 Task: Compose an email with the signature Dale Allen with the subject Invitation to a trade show and the message Can you provide me with the contact information for our IT support team? from softage.4@softage.net to softage.10@softage.net, select first word, change the font of the message to Serif and change the font typography to bold and italics Send the email. Finally, move the email from Sent Items to the label Software
Action: Mouse moved to (944, 77)
Screenshot: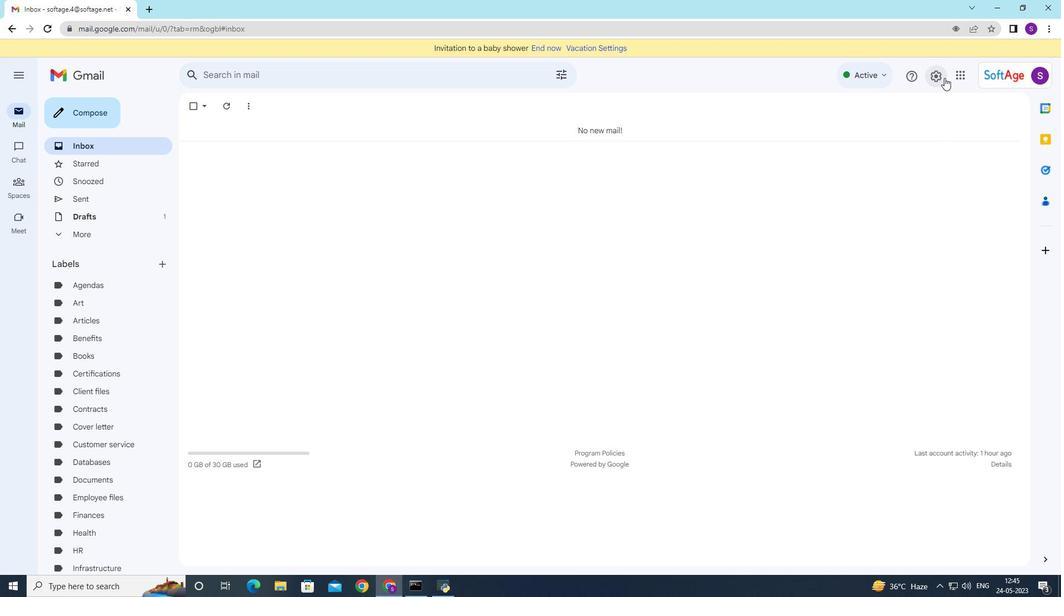 
Action: Mouse pressed left at (944, 77)
Screenshot: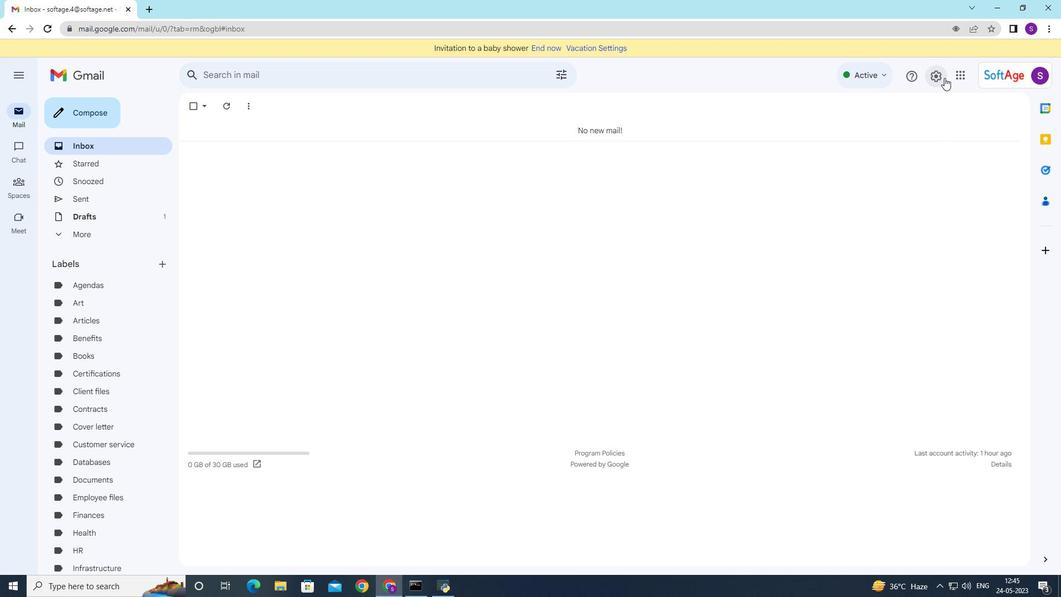 
Action: Mouse moved to (954, 127)
Screenshot: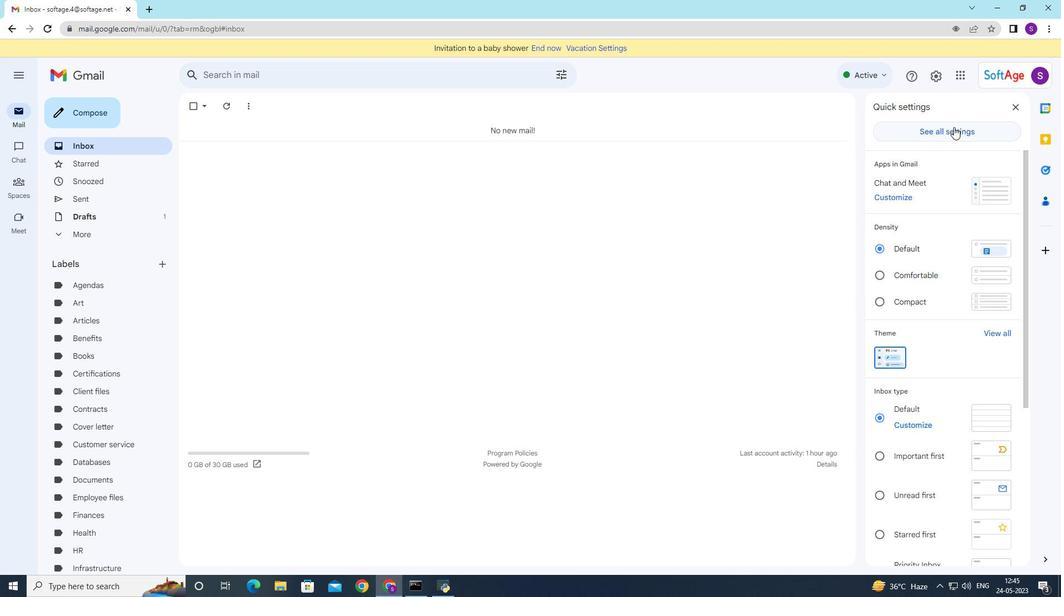 
Action: Mouse pressed left at (954, 127)
Screenshot: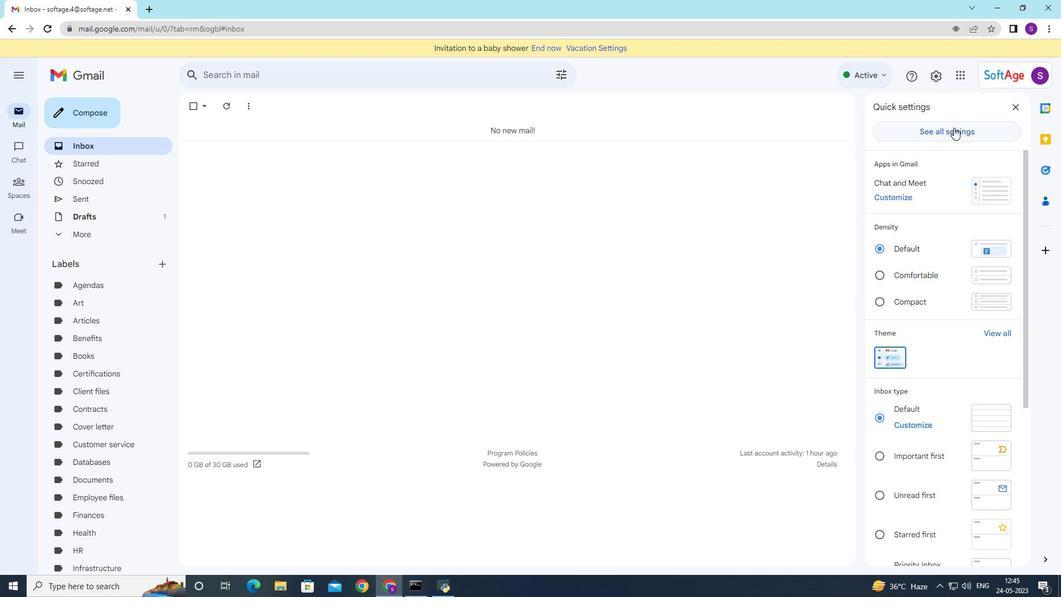 
Action: Mouse moved to (457, 187)
Screenshot: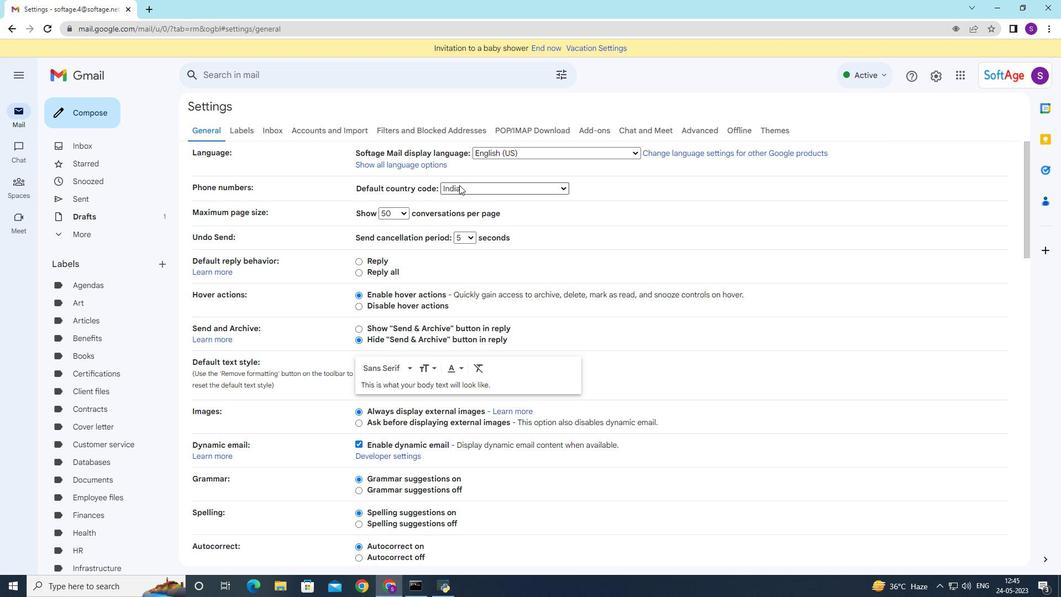 
Action: Mouse scrolled (457, 187) with delta (0, 0)
Screenshot: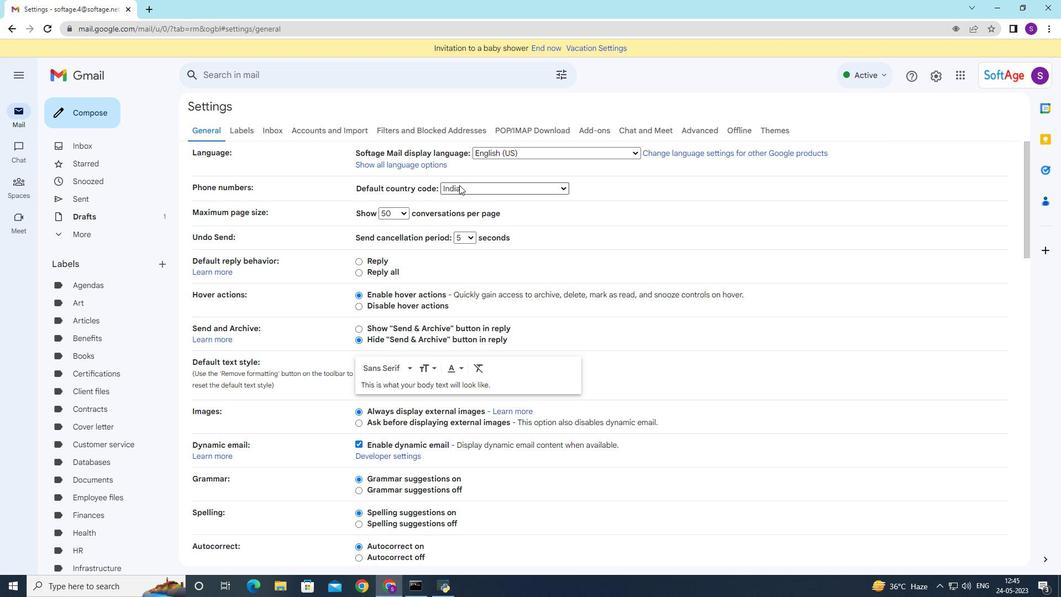 
Action: Mouse moved to (456, 193)
Screenshot: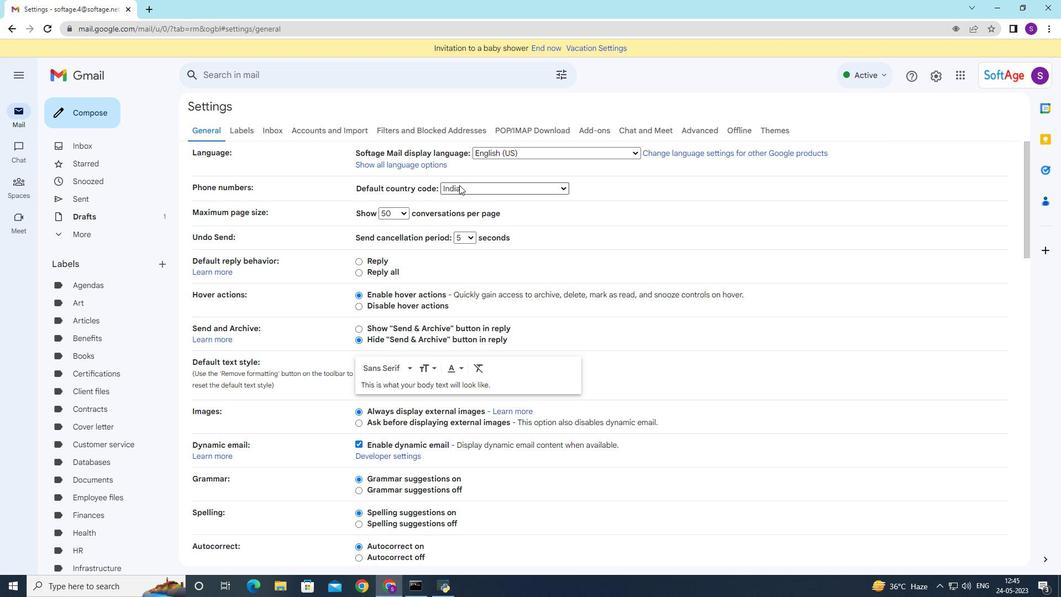 
Action: Mouse scrolled (456, 192) with delta (0, 0)
Screenshot: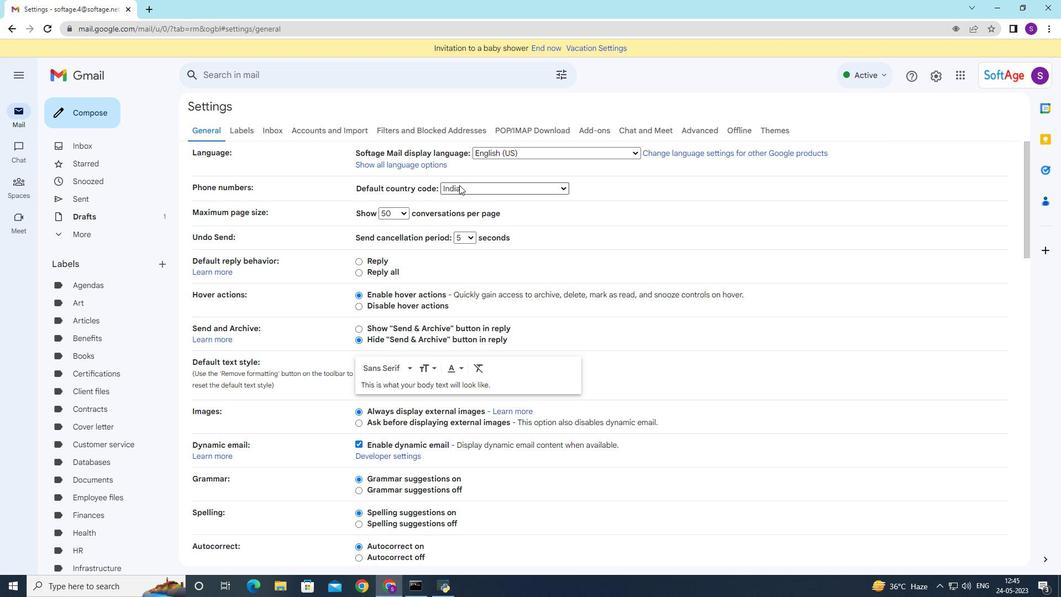 
Action: Mouse moved to (454, 196)
Screenshot: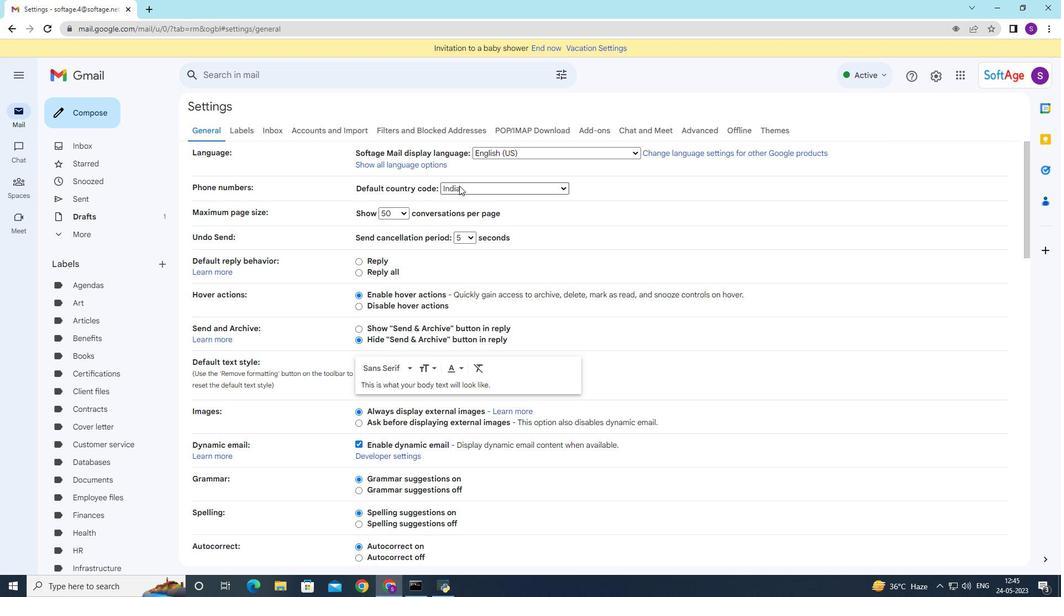 
Action: Mouse scrolled (454, 195) with delta (0, 0)
Screenshot: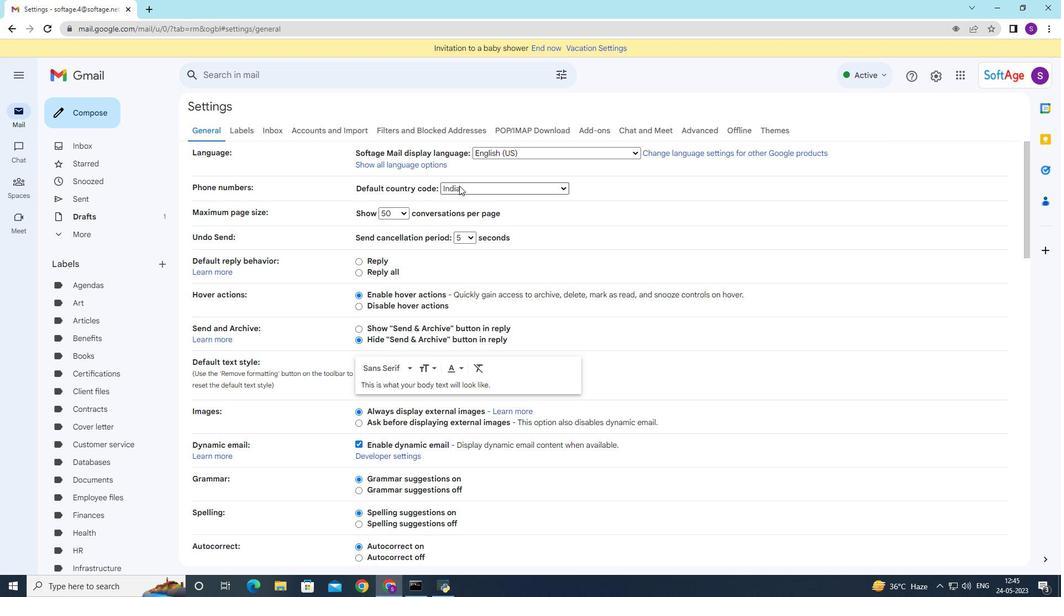 
Action: Mouse moved to (454, 197)
Screenshot: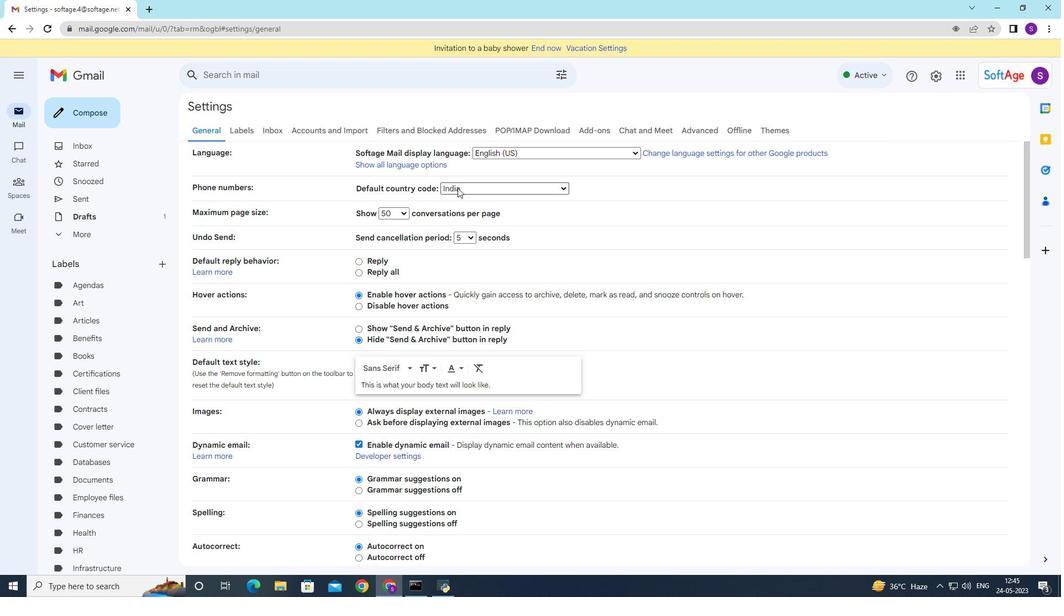 
Action: Mouse scrolled (454, 196) with delta (0, 0)
Screenshot: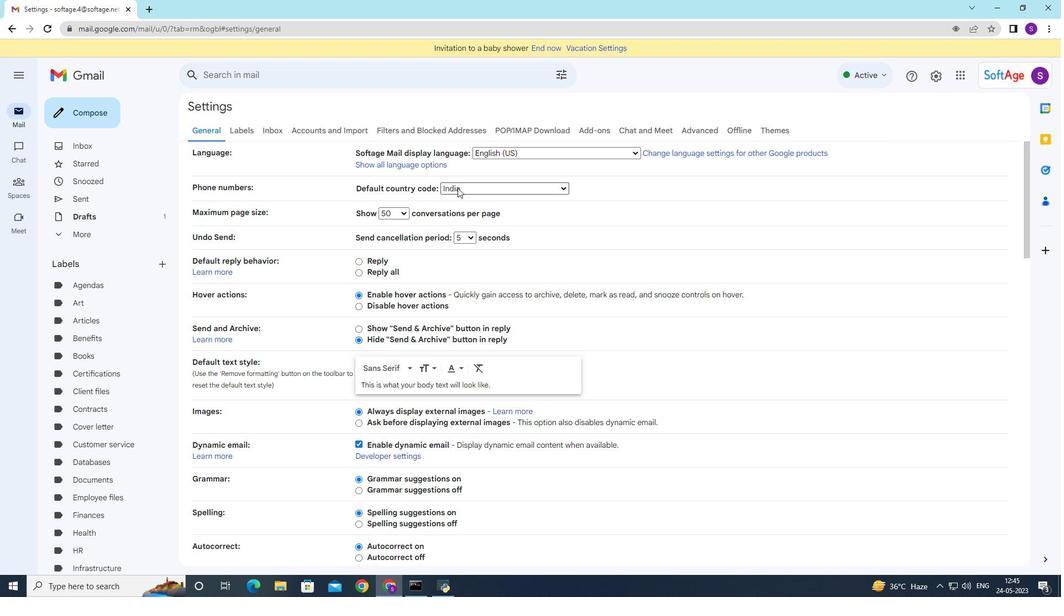 
Action: Mouse moved to (454, 197)
Screenshot: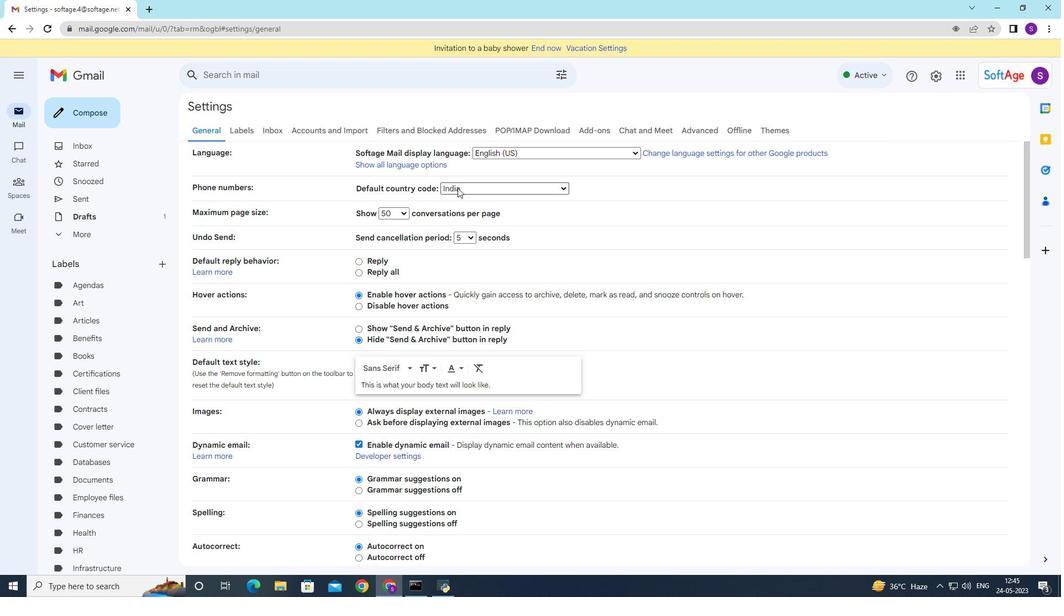 
Action: Mouse scrolled (454, 197) with delta (0, 0)
Screenshot: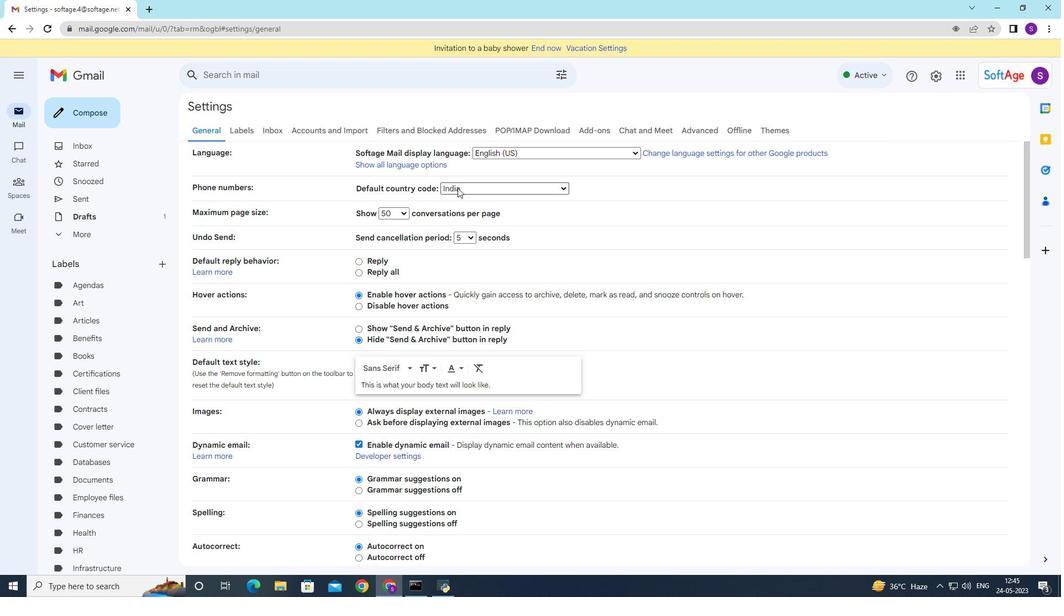 
Action: Mouse moved to (454, 197)
Screenshot: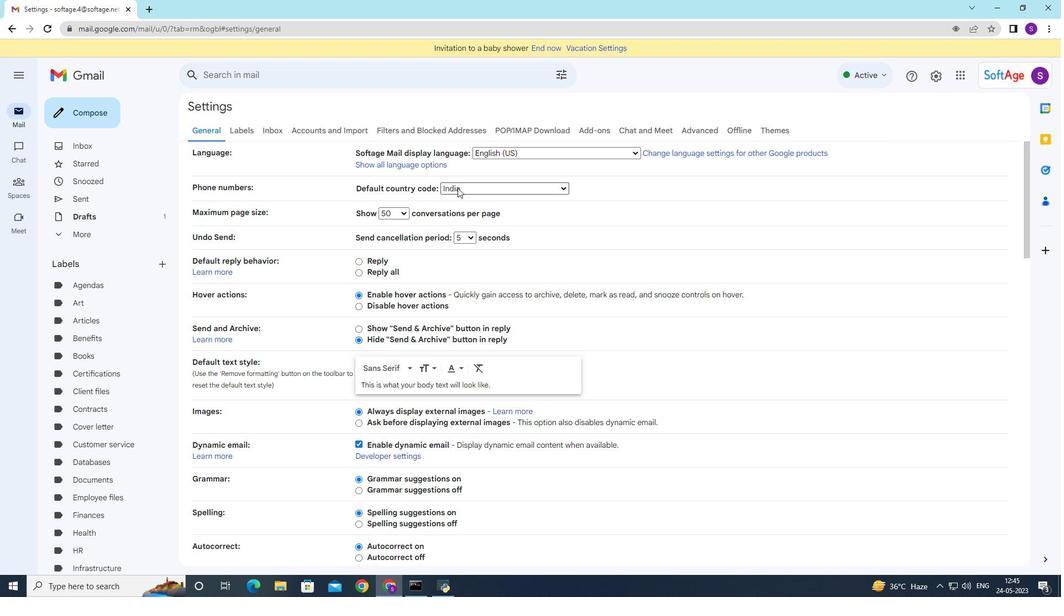 
Action: Mouse scrolled (454, 197) with delta (0, 0)
Screenshot: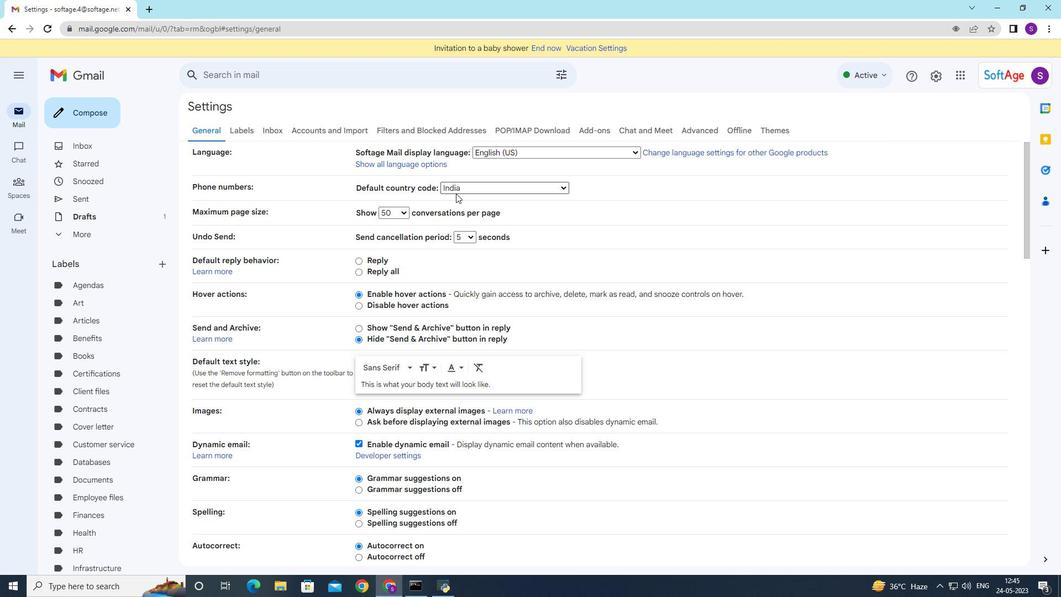 
Action: Mouse moved to (452, 199)
Screenshot: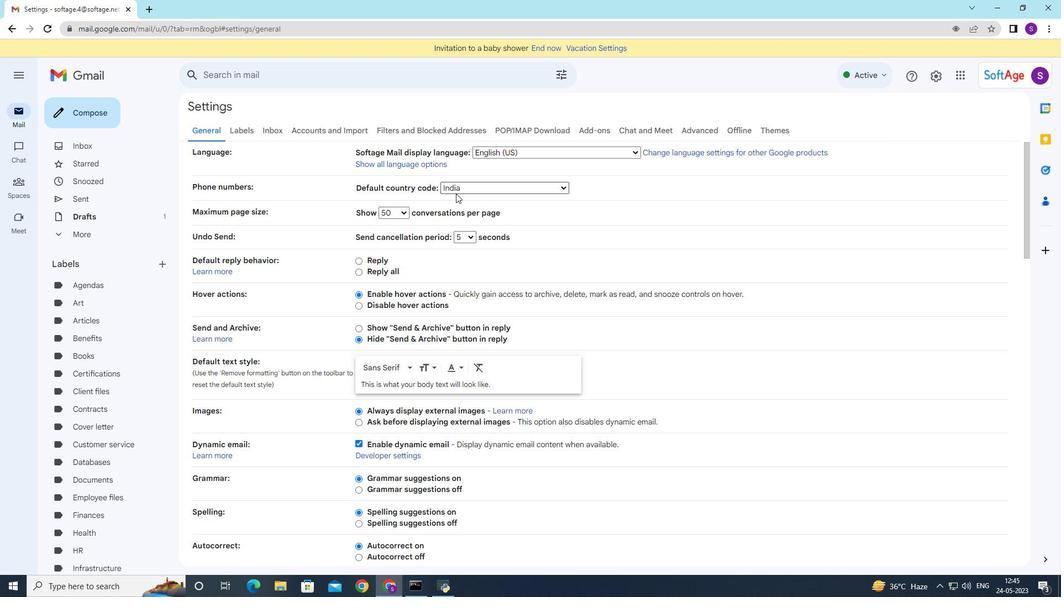 
Action: Mouse scrolled (452, 198) with delta (0, 0)
Screenshot: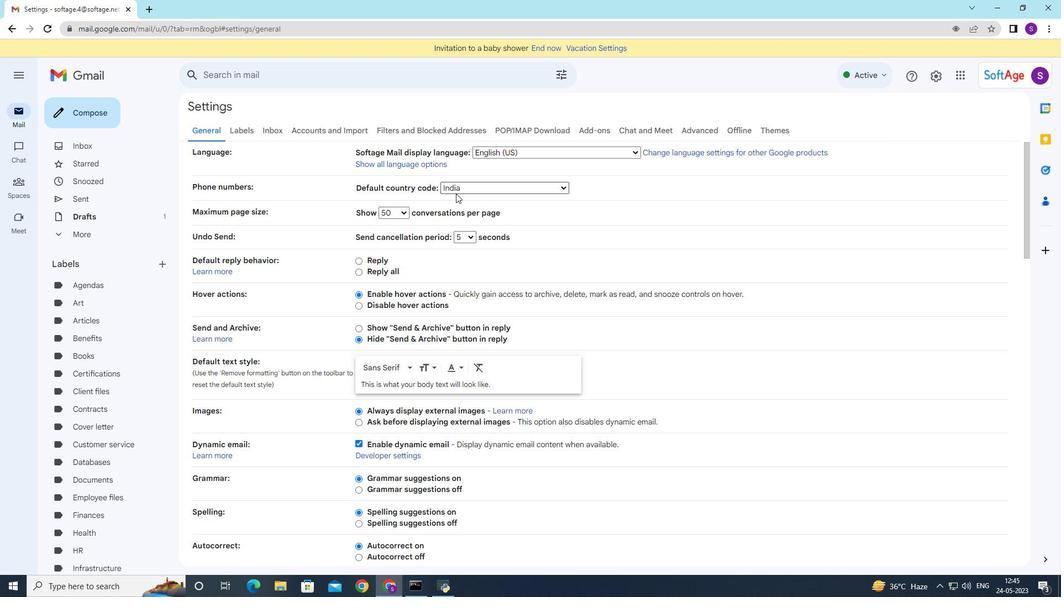 
Action: Mouse moved to (428, 230)
Screenshot: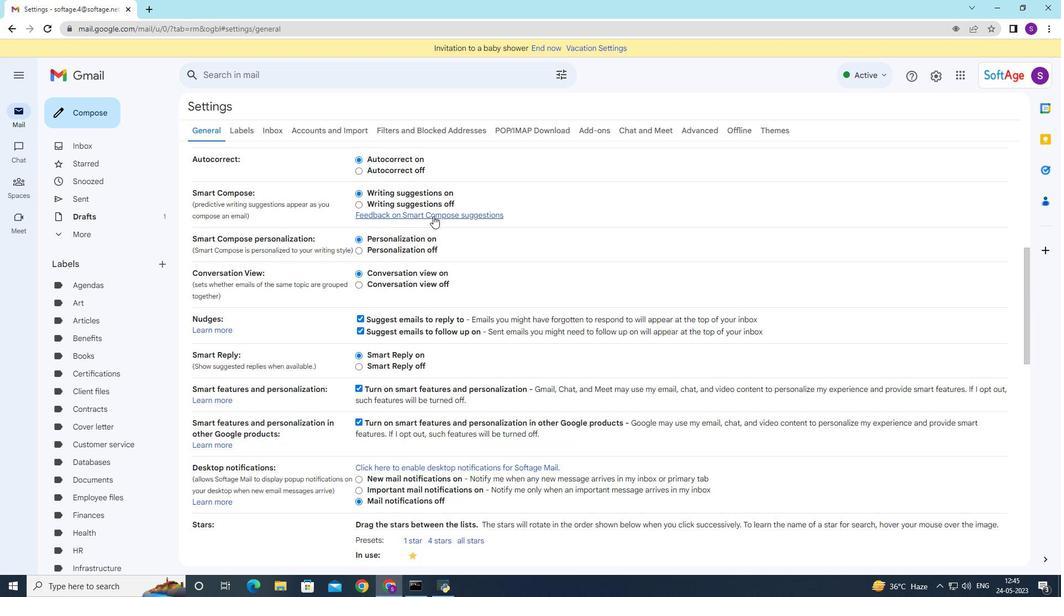 
Action: Mouse scrolled (428, 229) with delta (0, 0)
Screenshot: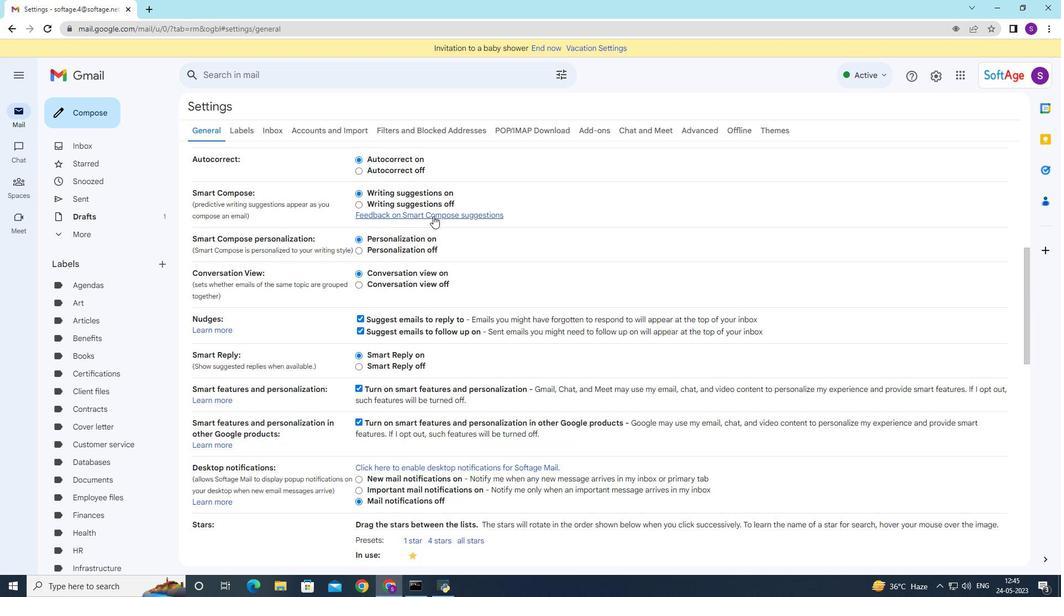 
Action: Mouse moved to (428, 233)
Screenshot: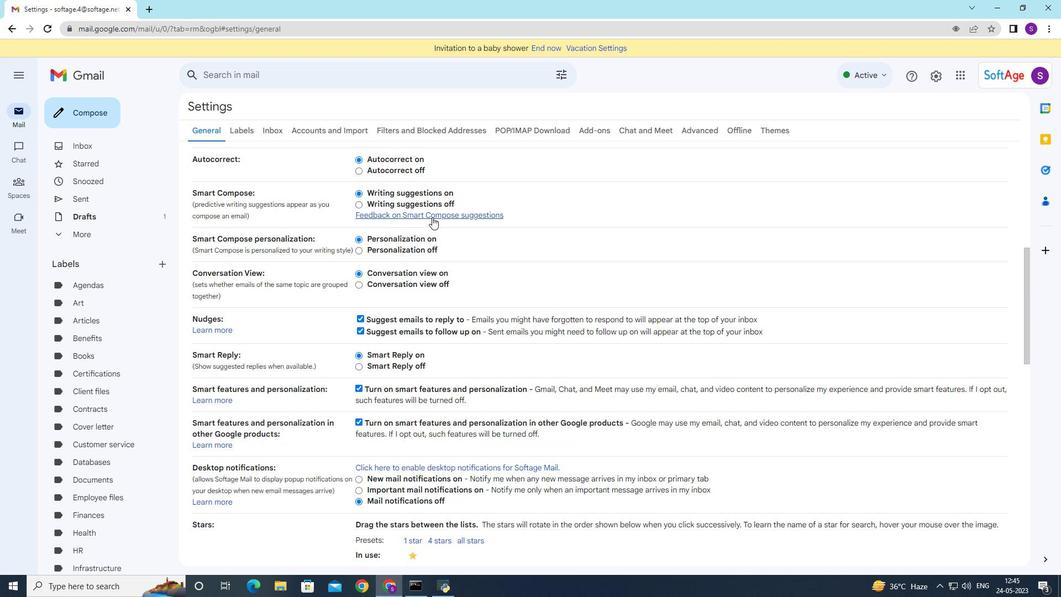 
Action: Mouse scrolled (428, 232) with delta (0, 0)
Screenshot: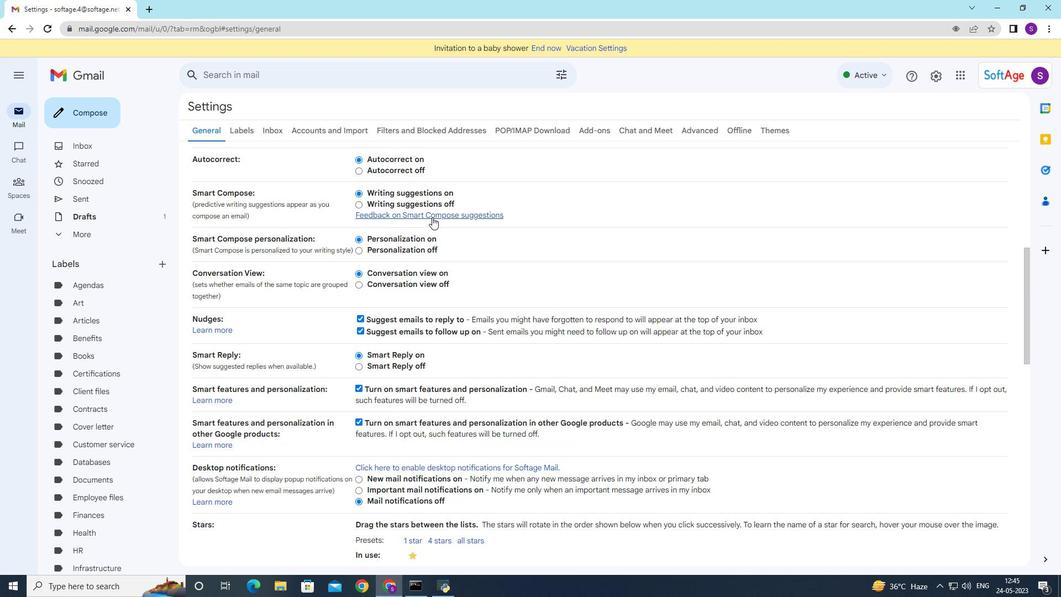 
Action: Mouse moved to (428, 233)
Screenshot: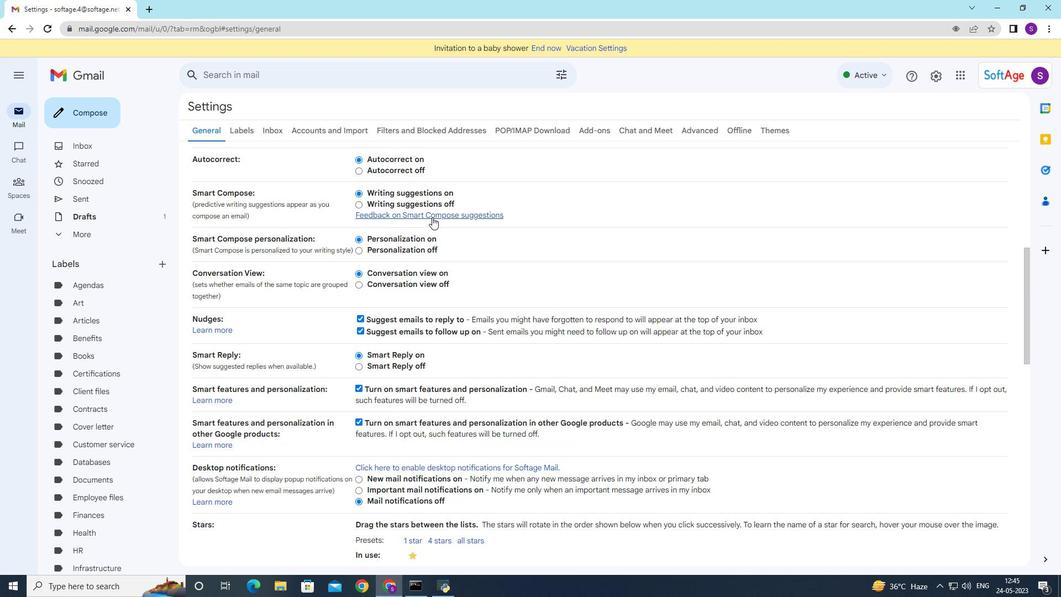 
Action: Mouse scrolled (428, 233) with delta (0, 0)
Screenshot: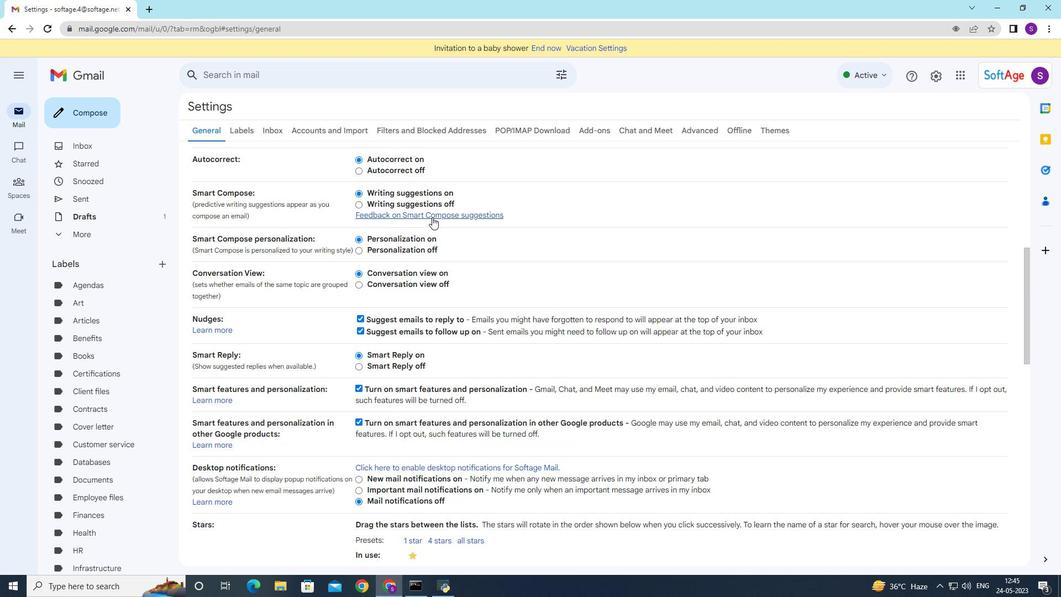 
Action: Mouse scrolled (428, 233) with delta (0, 0)
Screenshot: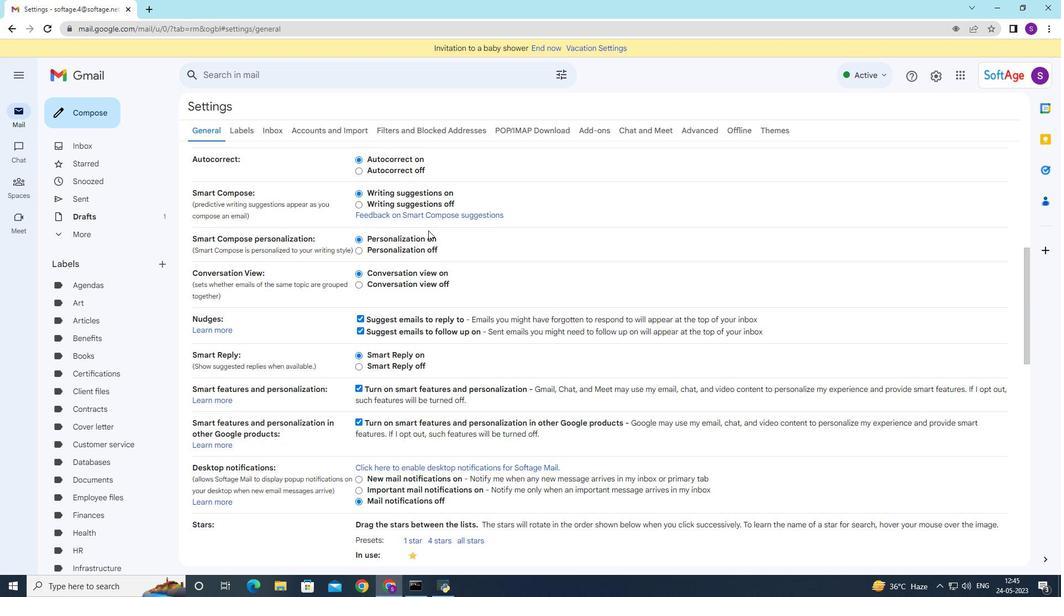 
Action: Mouse moved to (427, 234)
Screenshot: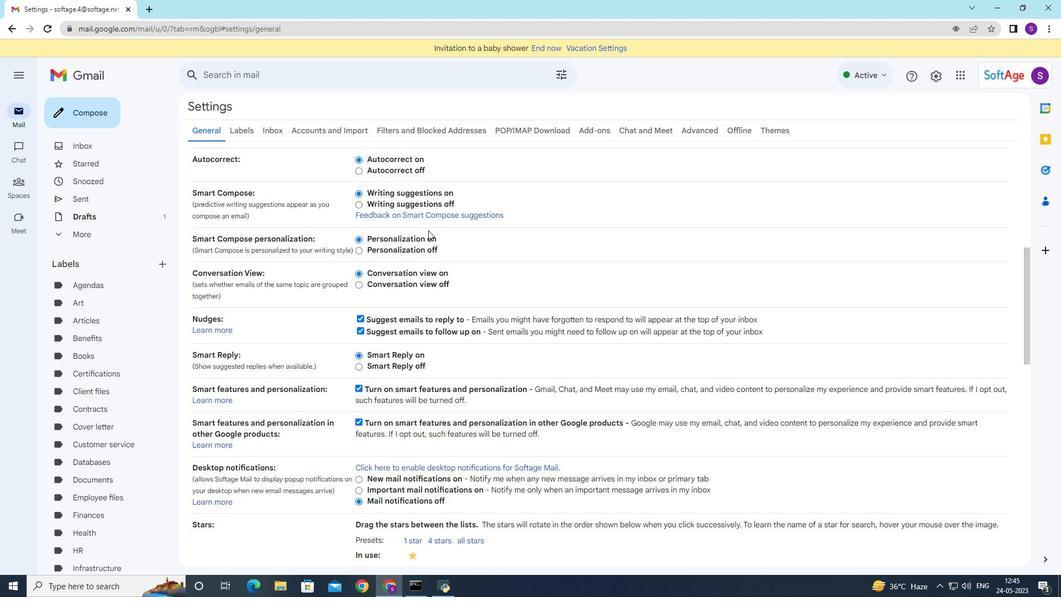 
Action: Mouse scrolled (427, 233) with delta (0, 0)
Screenshot: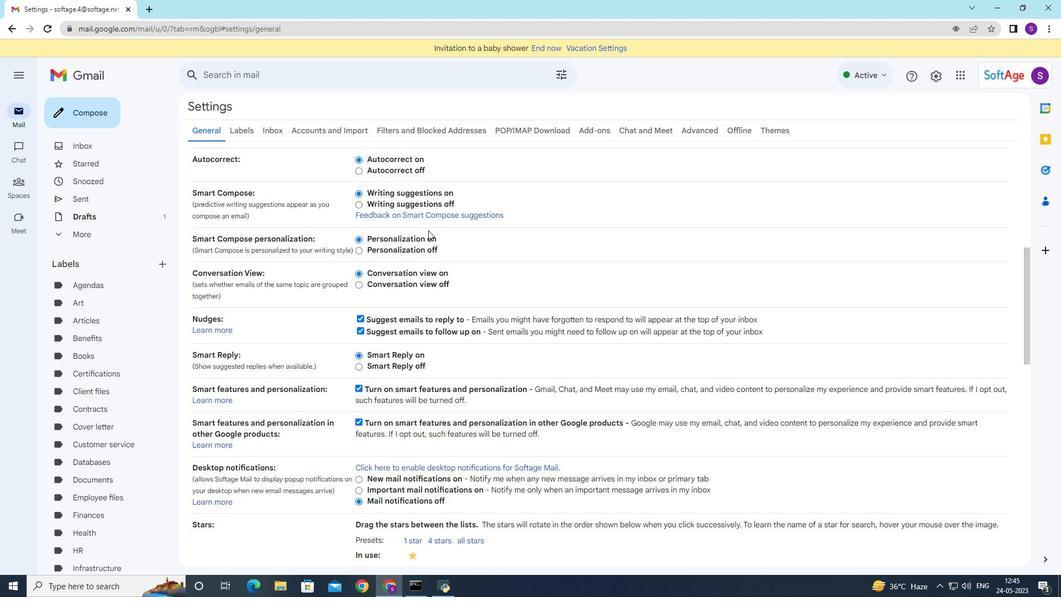 
Action: Mouse moved to (421, 247)
Screenshot: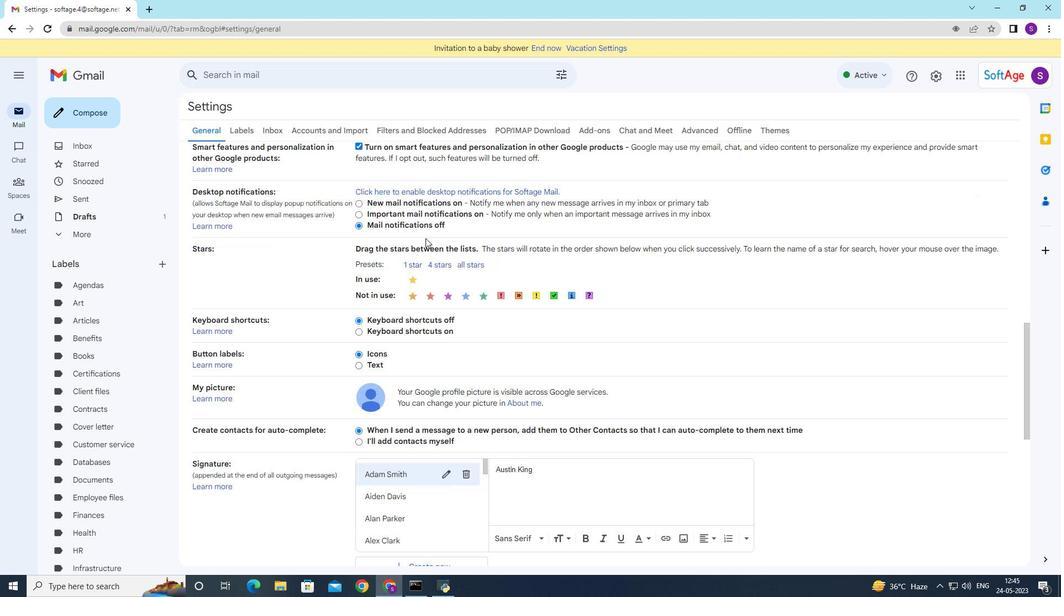 
Action: Mouse scrolled (421, 246) with delta (0, 0)
Screenshot: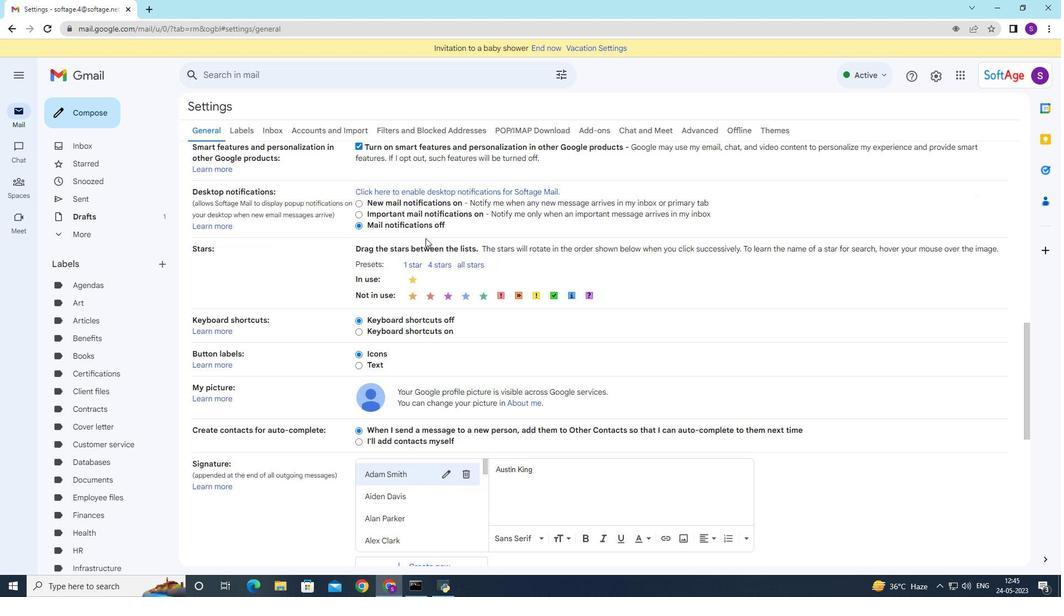 
Action: Mouse scrolled (421, 246) with delta (0, 0)
Screenshot: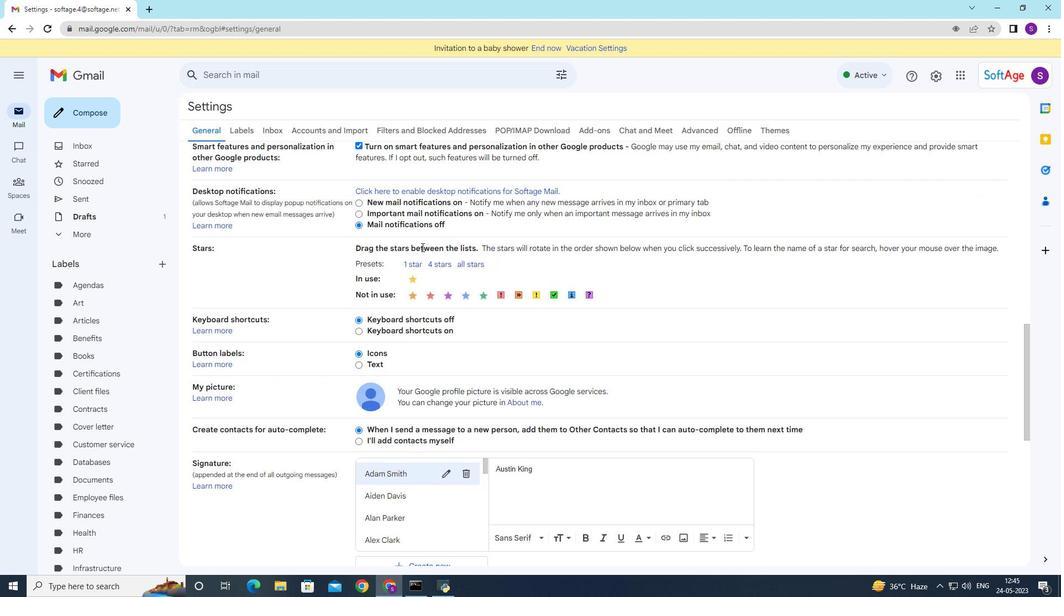 
Action: Mouse moved to (421, 247)
Screenshot: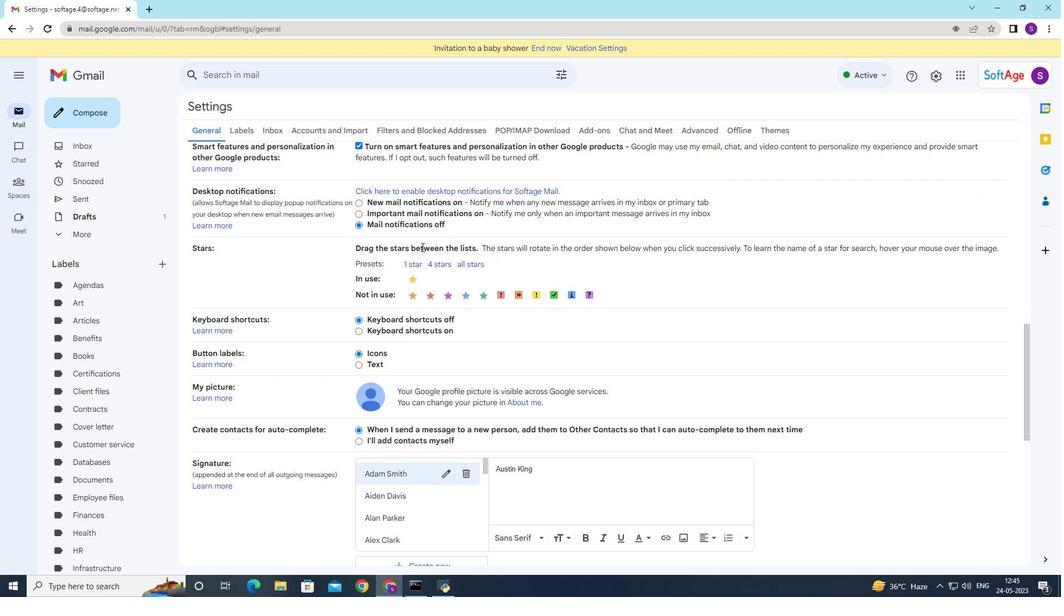 
Action: Mouse scrolled (421, 246) with delta (0, 0)
Screenshot: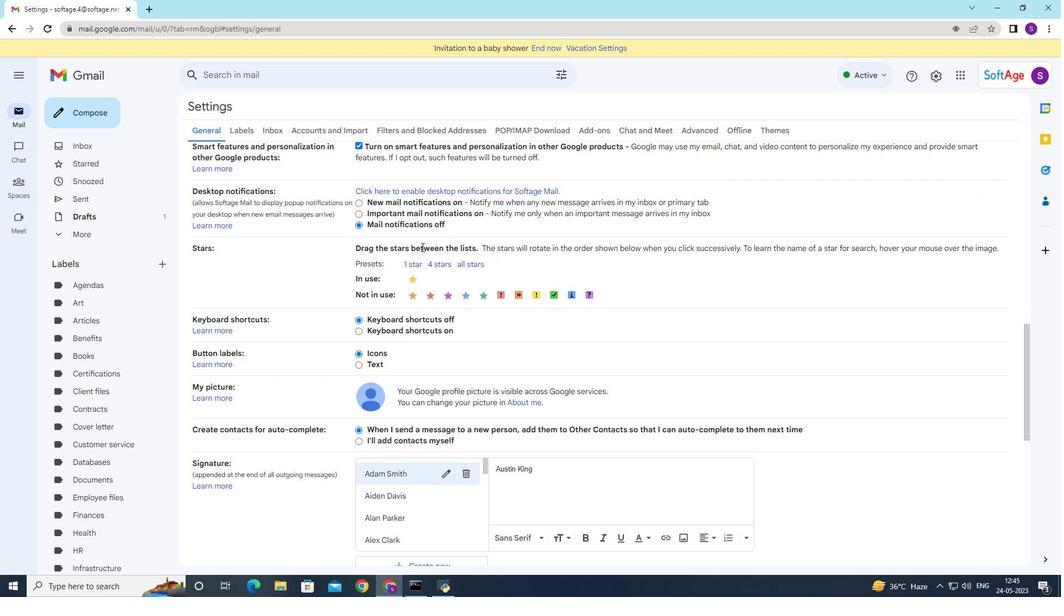 
Action: Mouse scrolled (421, 246) with delta (0, 0)
Screenshot: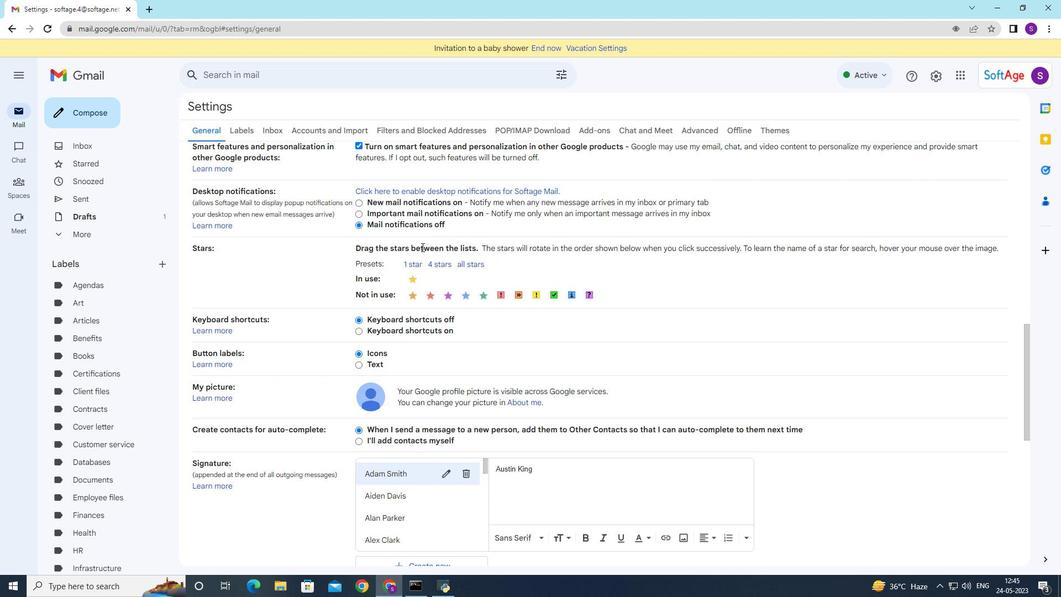 
Action: Mouse moved to (421, 247)
Screenshot: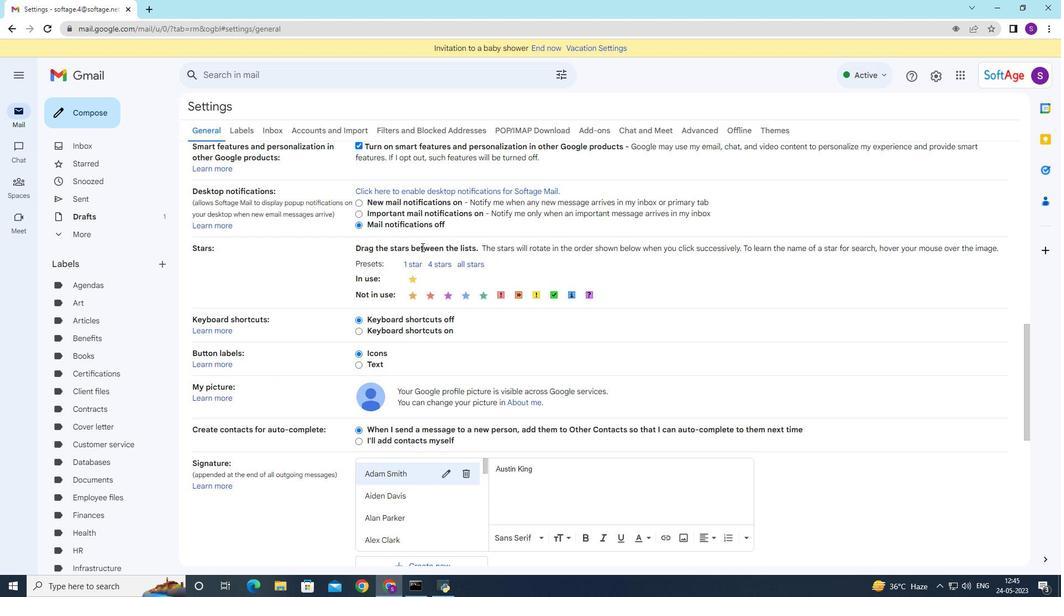 
Action: Mouse scrolled (421, 247) with delta (0, 0)
Screenshot: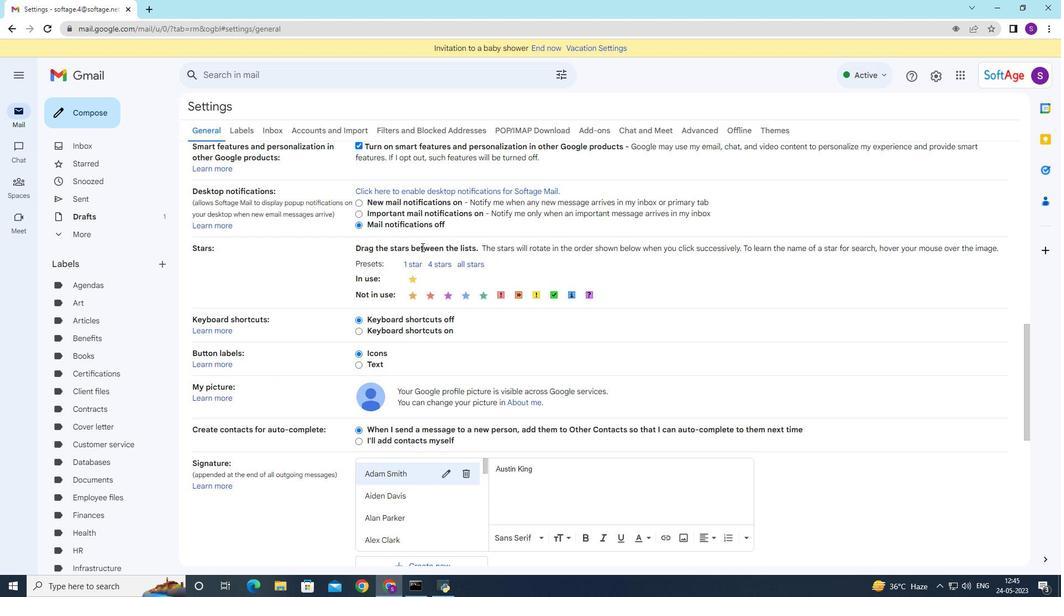 
Action: Mouse moved to (426, 295)
Screenshot: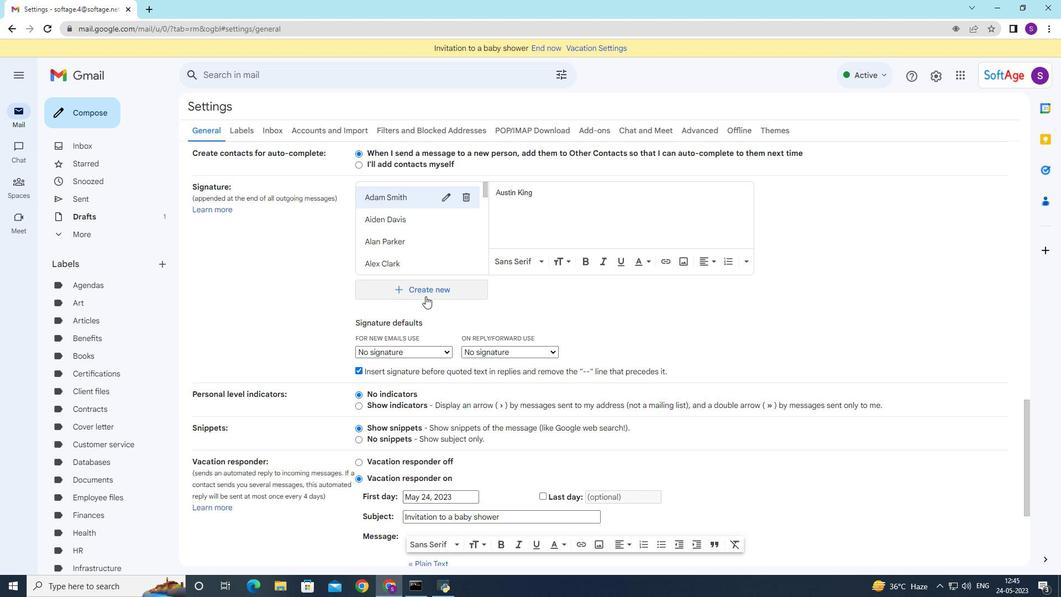 
Action: Mouse pressed left at (426, 295)
Screenshot: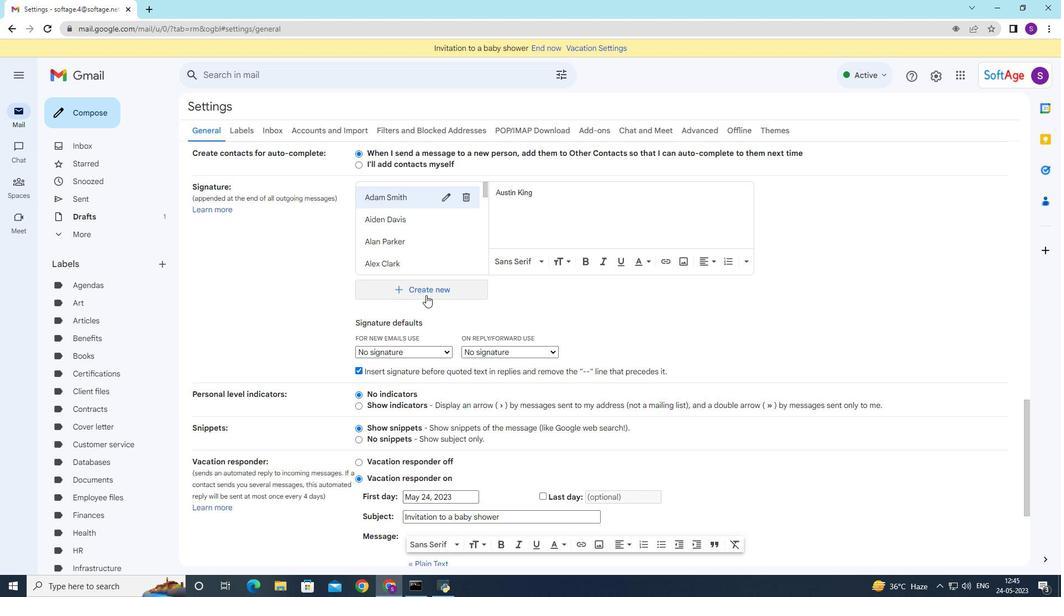 
Action: Mouse moved to (441, 282)
Screenshot: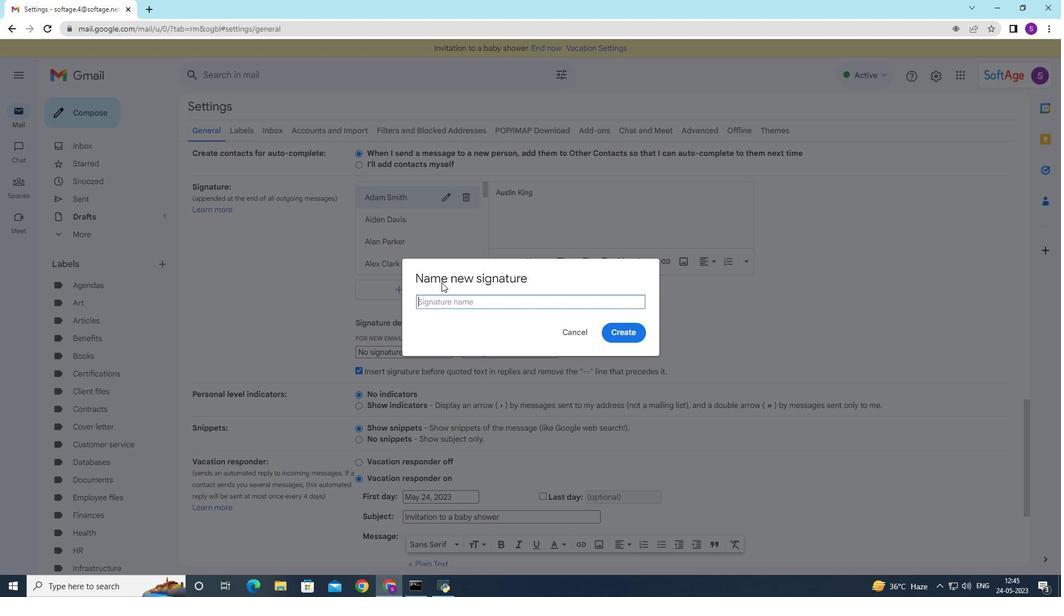
Action: Key pressed <Key.shift>Dale<Key.space><Key.shift><Key.shift>Allen
Screenshot: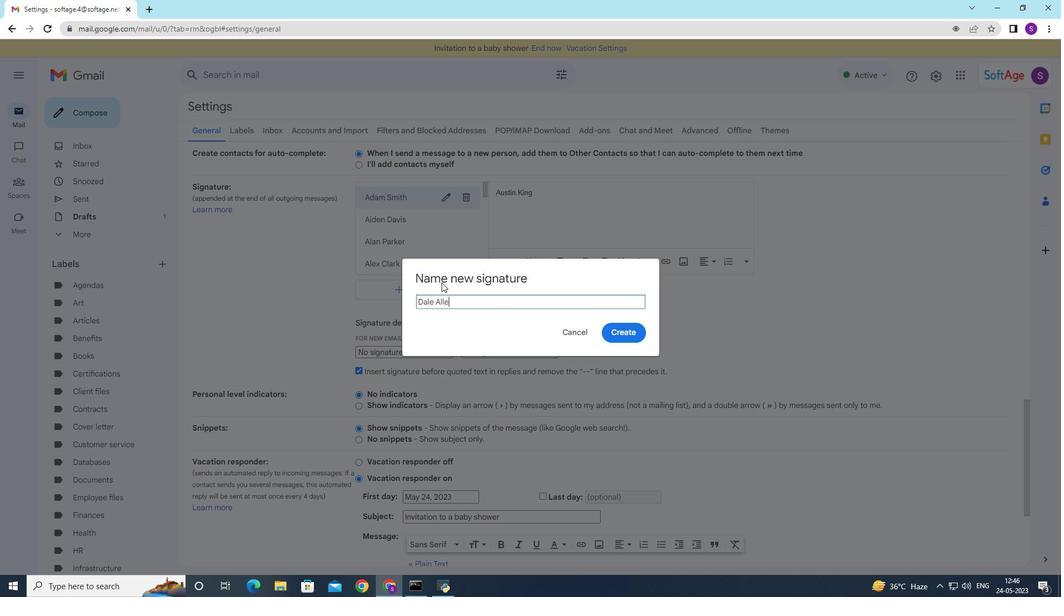 
Action: Mouse moved to (610, 330)
Screenshot: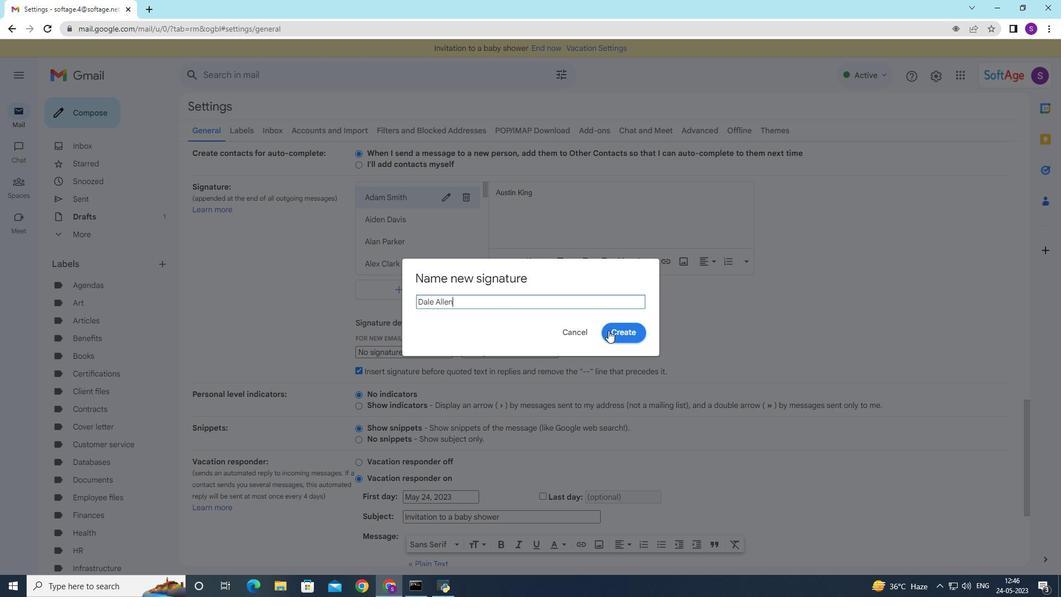 
Action: Mouse pressed left at (610, 330)
Screenshot: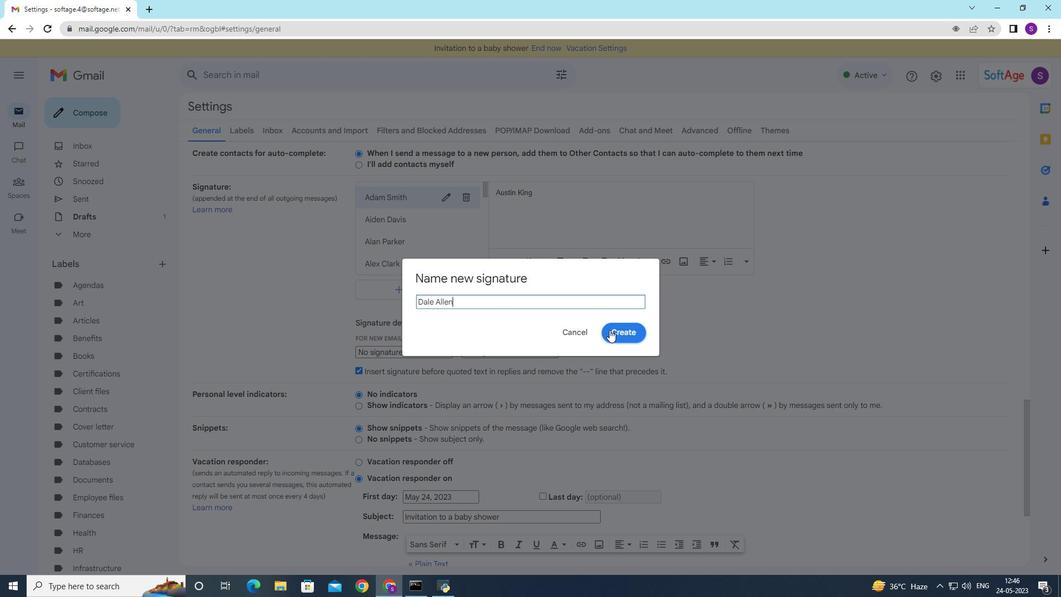 
Action: Mouse moved to (524, 199)
Screenshot: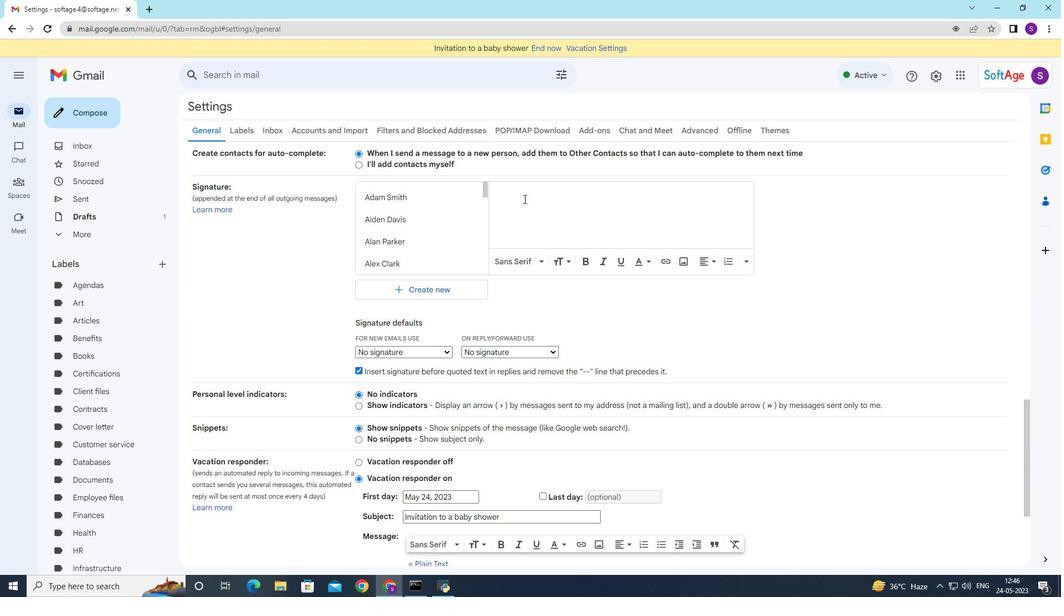 
Action: Key pressed <Key.shift>Dale<Key.space><Key.shift>Allen
Screenshot: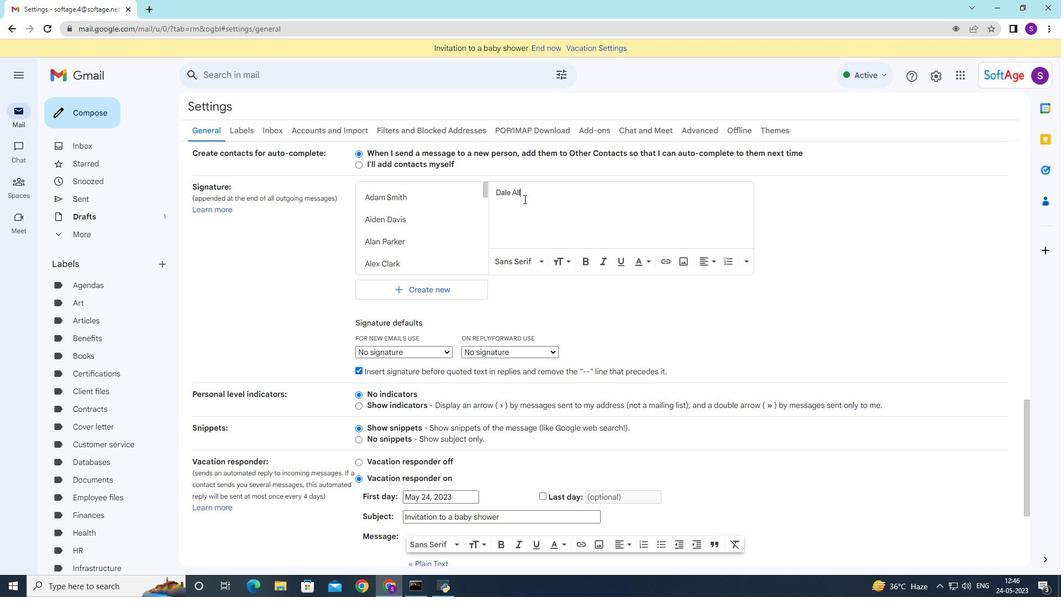 
Action: Mouse moved to (525, 203)
Screenshot: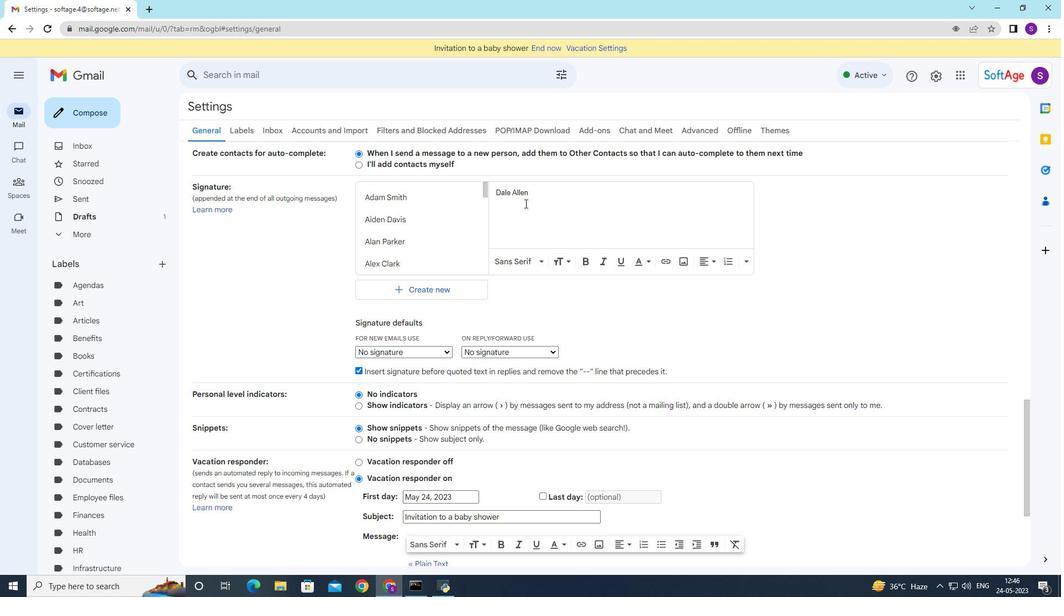 
Action: Mouse scrolled (525, 202) with delta (0, 0)
Screenshot: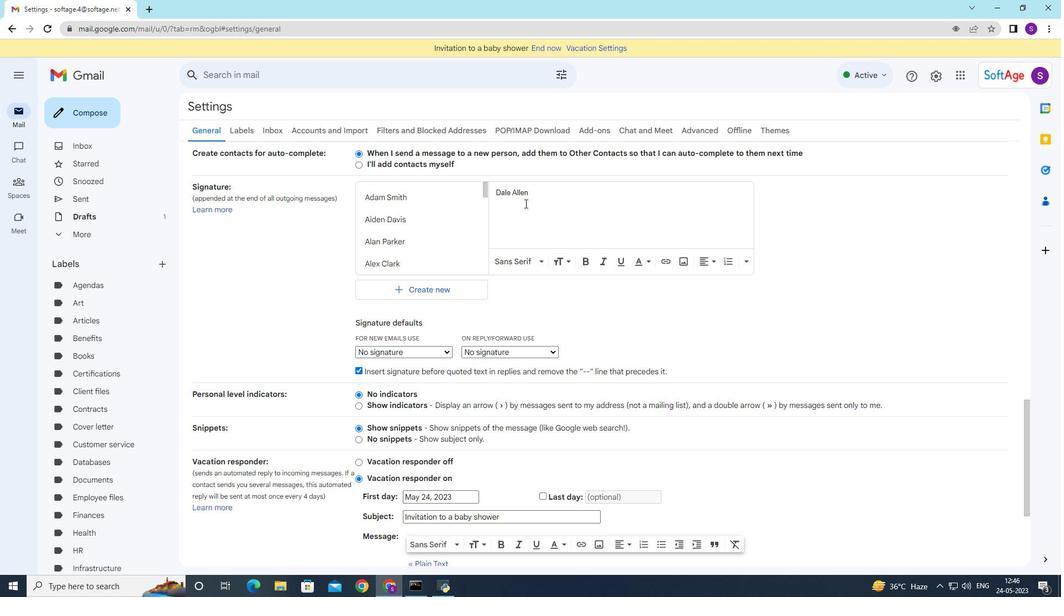 
Action: Mouse moved to (525, 204)
Screenshot: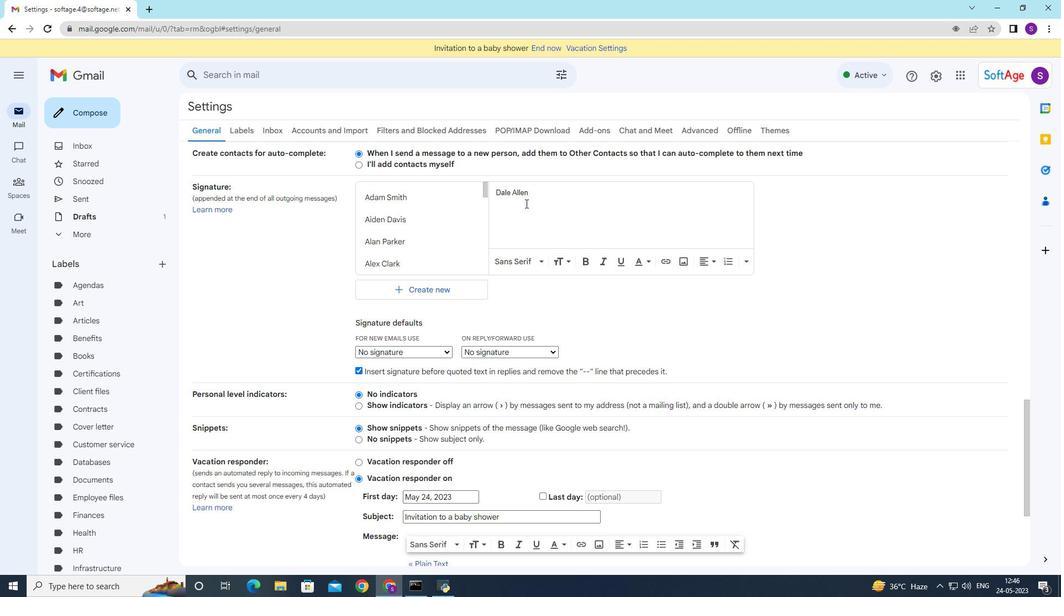 
Action: Mouse scrolled (525, 203) with delta (0, 0)
Screenshot: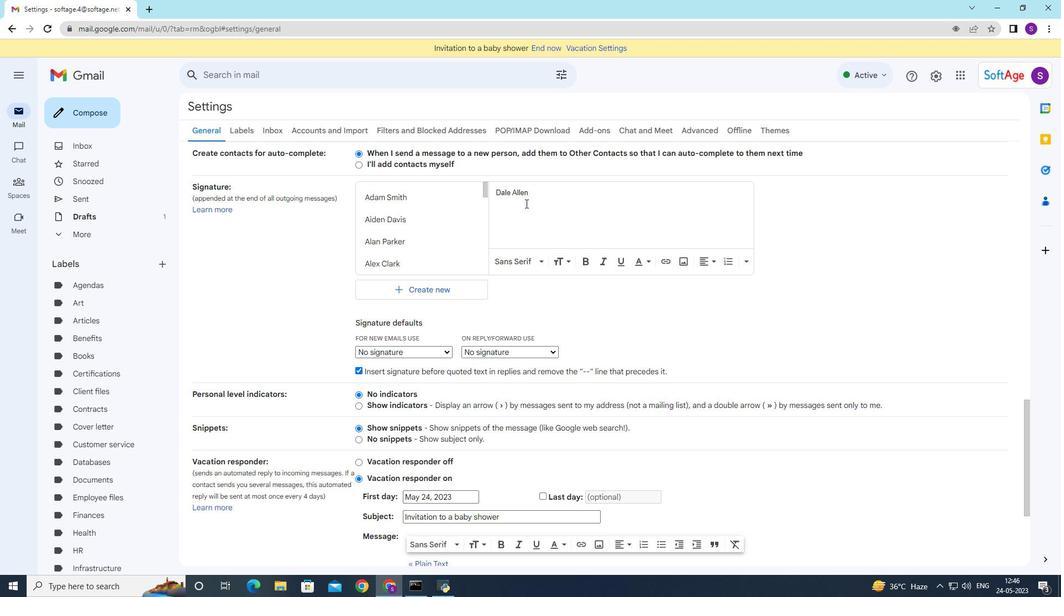 
Action: Mouse moved to (541, 228)
Screenshot: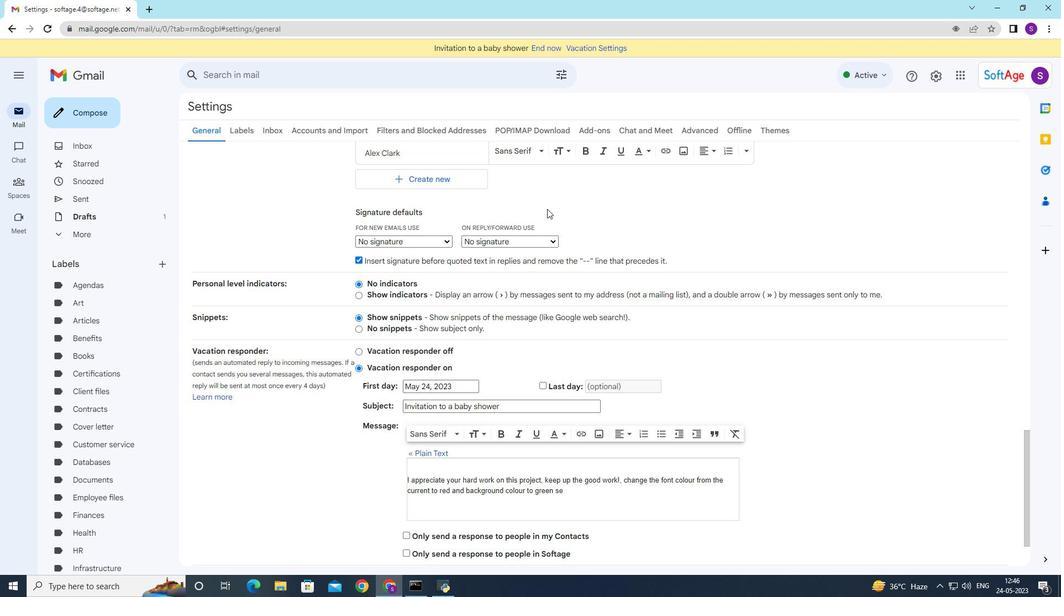 
Action: Mouse scrolled (541, 227) with delta (0, 0)
Screenshot: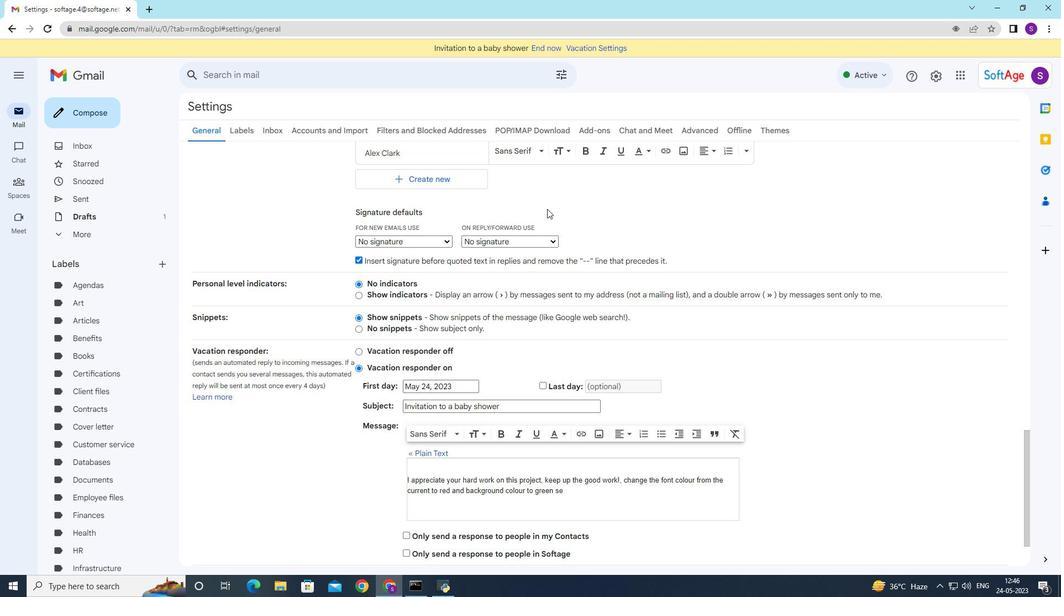 
Action: Mouse moved to (535, 247)
Screenshot: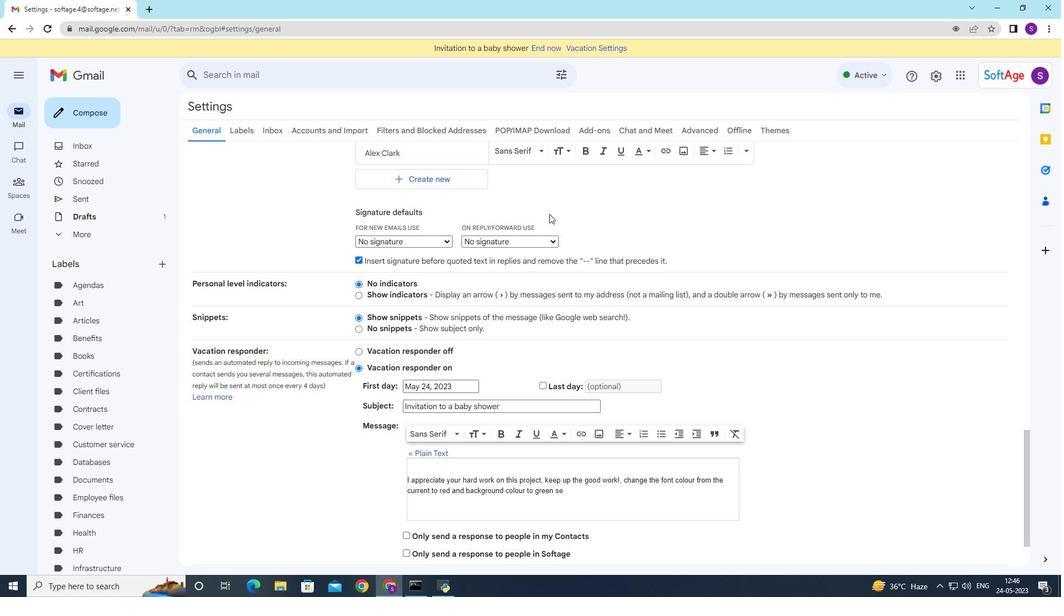 
Action: Mouse scrolled (535, 246) with delta (0, 0)
Screenshot: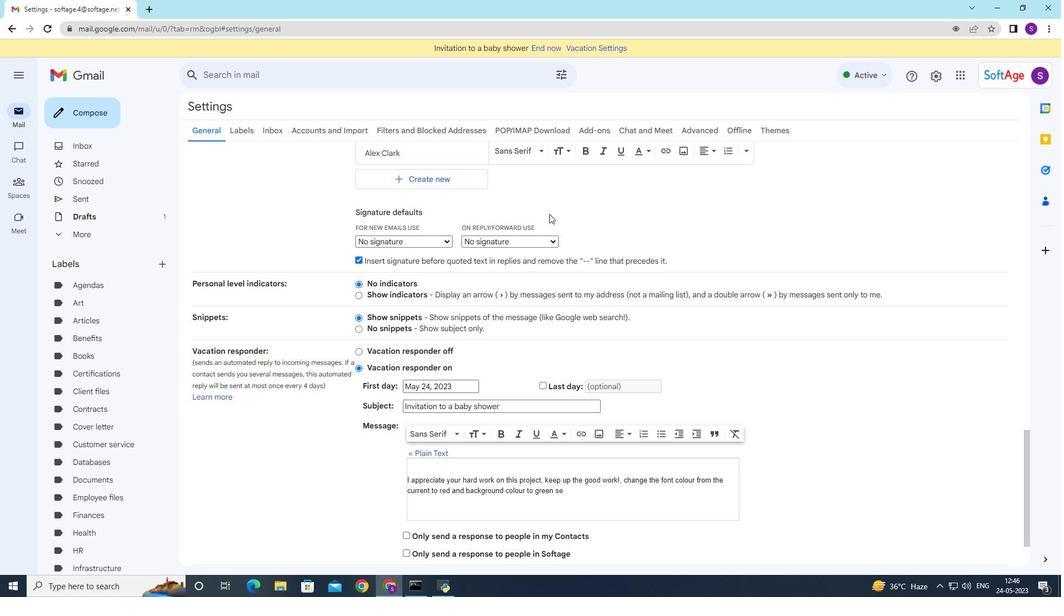 
Action: Mouse moved to (528, 263)
Screenshot: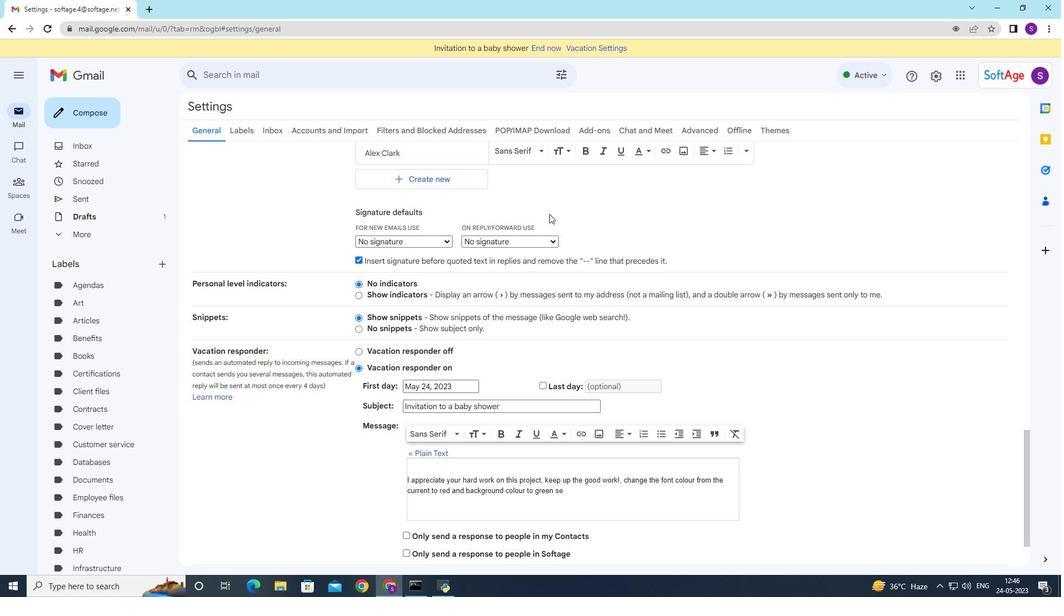 
Action: Mouse scrolled (530, 259) with delta (0, 0)
Screenshot: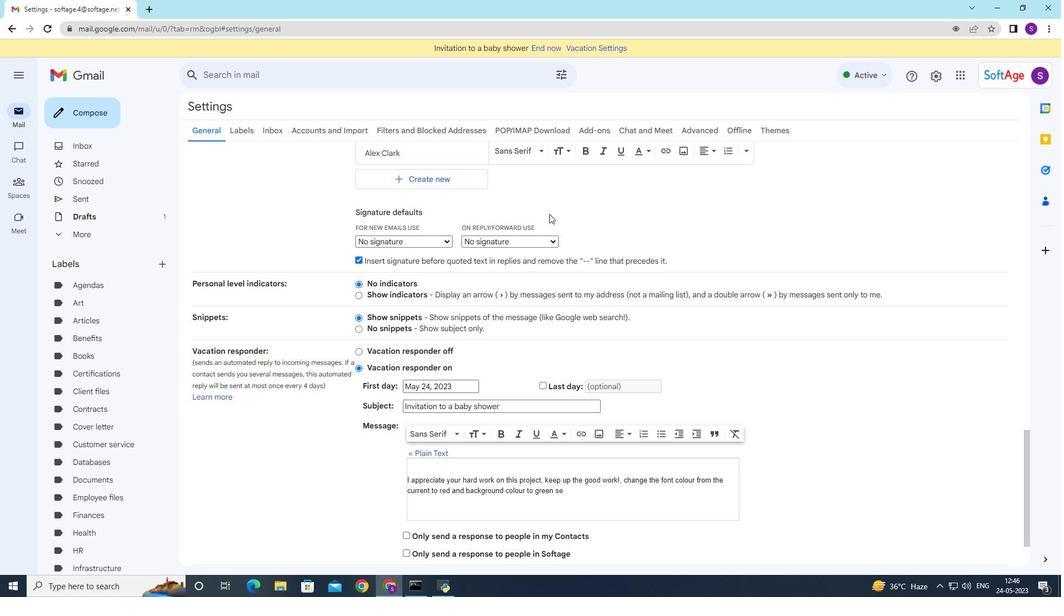 
Action: Mouse moved to (527, 264)
Screenshot: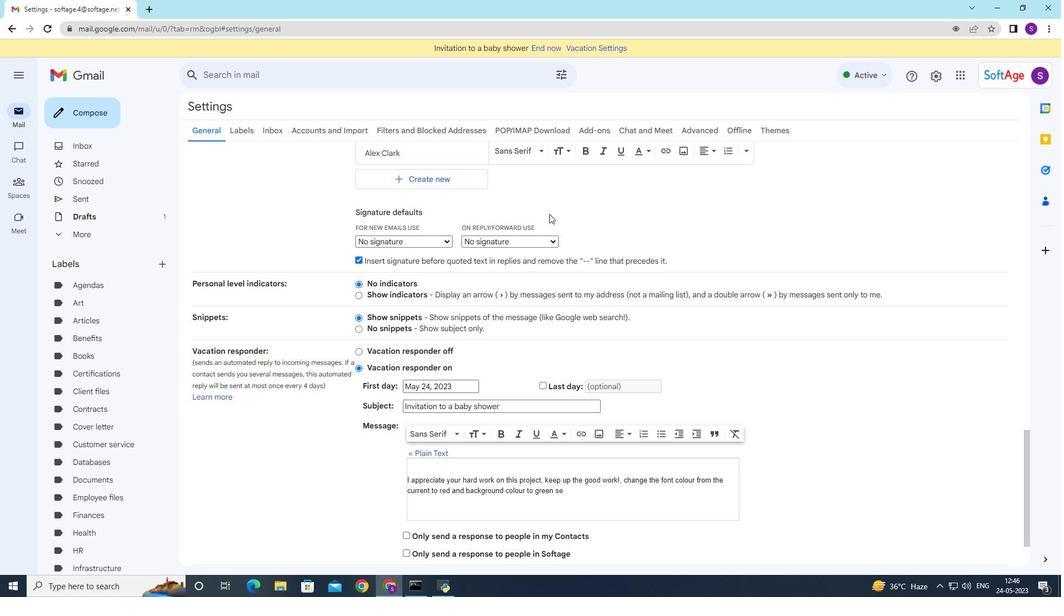 
Action: Mouse scrolled (527, 264) with delta (0, 0)
Screenshot: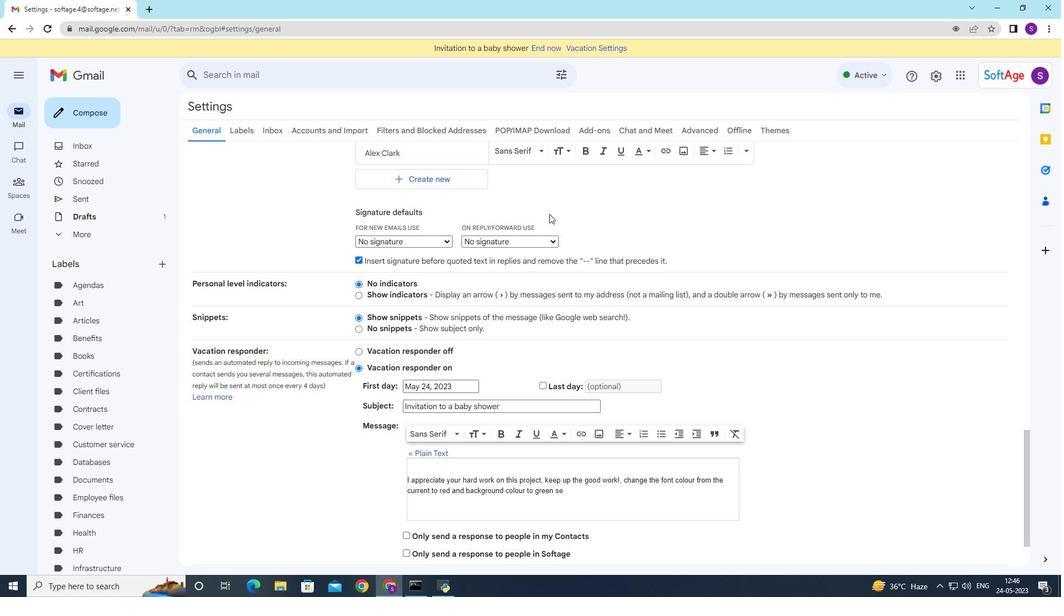 
Action: Mouse moved to (523, 269)
Screenshot: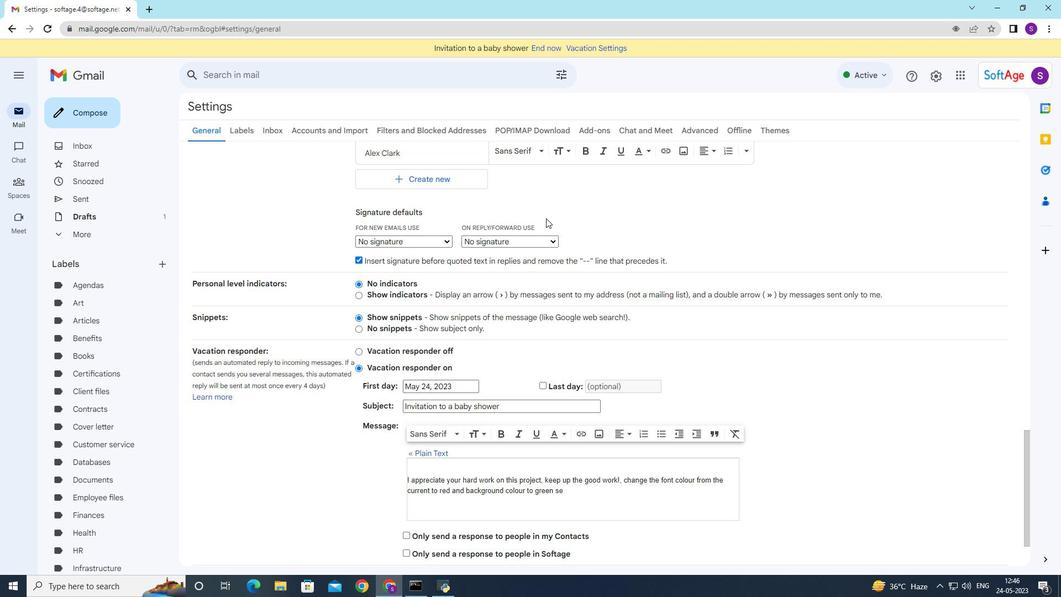 
Action: Mouse scrolled (523, 268) with delta (0, 0)
Screenshot: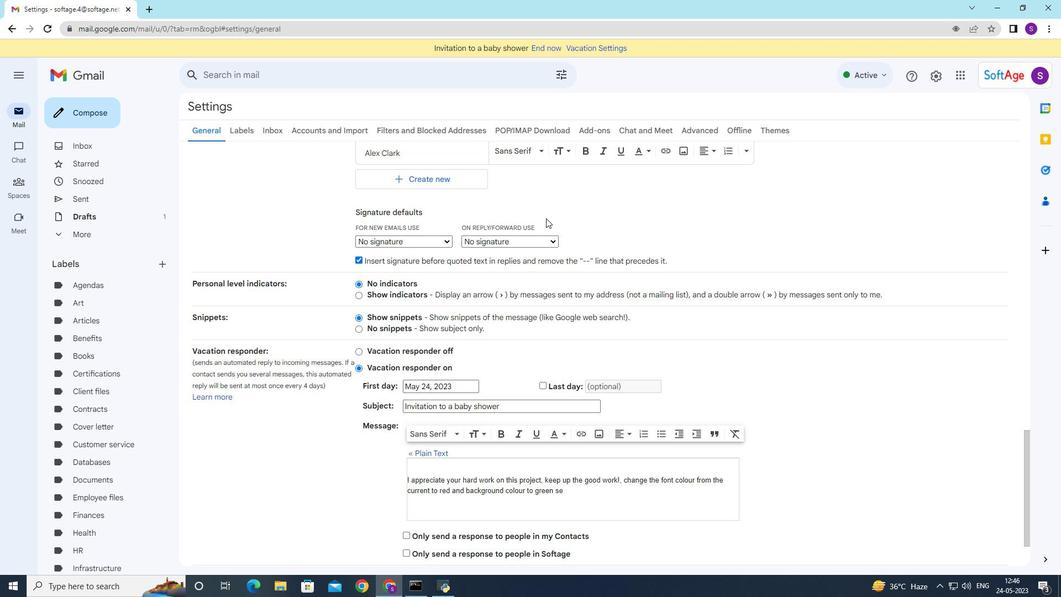 
Action: Mouse moved to (478, 369)
Screenshot: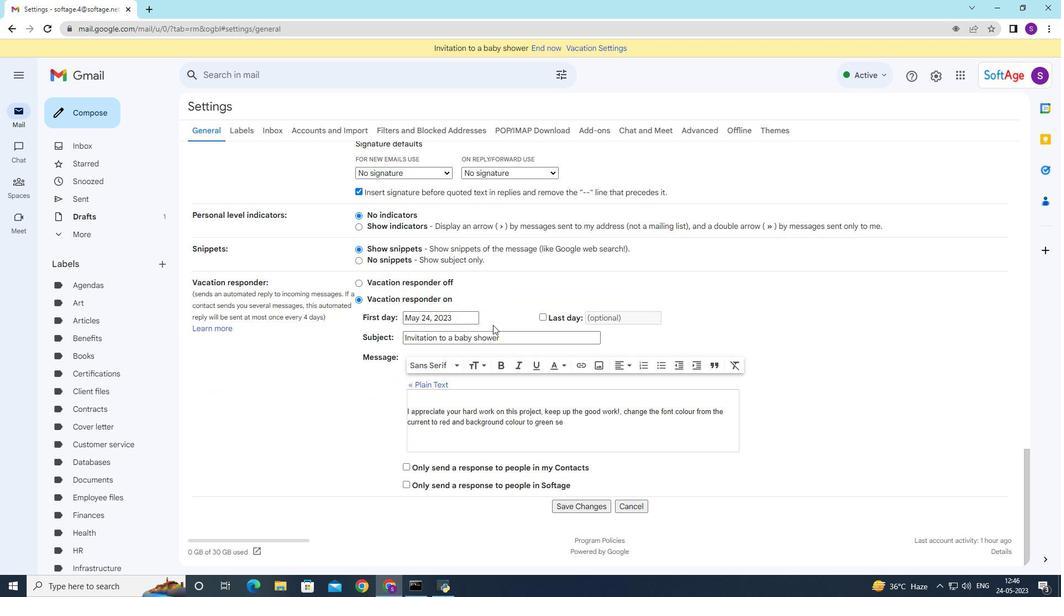 
Action: Mouse scrolled (478, 369) with delta (0, 0)
Screenshot: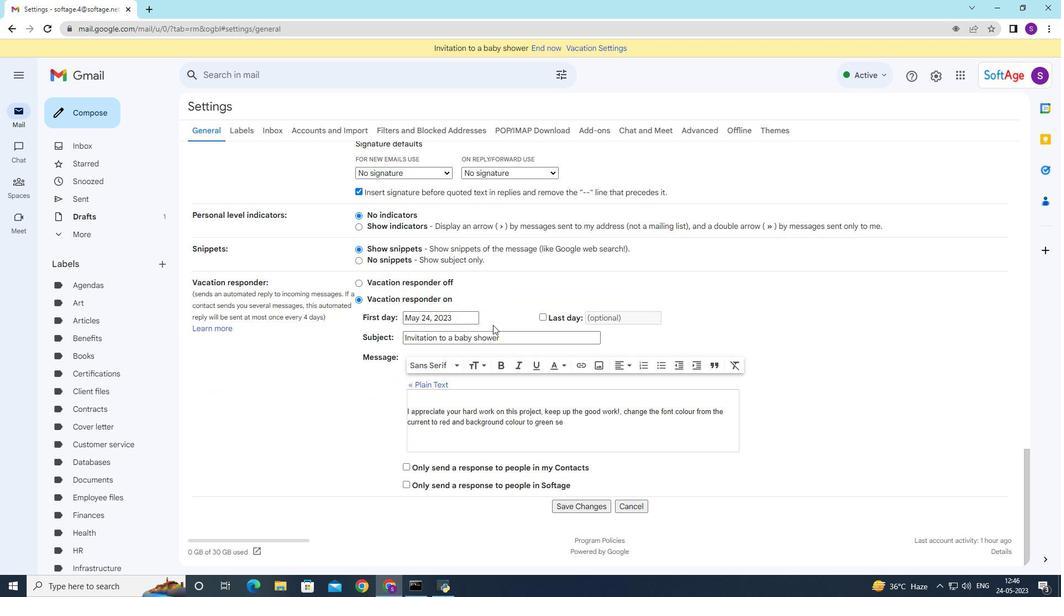 
Action: Mouse moved to (571, 399)
Screenshot: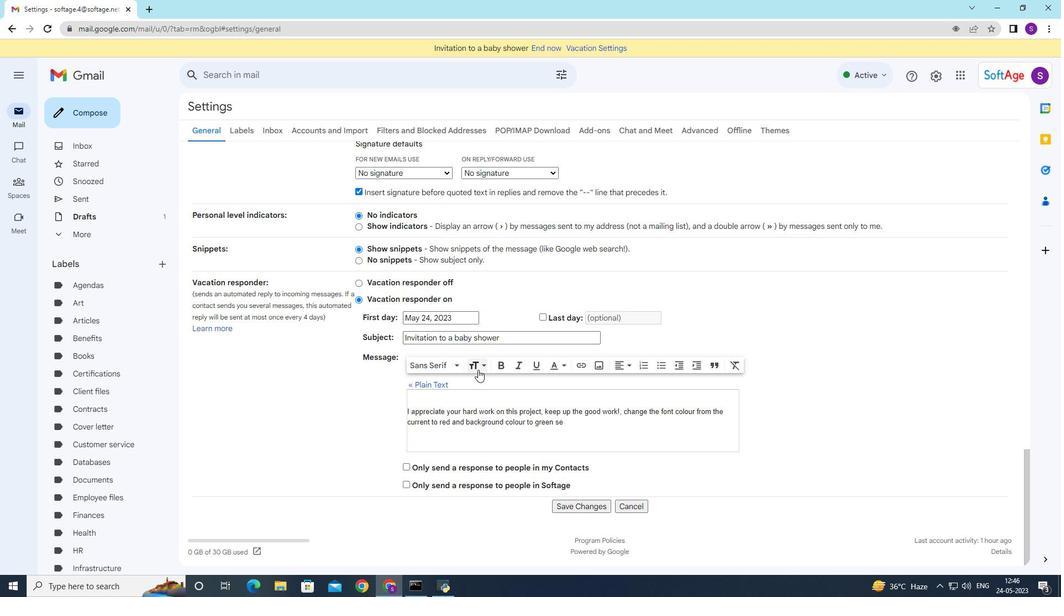 
Action: Mouse scrolled (478, 370) with delta (0, 0)
Screenshot: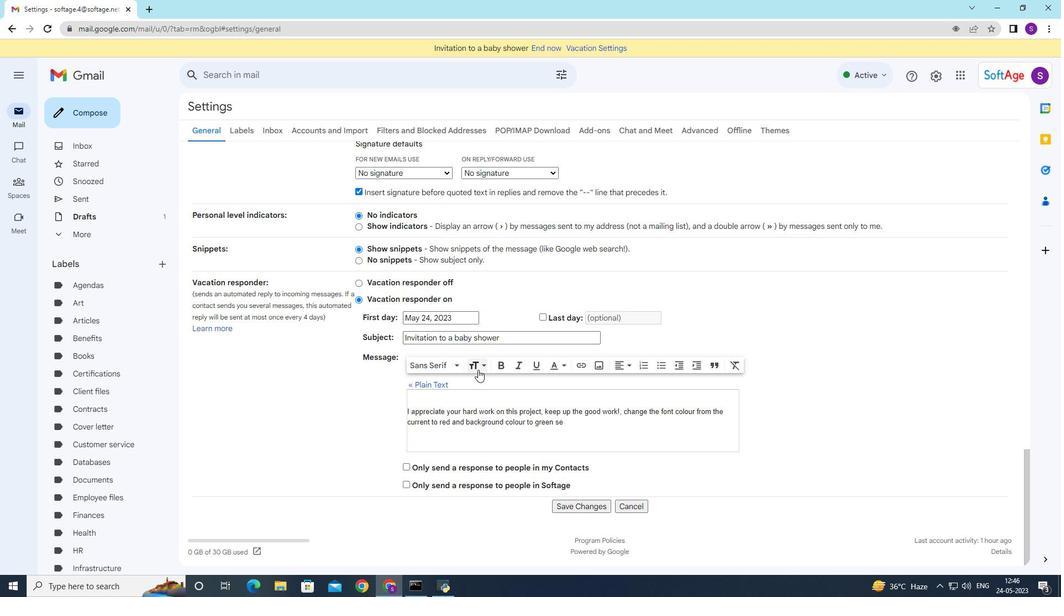 
Action: Mouse moved to (578, 401)
Screenshot: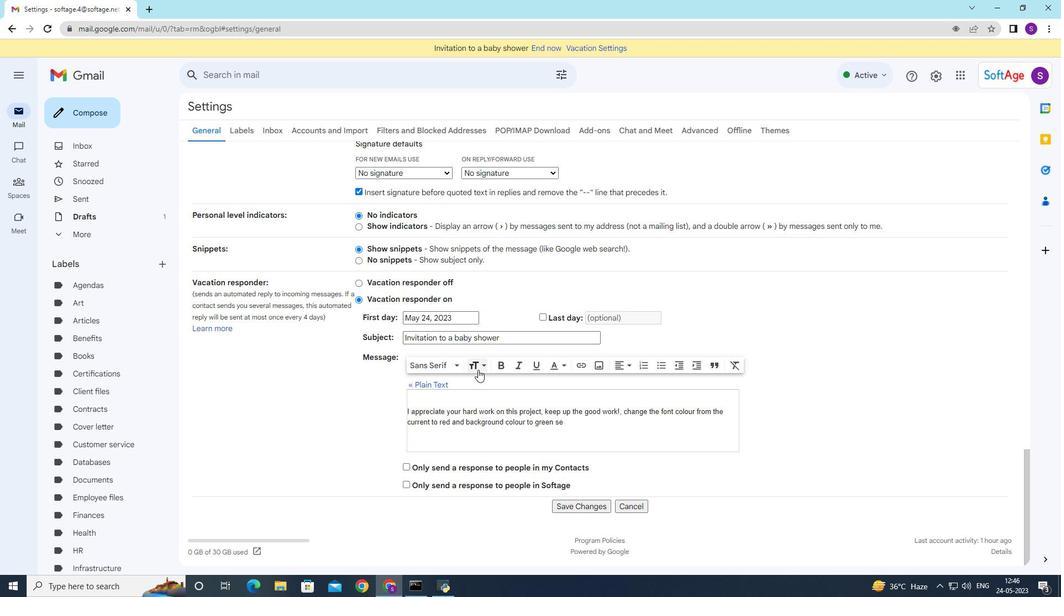 
Action: Mouse scrolled (477, 370) with delta (0, 0)
Screenshot: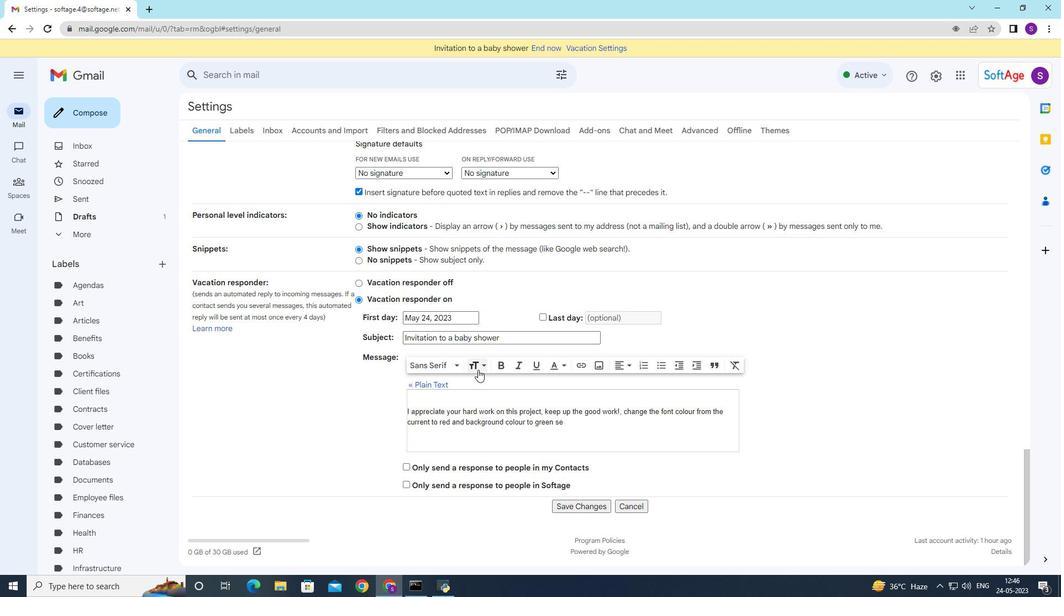 
Action: Mouse moved to (583, 404)
Screenshot: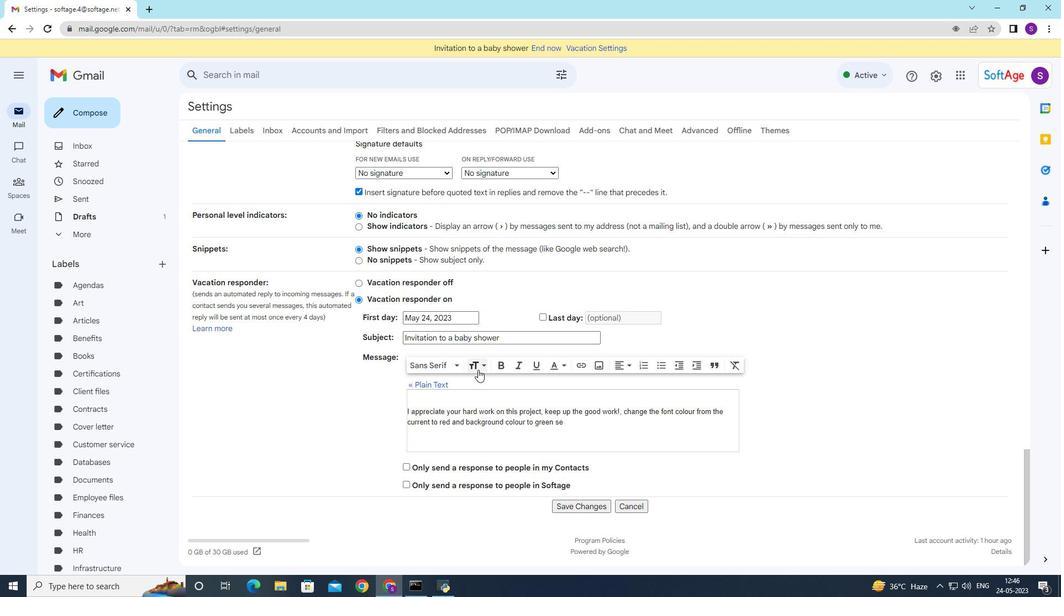 
Action: Mouse scrolled (477, 369) with delta (0, 0)
Screenshot: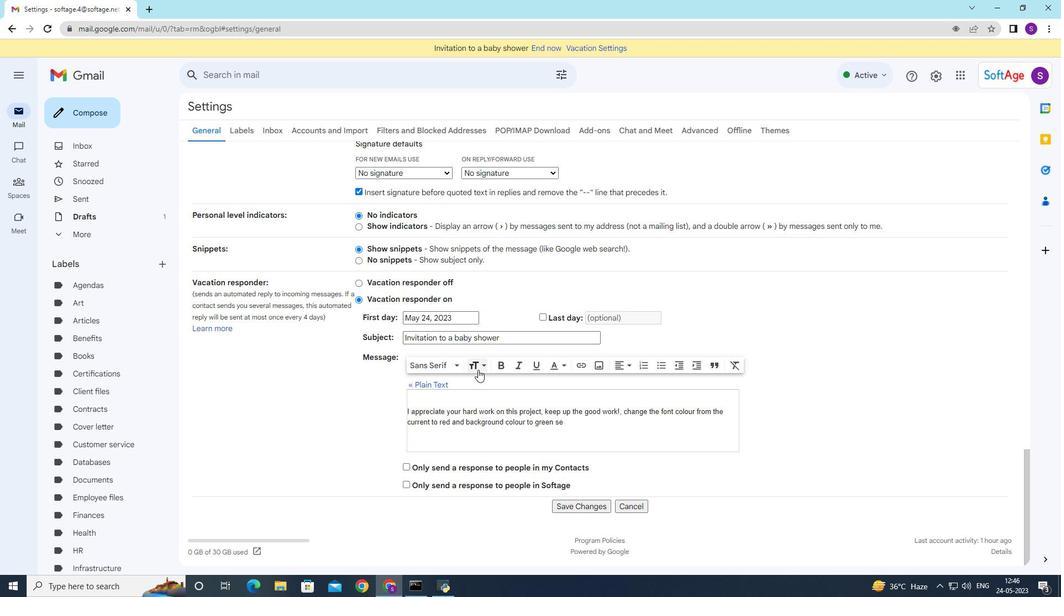 
Action: Mouse moved to (588, 407)
Screenshot: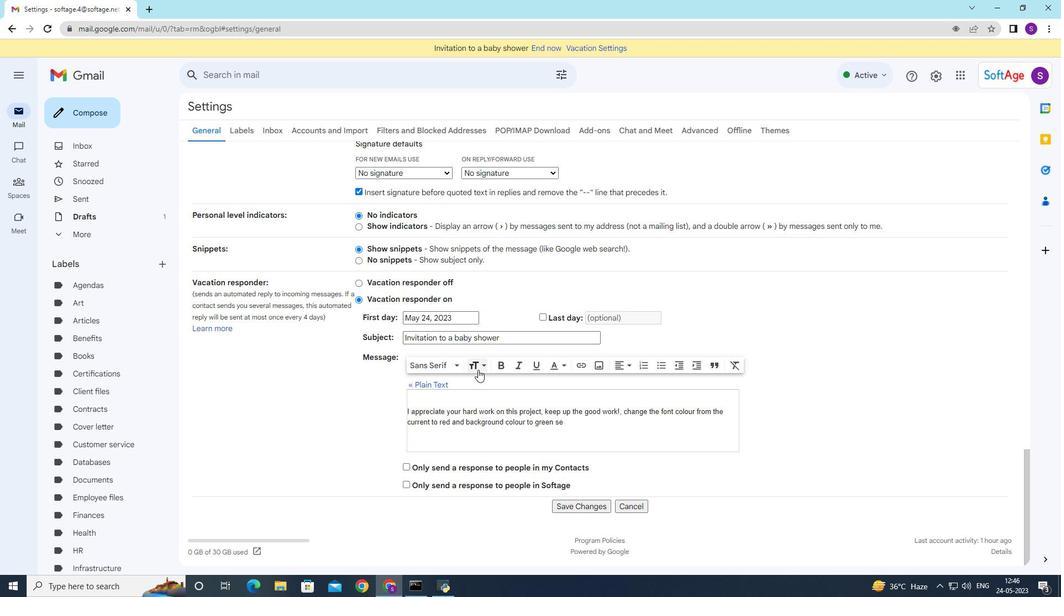 
Action: Mouse scrolled (480, 365) with delta (0, 0)
Screenshot: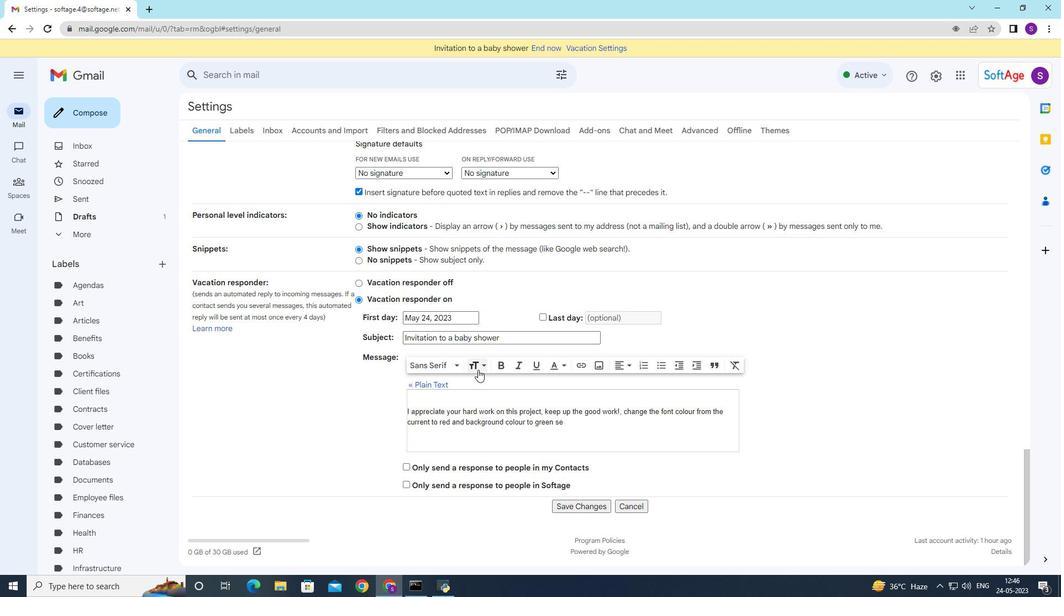 
Action: Mouse moved to (583, 508)
Screenshot: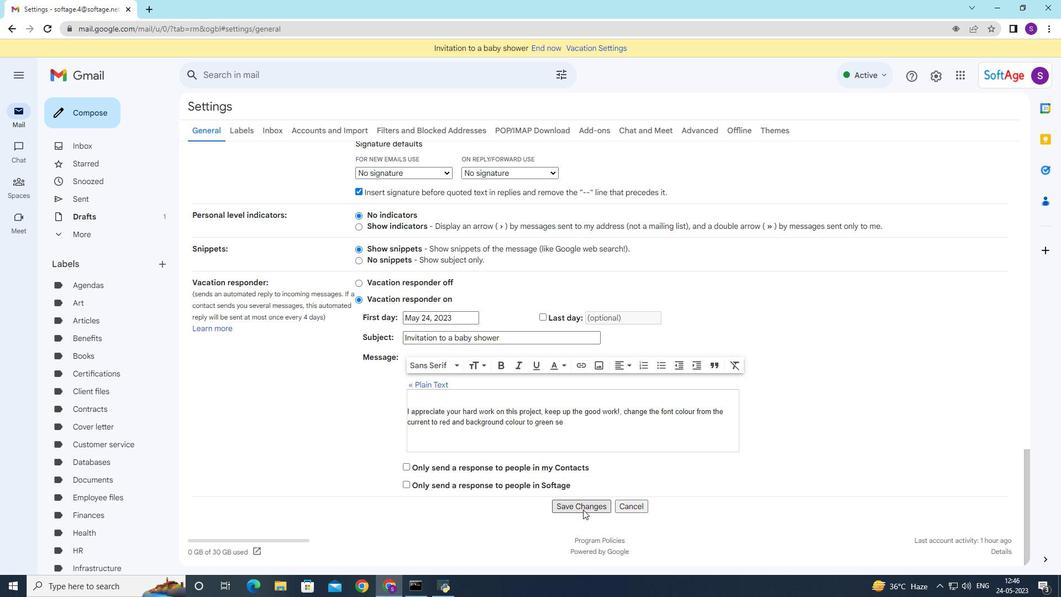 
Action: Mouse pressed left at (583, 508)
Screenshot: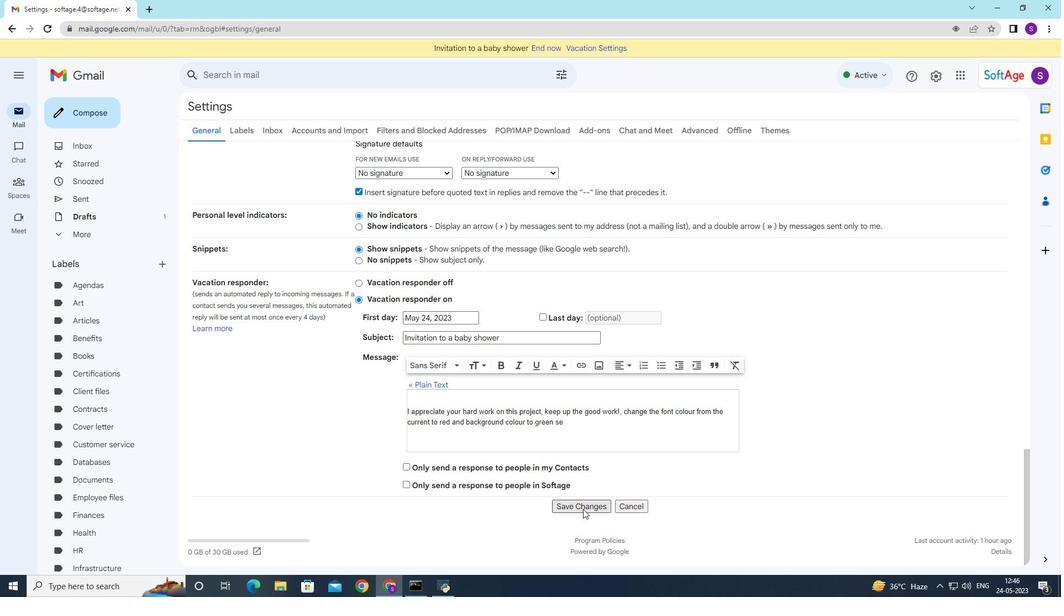 
Action: Mouse moved to (85, 103)
Screenshot: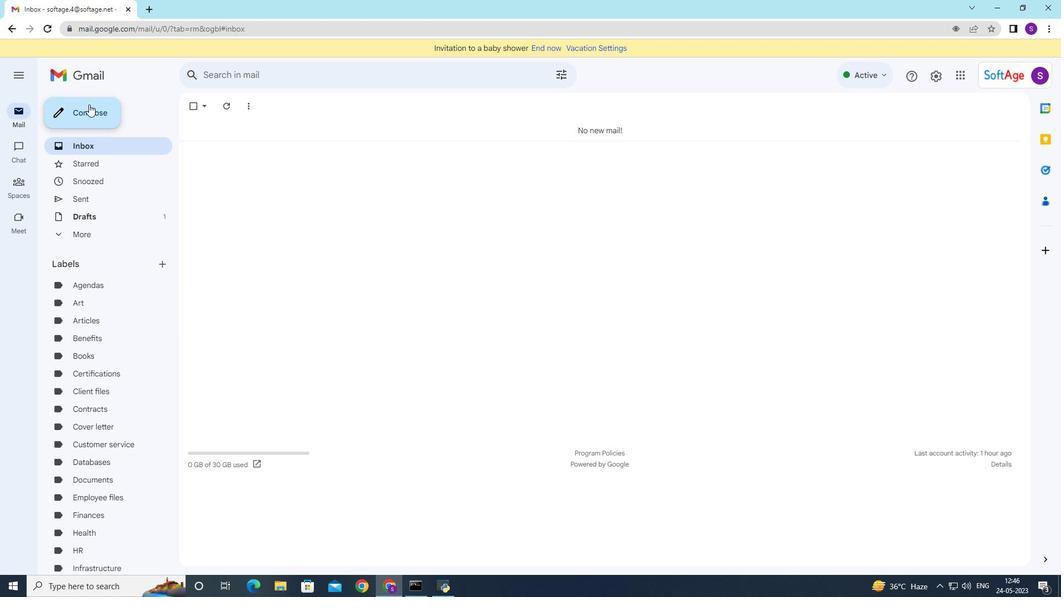 
Action: Mouse pressed left at (85, 103)
Screenshot: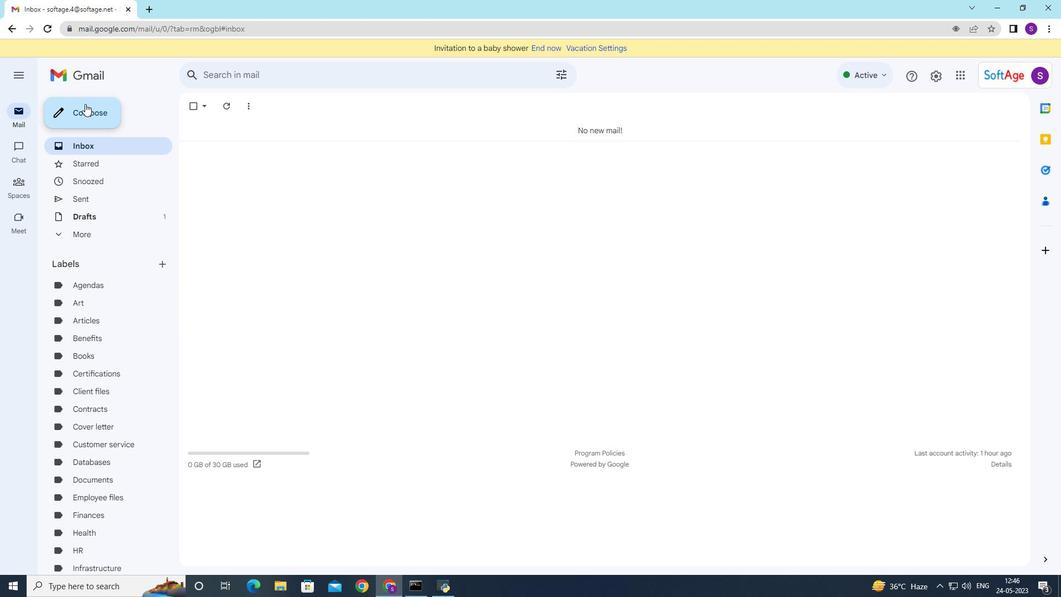 
Action: Mouse moved to (773, 293)
Screenshot: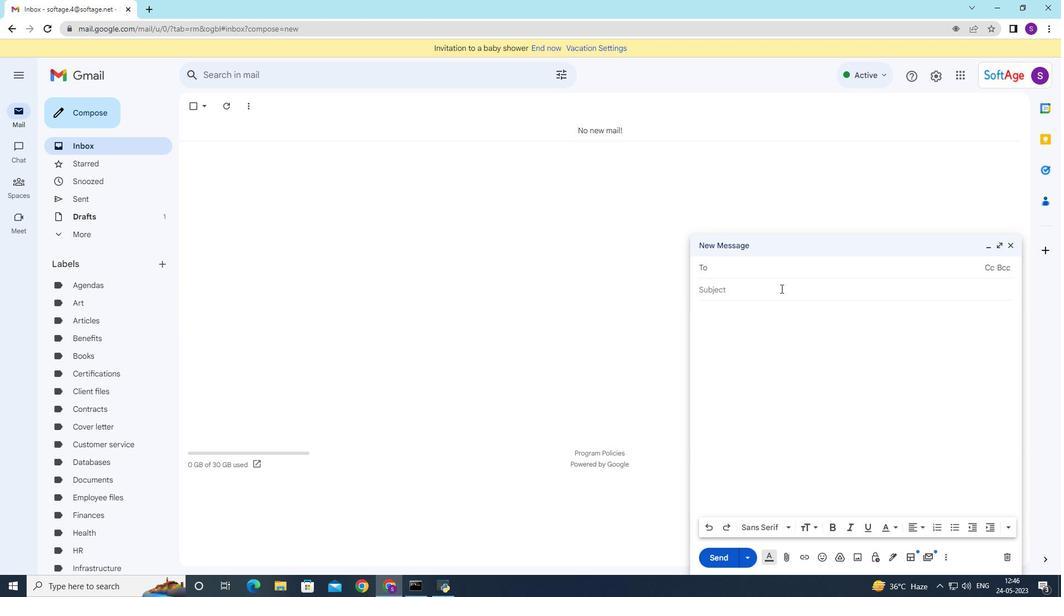 
Action: Mouse pressed left at (773, 293)
Screenshot: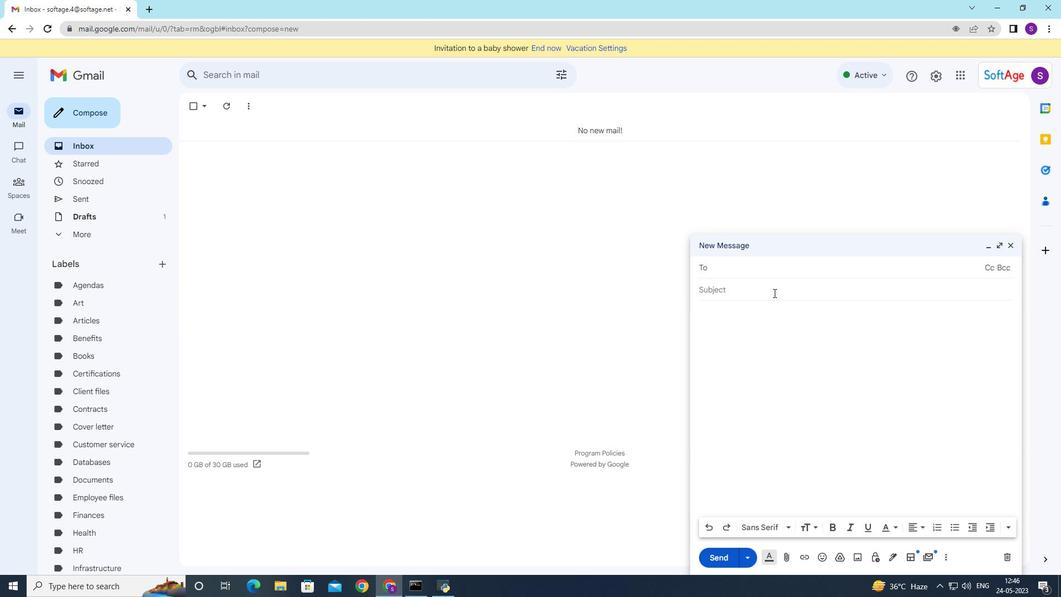 
Action: Mouse moved to (773, 291)
Screenshot: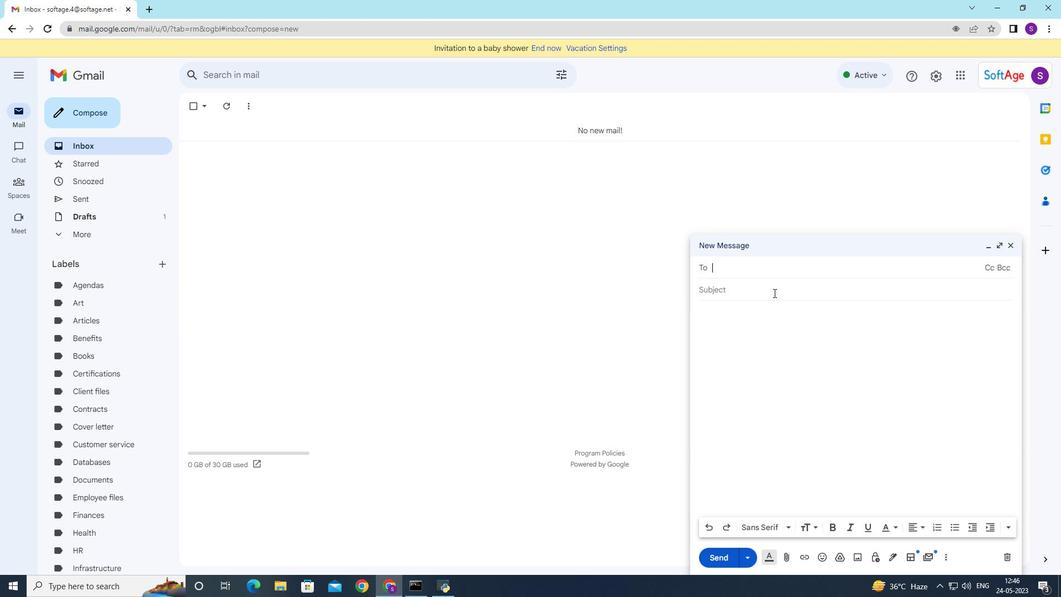 
Action: Key pressed <Key.shift>Invitation<Key.space>to<Key.space>trade<Key.space>show<Key.space>
Screenshot: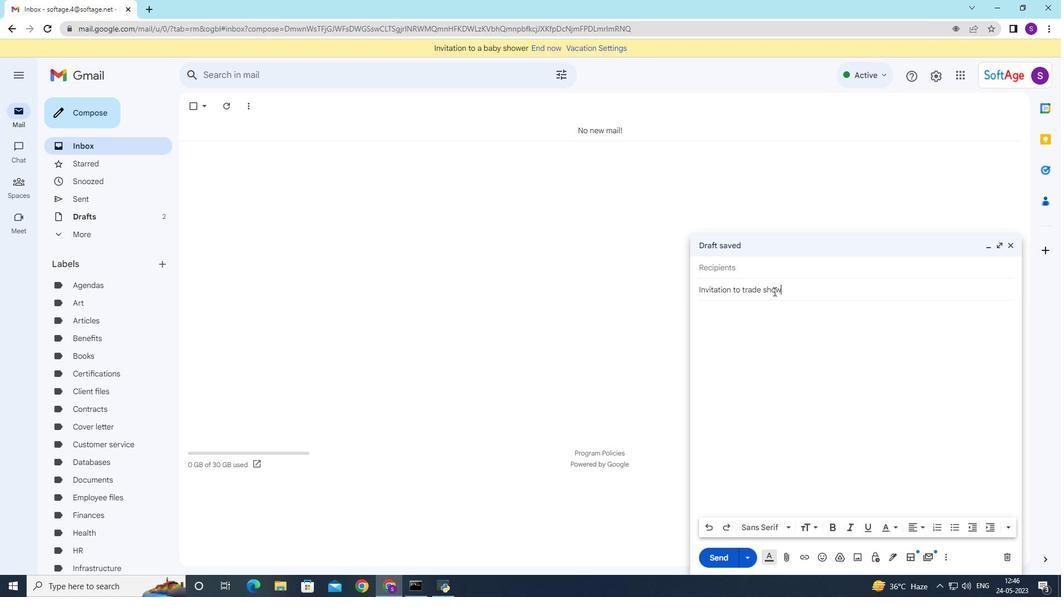 
Action: Mouse moved to (893, 555)
Screenshot: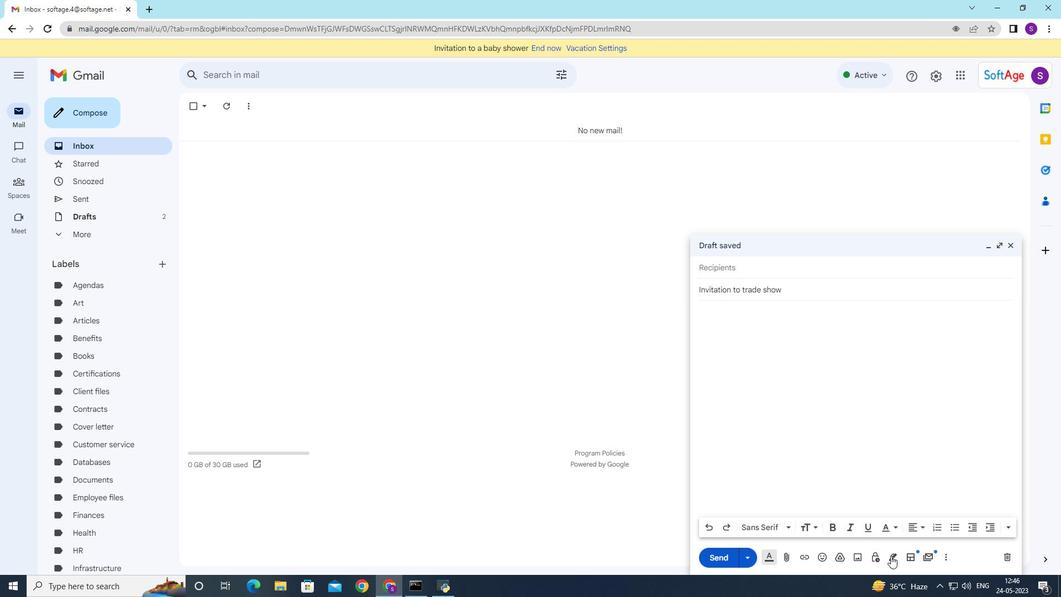 
Action: Mouse pressed left at (893, 555)
Screenshot: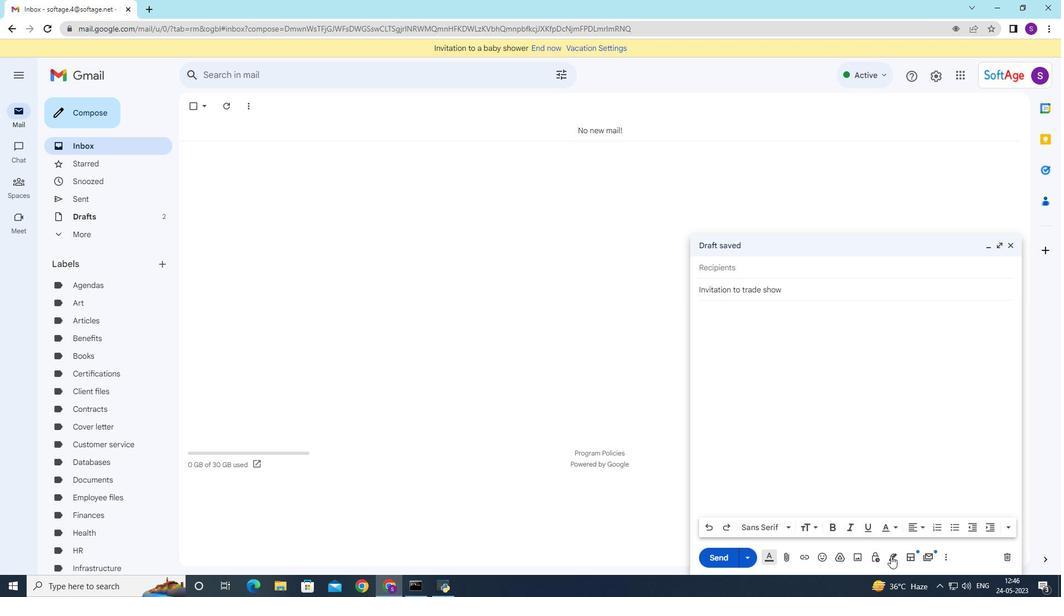 
Action: Mouse moved to (951, 357)
Screenshot: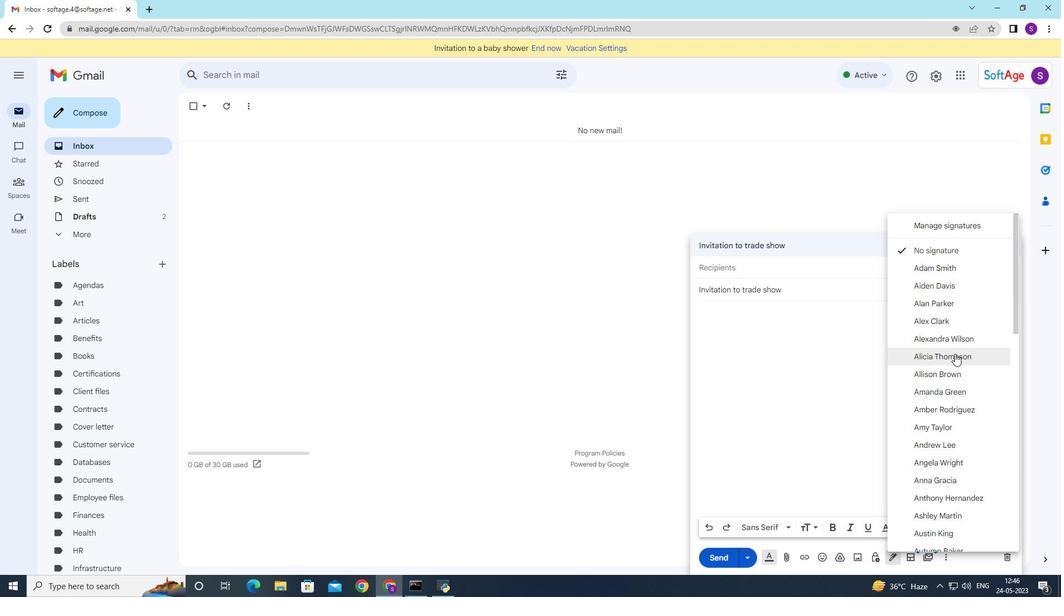 
Action: Mouse scrolled (951, 357) with delta (0, 0)
Screenshot: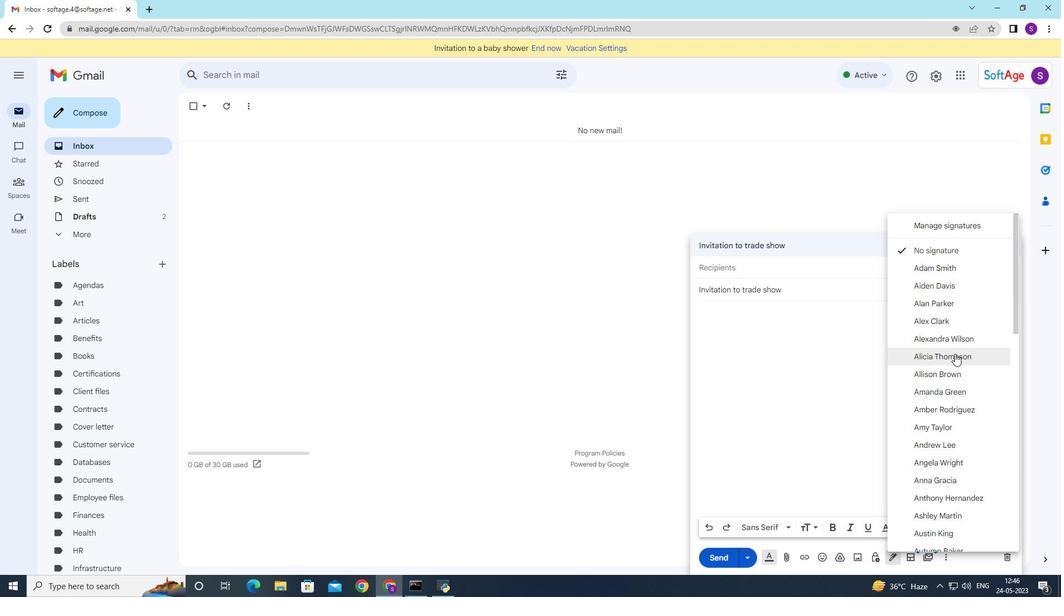 
Action: Mouse moved to (951, 358)
Screenshot: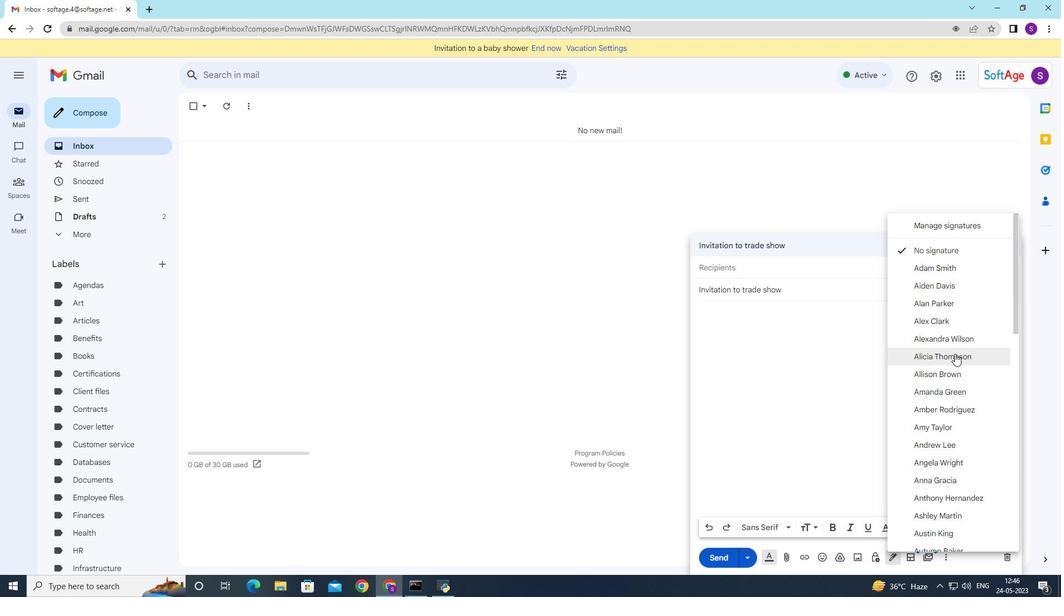 
Action: Mouse scrolled (951, 357) with delta (0, 0)
Screenshot: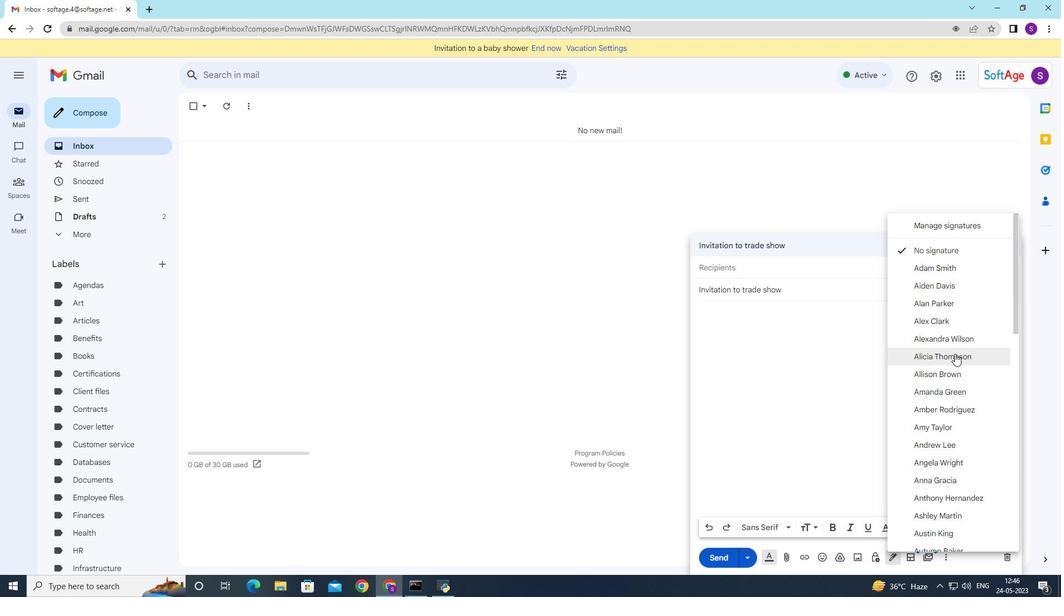 
Action: Mouse scrolled (951, 357) with delta (0, 0)
Screenshot: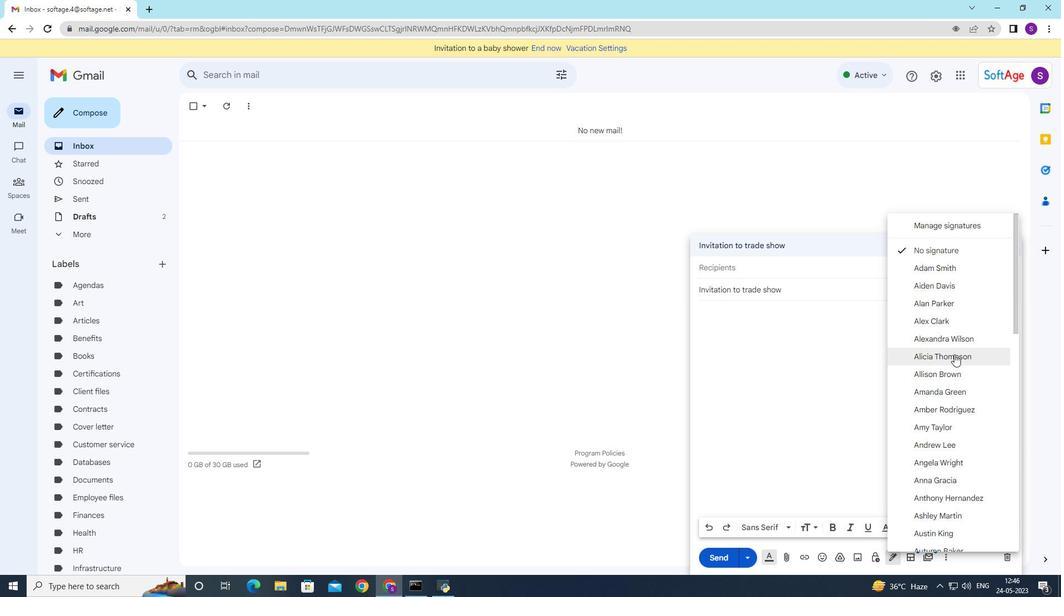 
Action: Mouse scrolled (951, 357) with delta (0, 0)
Screenshot: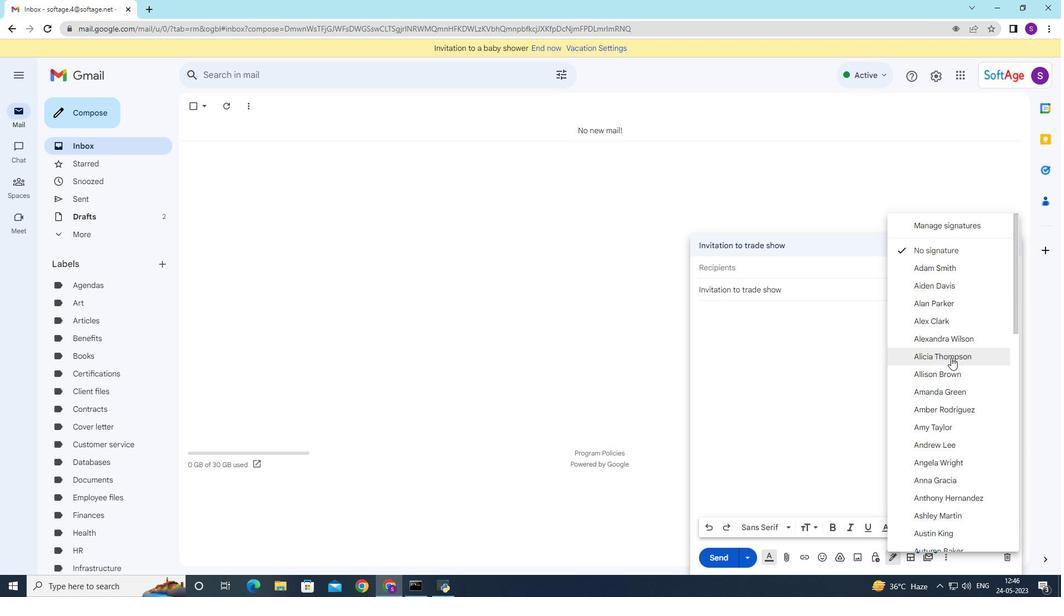 
Action: Mouse moved to (951, 357)
Screenshot: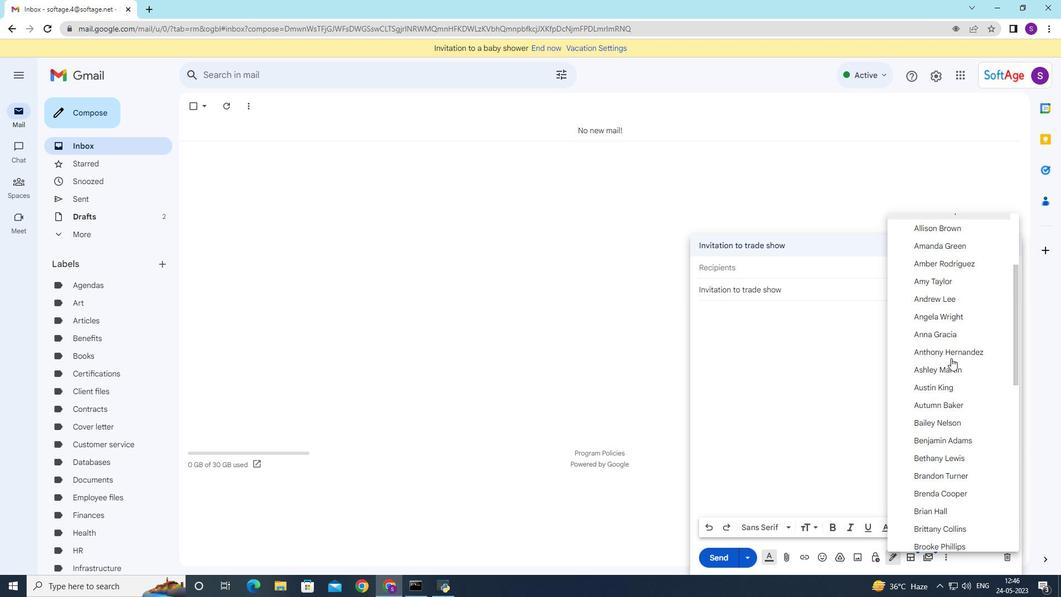 
Action: Mouse scrolled (951, 357) with delta (0, 0)
Screenshot: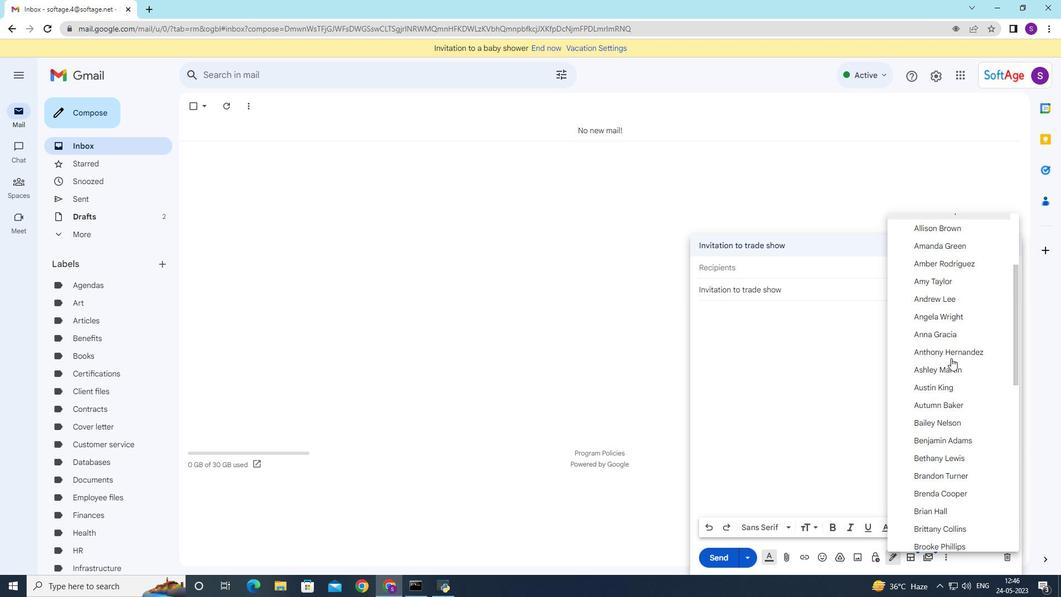 
Action: Mouse moved to (951, 363)
Screenshot: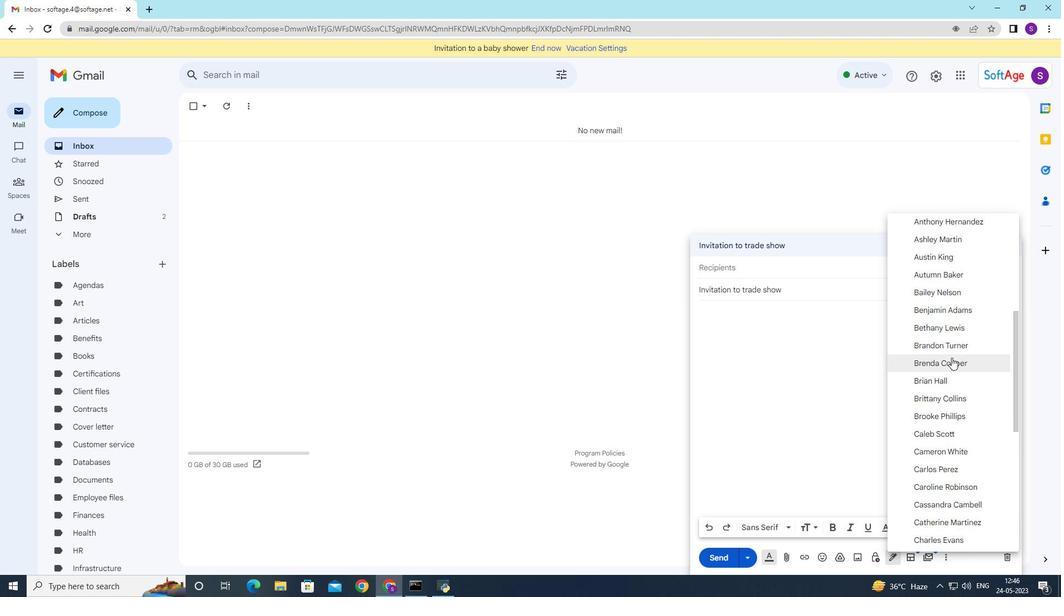 
Action: Mouse scrolled (951, 362) with delta (0, 0)
Screenshot: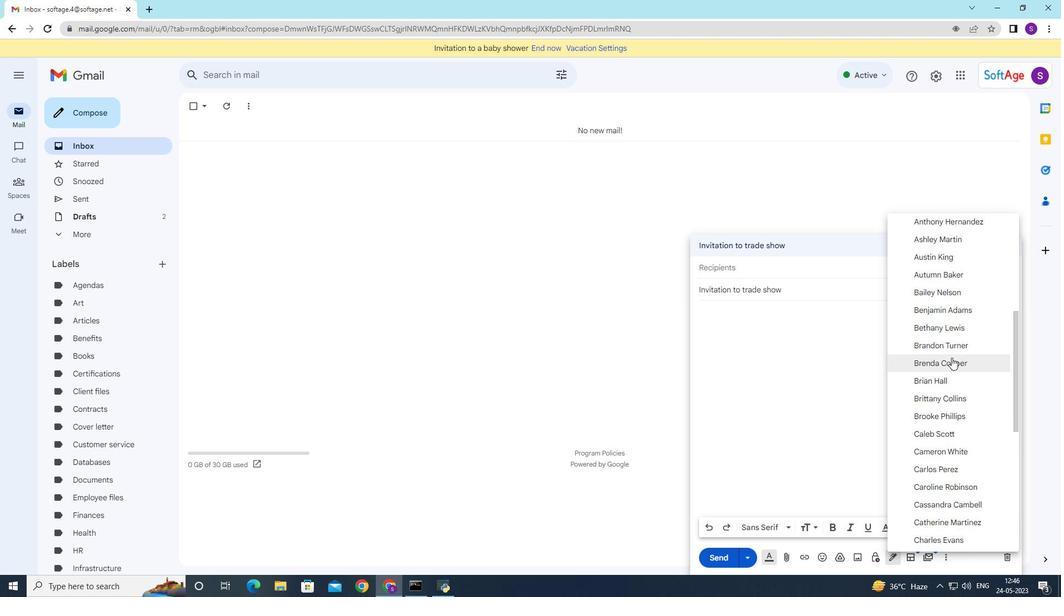 
Action: Mouse moved to (951, 367)
Screenshot: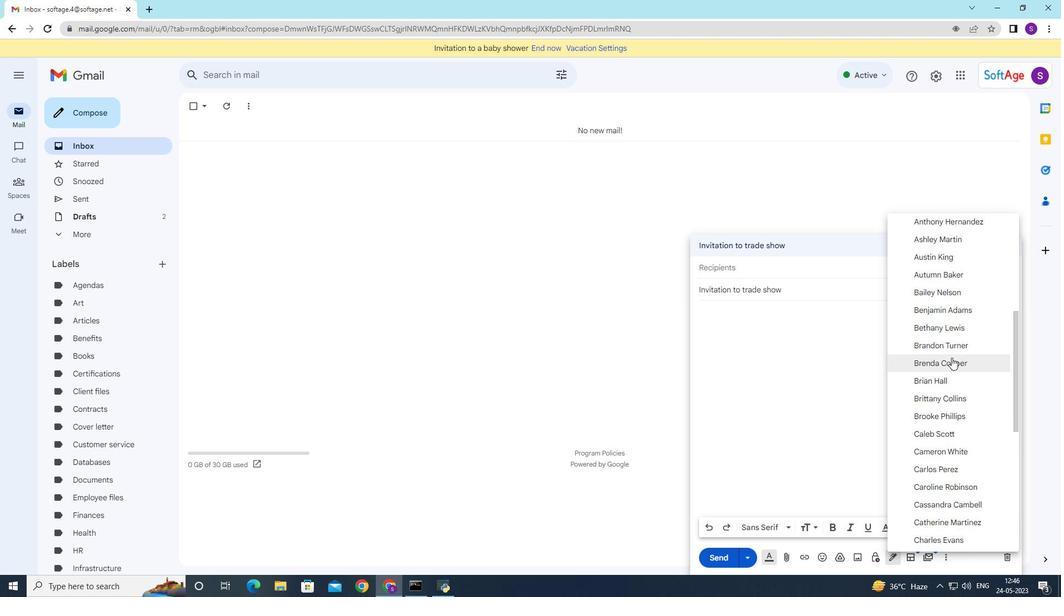 
Action: Mouse scrolled (951, 367) with delta (0, 0)
Screenshot: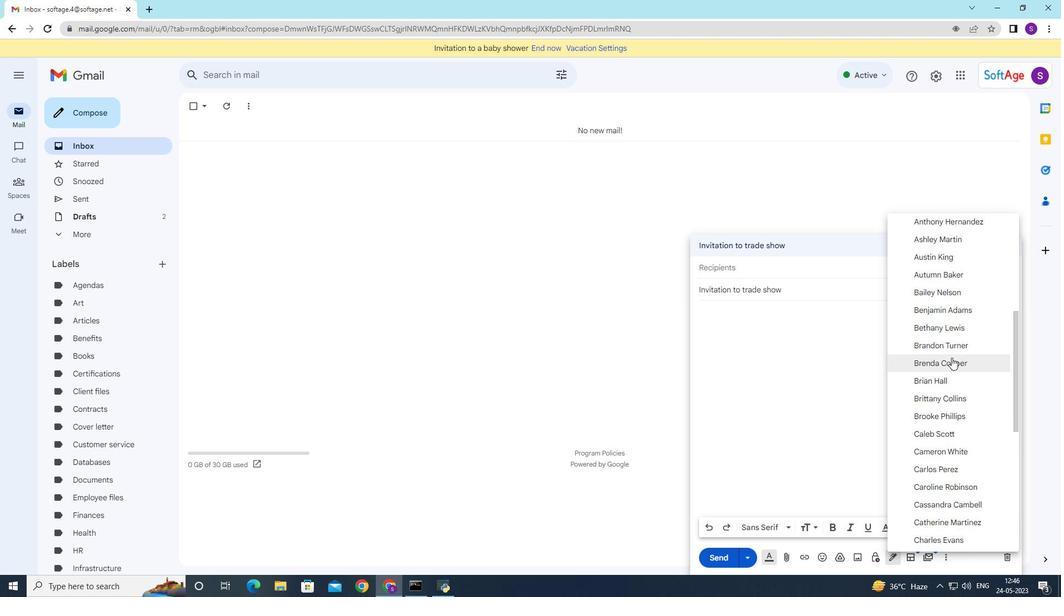 
Action: Mouse moved to (951, 367)
Screenshot: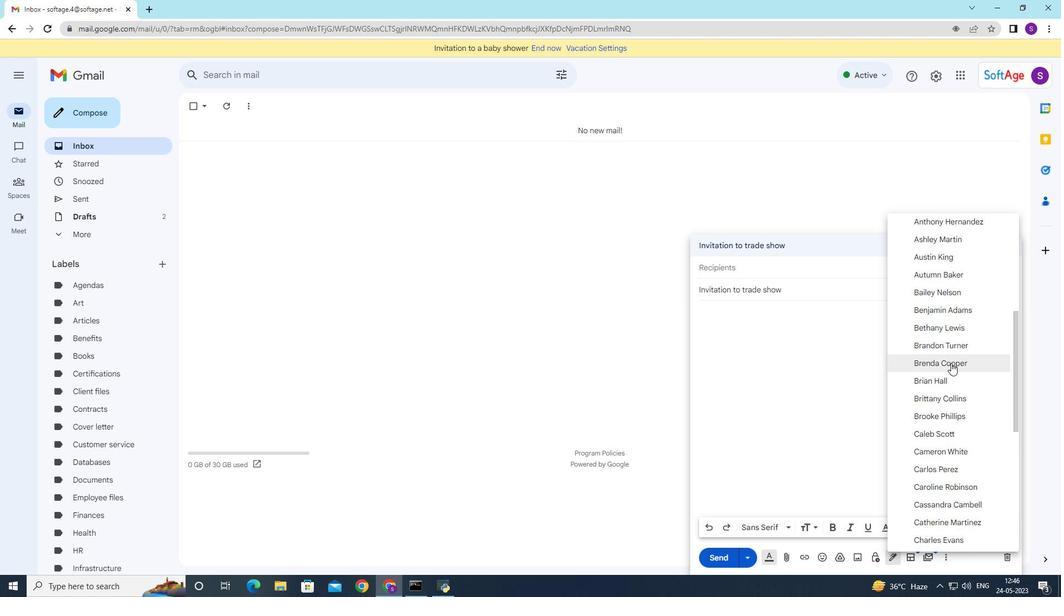 
Action: Mouse scrolled (951, 367) with delta (0, 0)
Screenshot: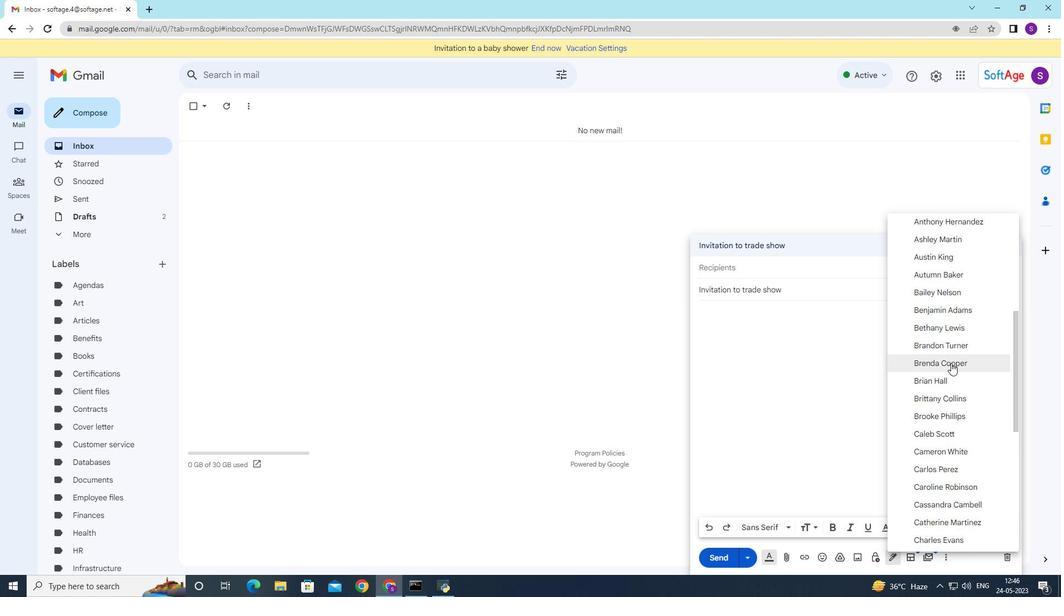 
Action: Mouse moved to (952, 367)
Screenshot: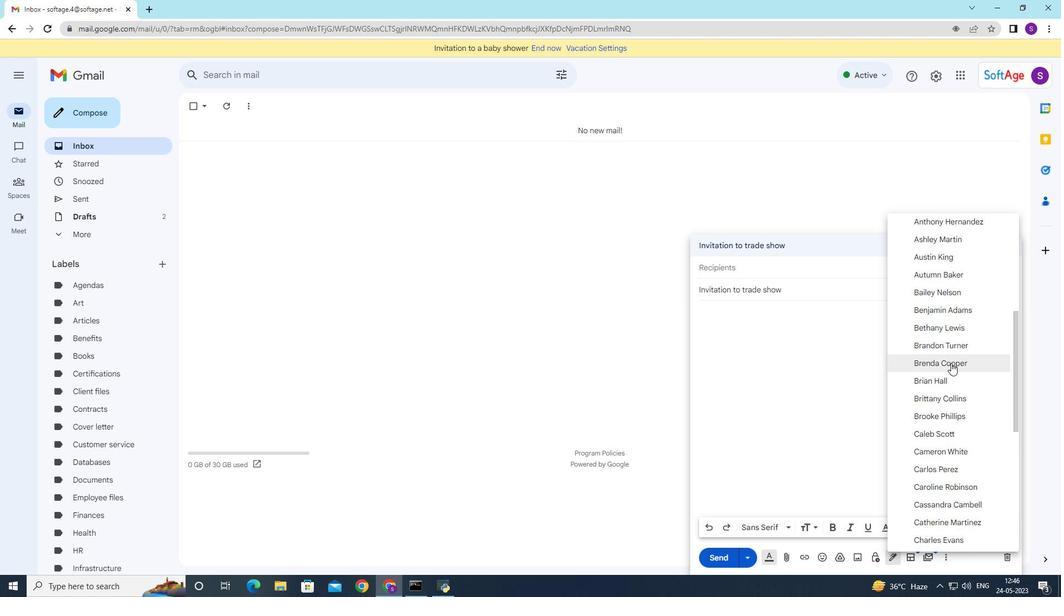 
Action: Mouse scrolled (952, 367) with delta (0, 0)
Screenshot: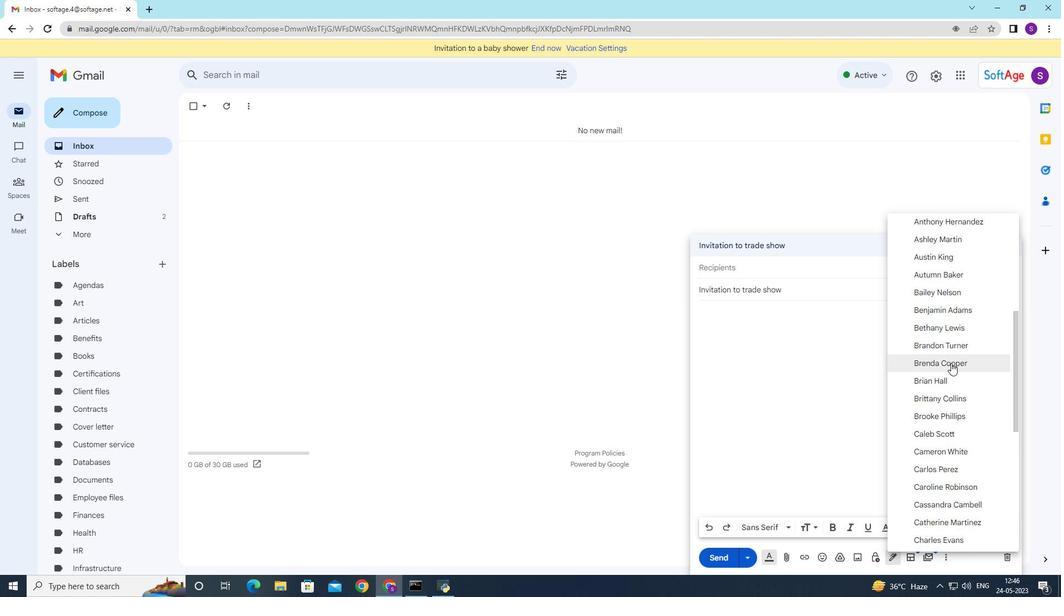 
Action: Mouse moved to (952, 367)
Screenshot: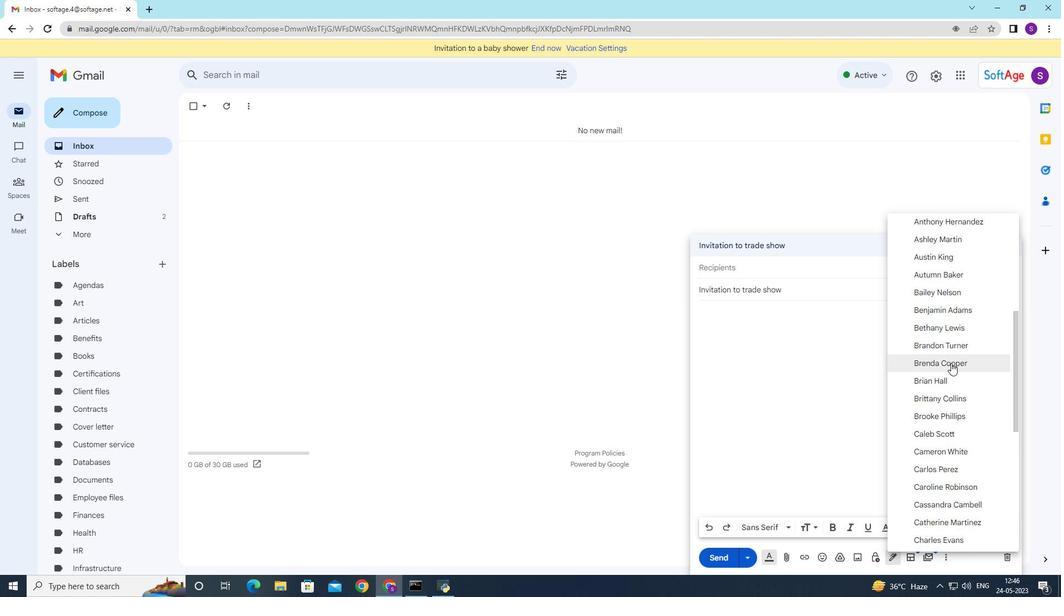 
Action: Mouse scrolled (952, 367) with delta (0, 0)
Screenshot: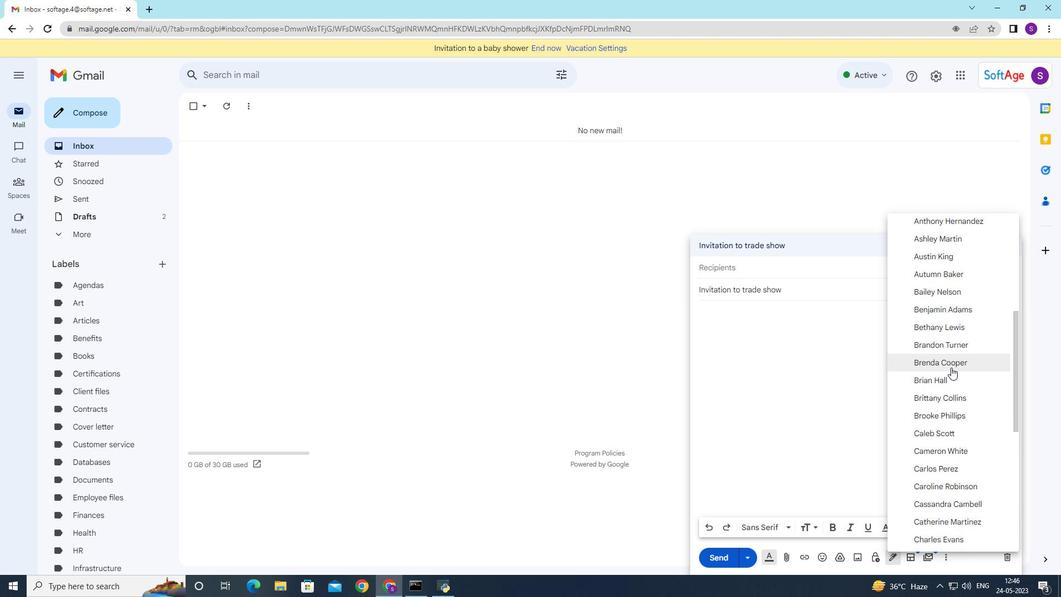 
Action: Mouse moved to (952, 367)
Screenshot: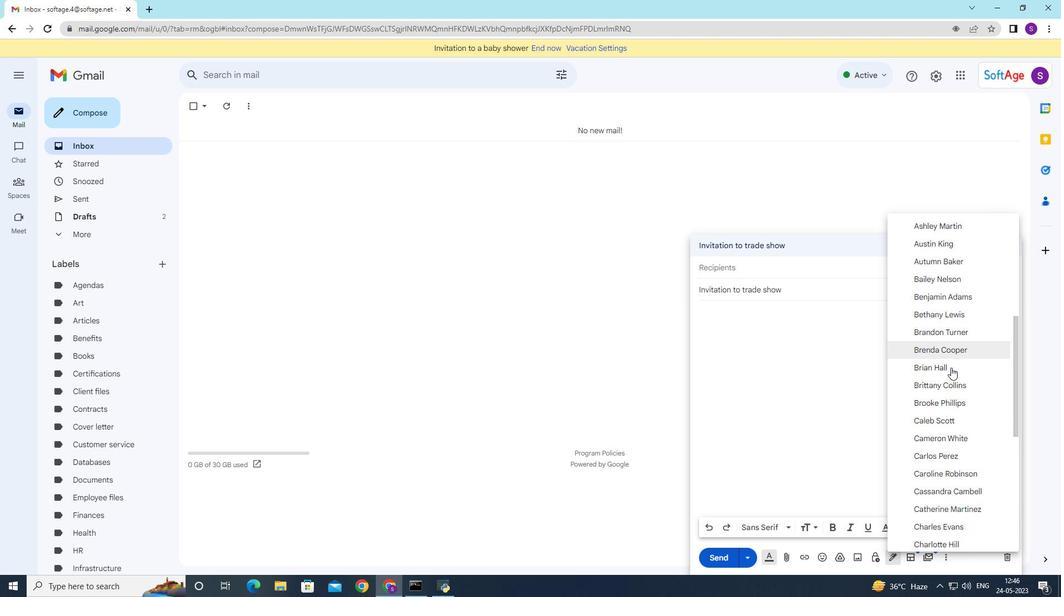 
Action: Mouse scrolled (952, 367) with delta (0, 0)
Screenshot: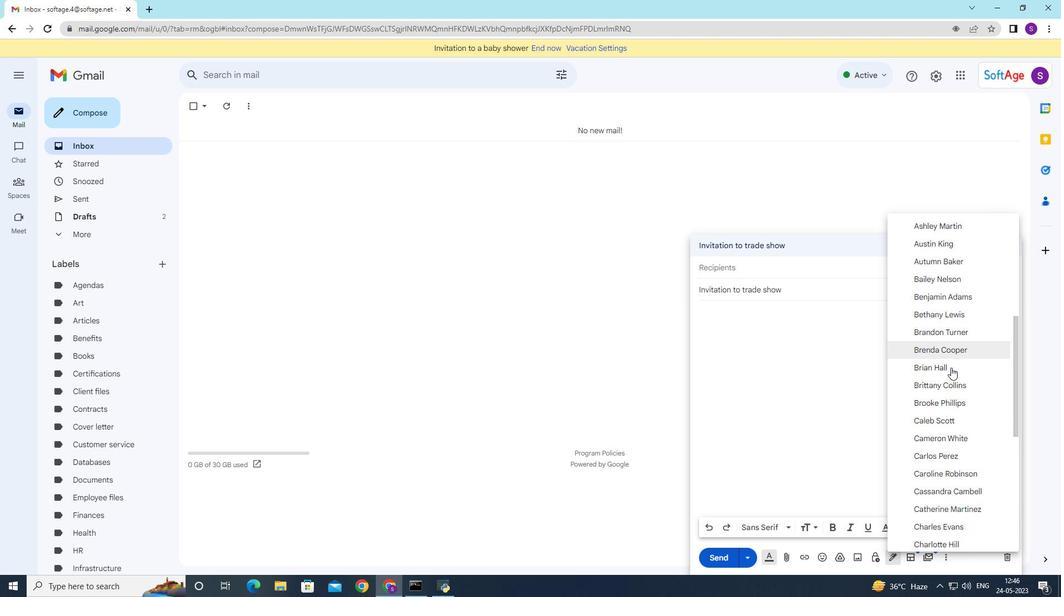 
Action: Mouse moved to (959, 373)
Screenshot: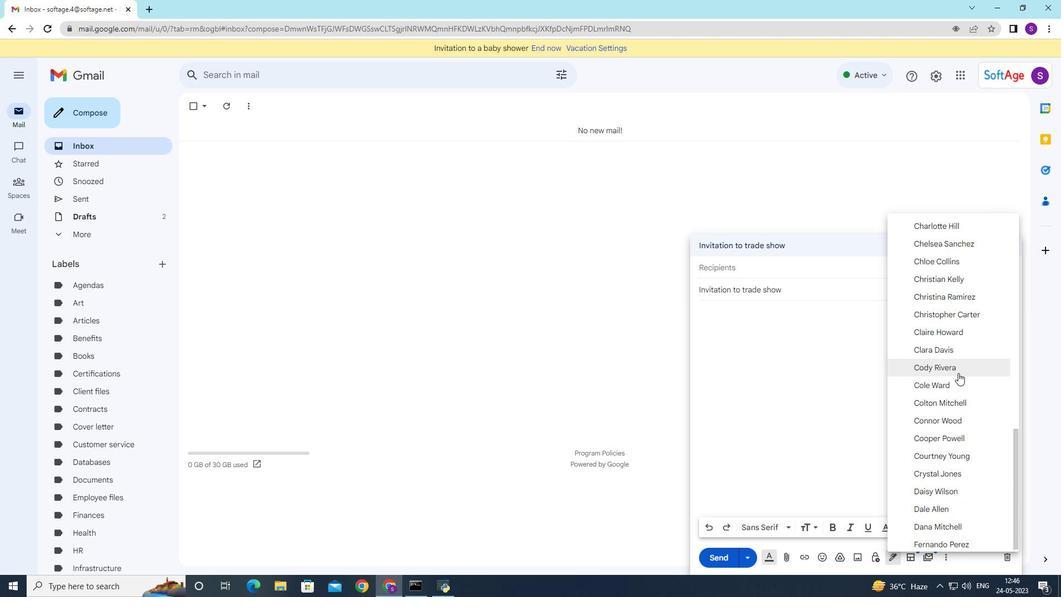 
Action: Mouse scrolled (959, 373) with delta (0, 0)
Screenshot: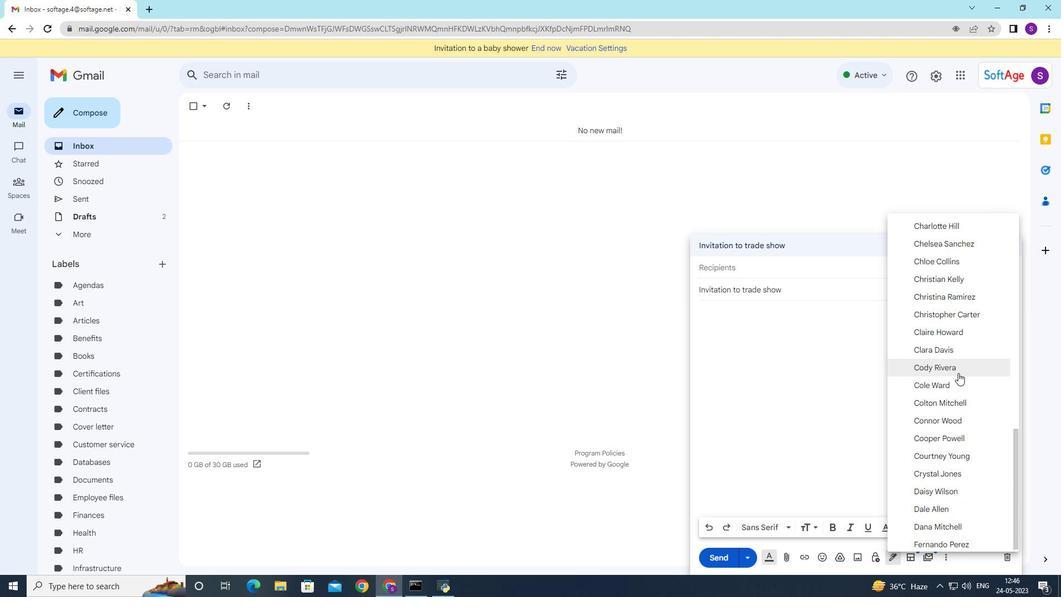 
Action: Mouse moved to (959, 373)
Screenshot: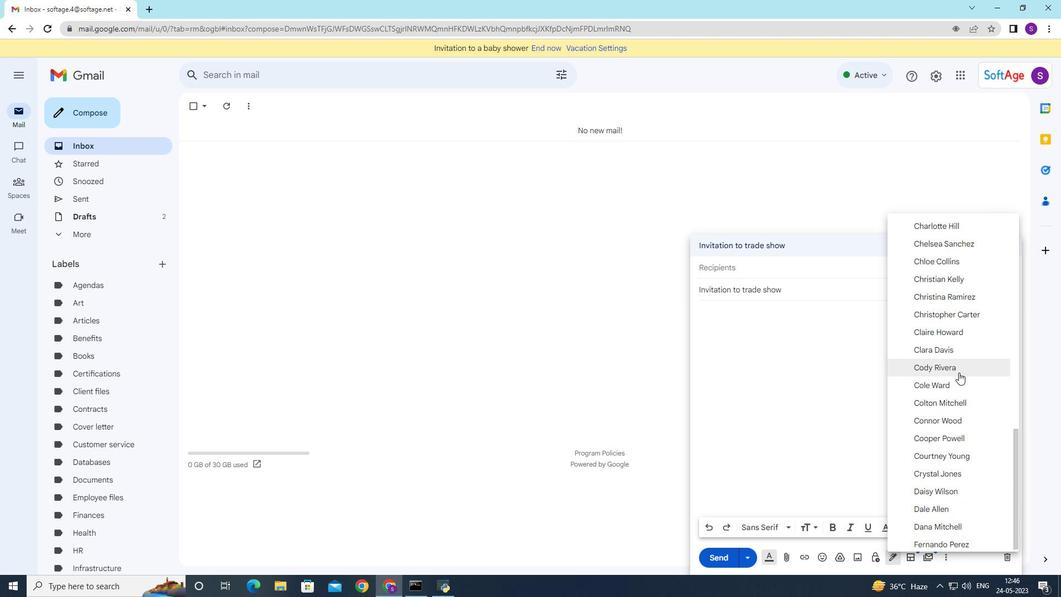 
Action: Mouse scrolled (959, 373) with delta (0, 0)
Screenshot: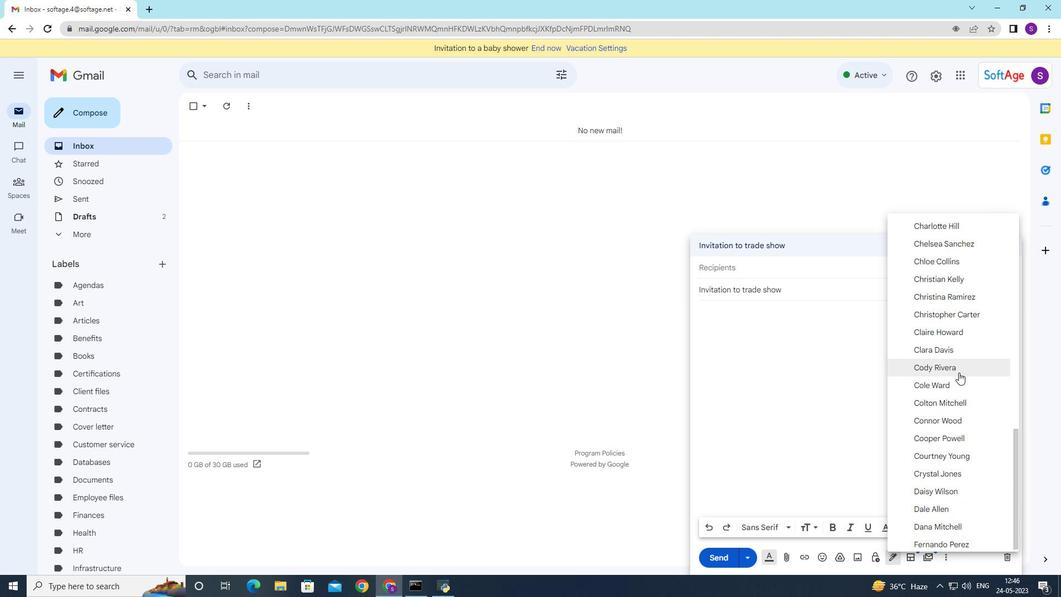 
Action: Mouse scrolled (959, 373) with delta (0, 0)
Screenshot: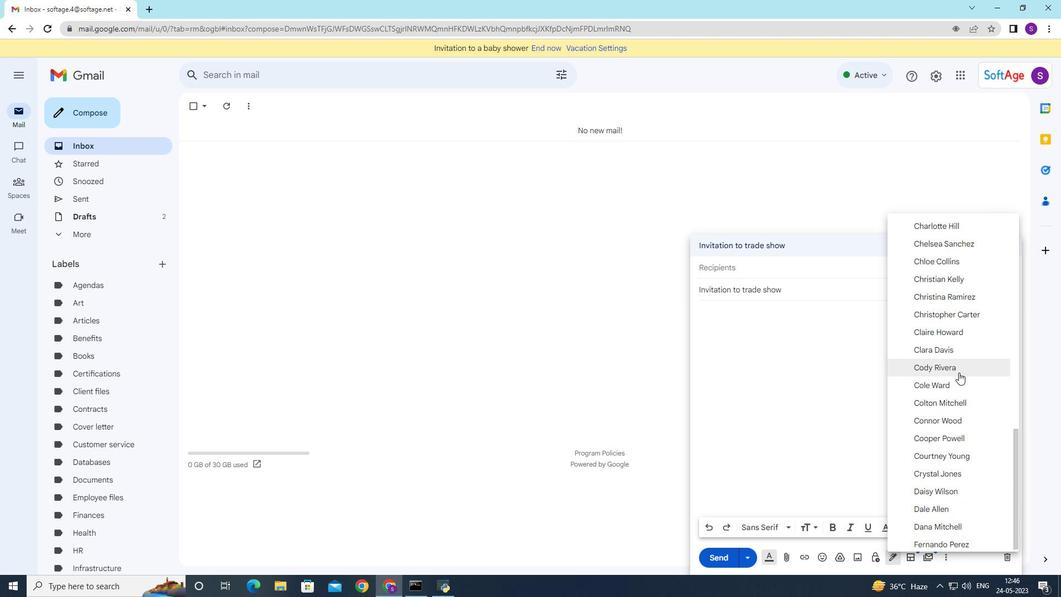 
Action: Mouse scrolled (959, 373) with delta (0, 0)
Screenshot: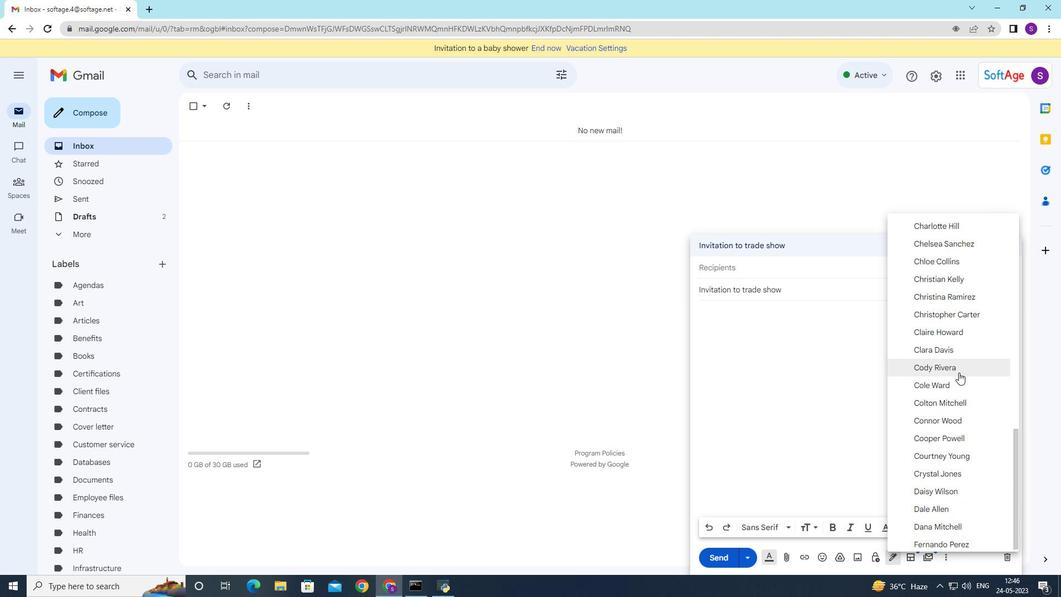 
Action: Mouse scrolled (959, 373) with delta (0, 0)
Screenshot: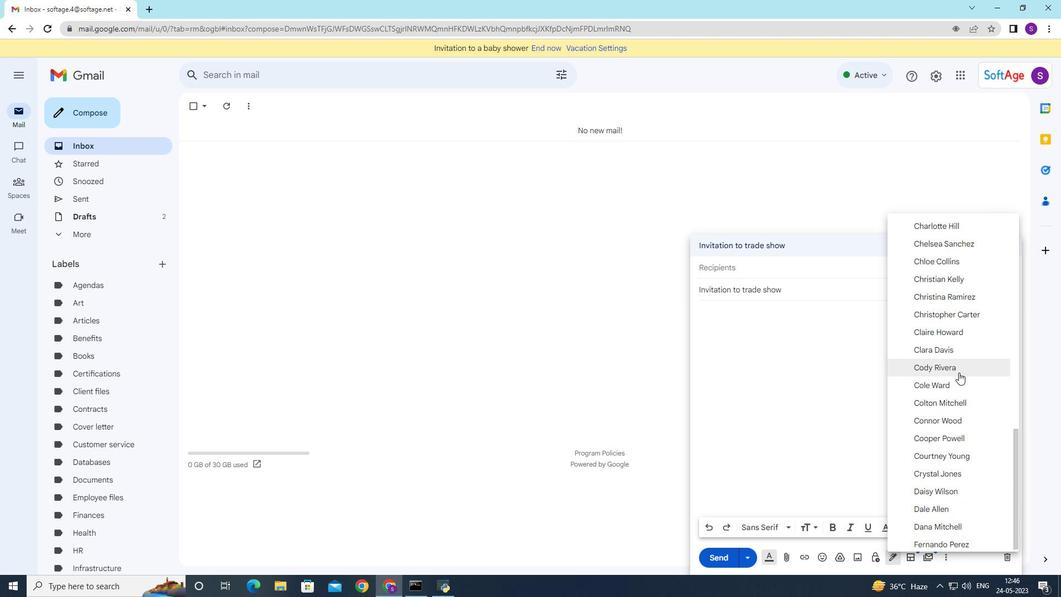 
Action: Mouse moved to (970, 503)
Screenshot: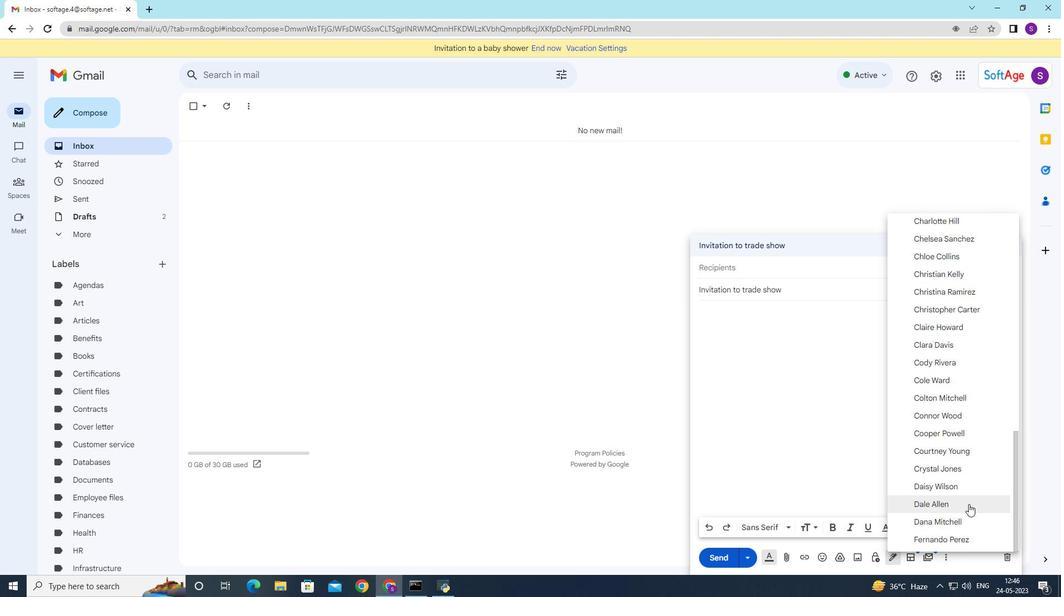 
Action: Mouse pressed left at (970, 503)
Screenshot: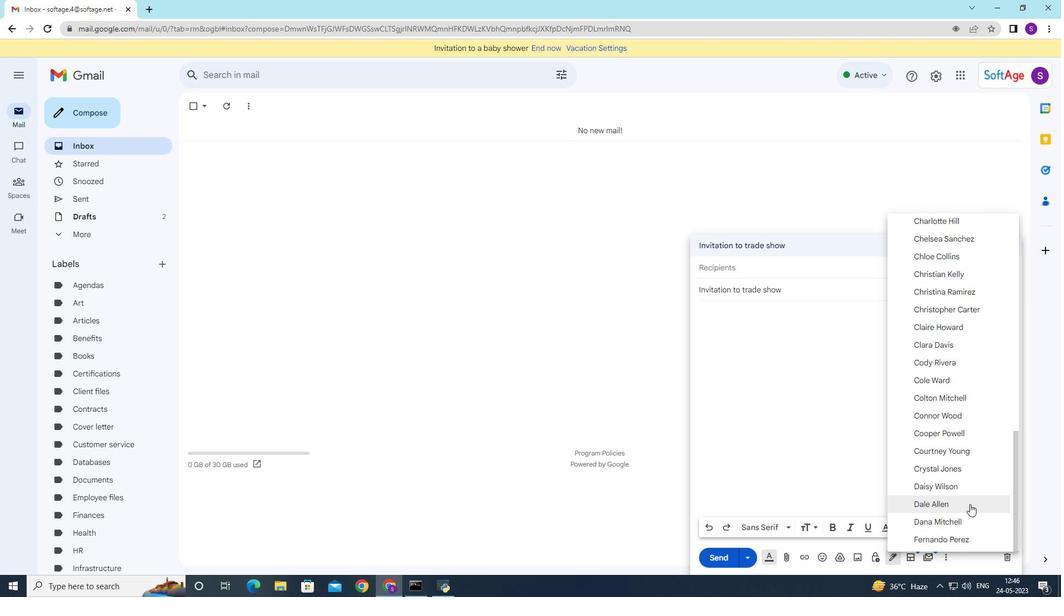 
Action: Mouse moved to (851, 353)
Screenshot: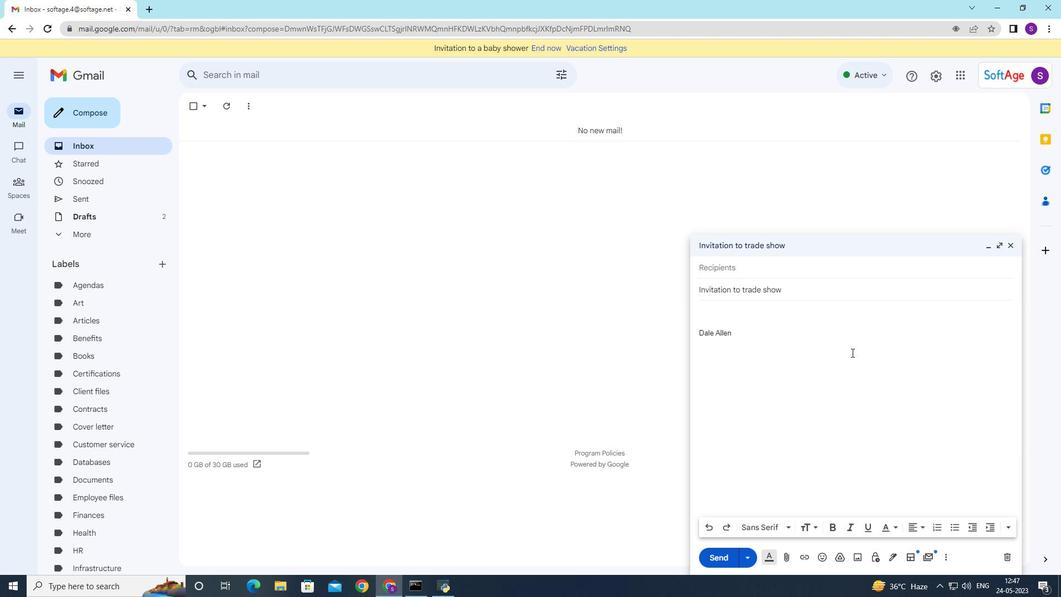 
Action: Key pressed <Key.shift>Can<Key.space>you<Key.space>provide<Key.space>me<Key.space>with<Key.space>the<Key.space>contact<Key.space>information<Key.space>for<Key.space>our<Key.space><Key.shift>IT<Key.space>support<Key.space>tesm<Key.backspace><Key.backspace>am<Key.shift_r>?
Screenshot: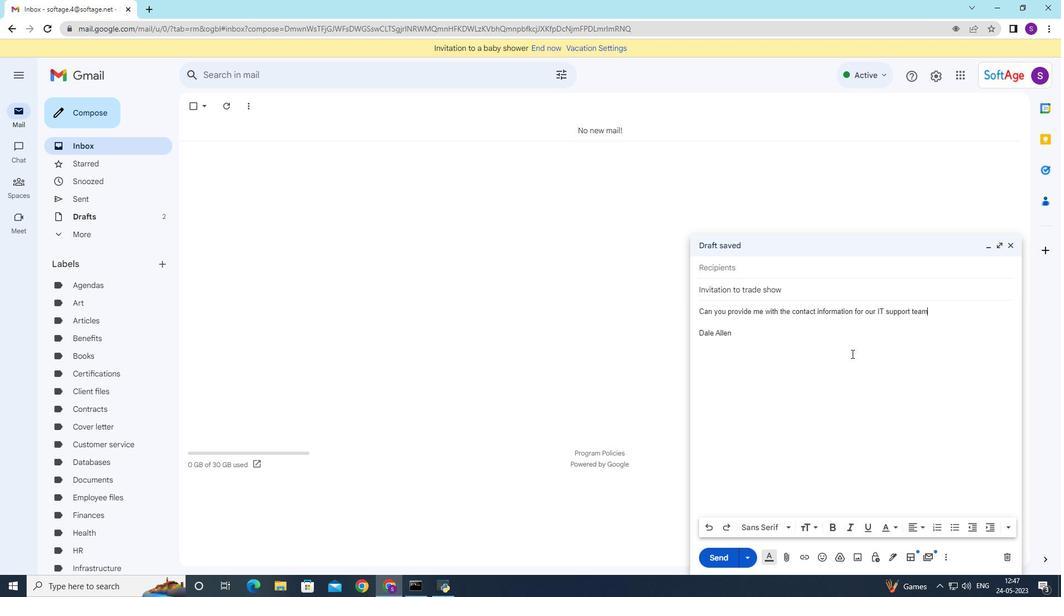 
Action: Mouse moved to (789, 385)
Screenshot: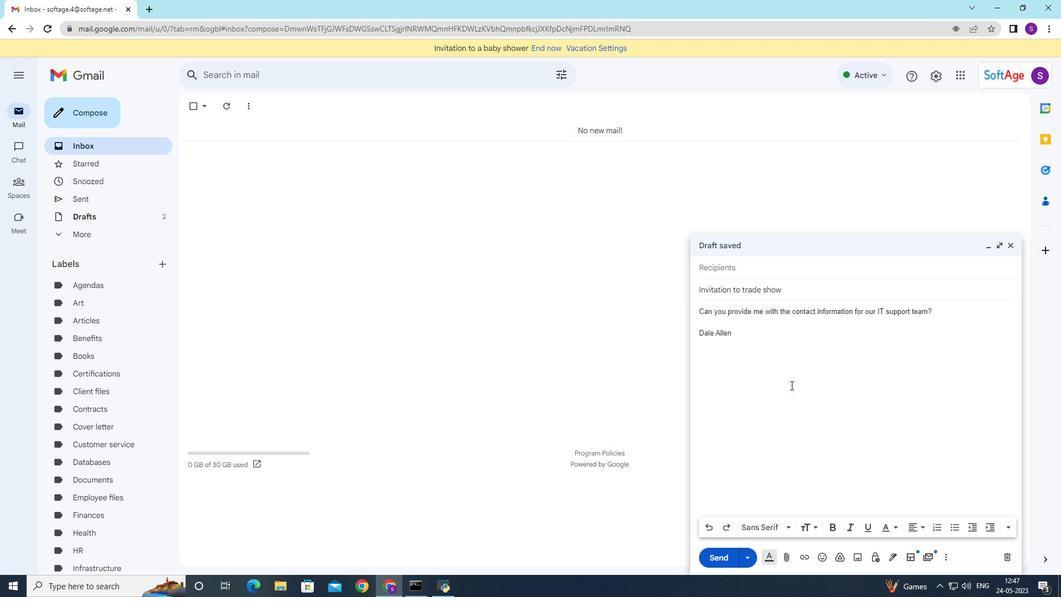 
Action: Mouse scrolled (789, 384) with delta (0, 0)
Screenshot: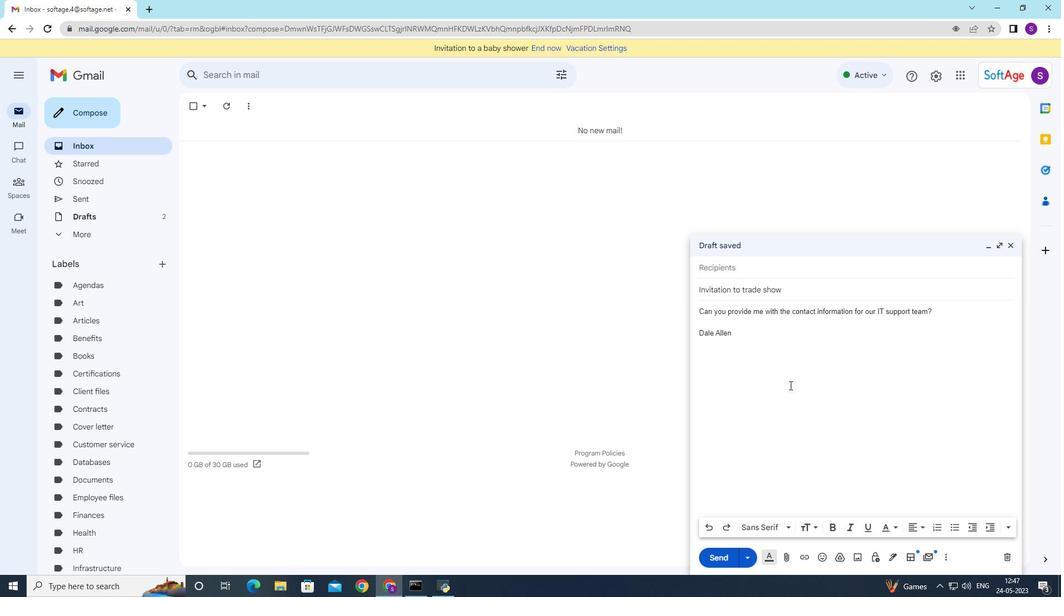 
Action: Mouse moved to (714, 270)
Screenshot: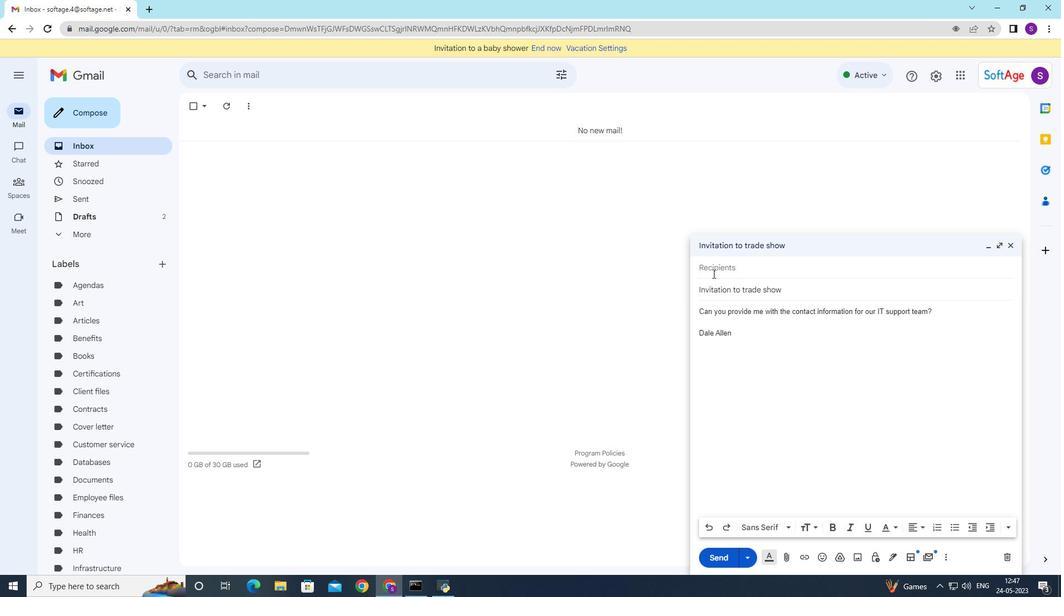 
Action: Mouse pressed left at (714, 270)
Screenshot: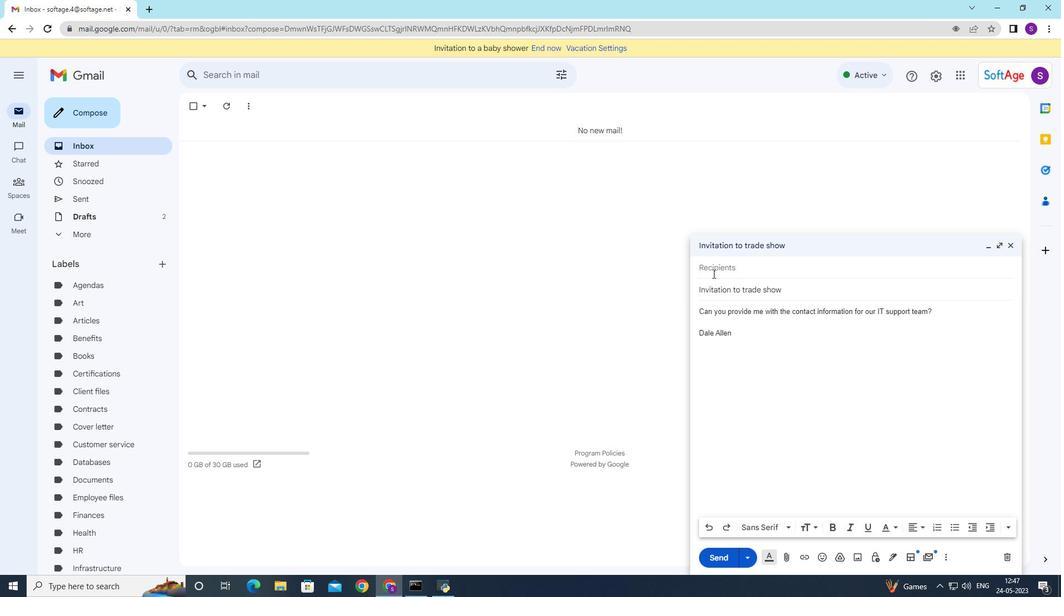 
Action: Mouse moved to (709, 276)
Screenshot: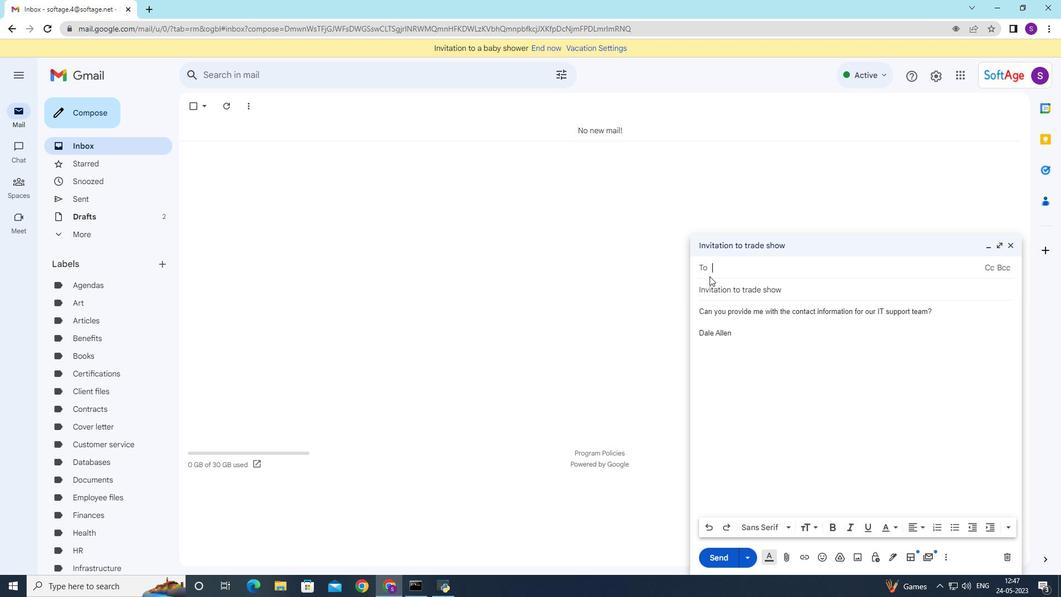 
Action: Key pressed softage.10
Screenshot: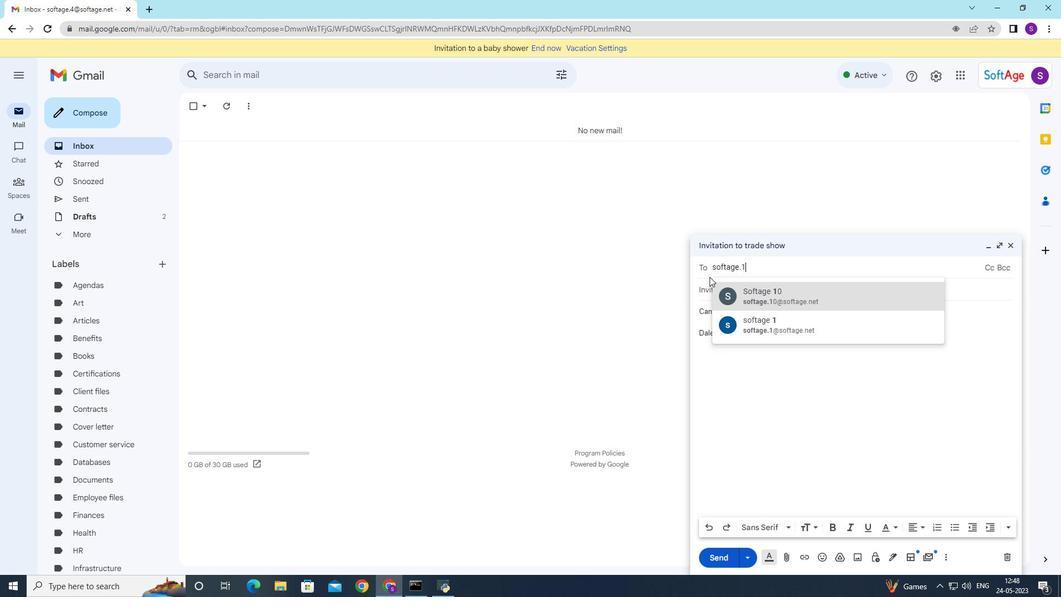 
Action: Mouse moved to (840, 301)
Screenshot: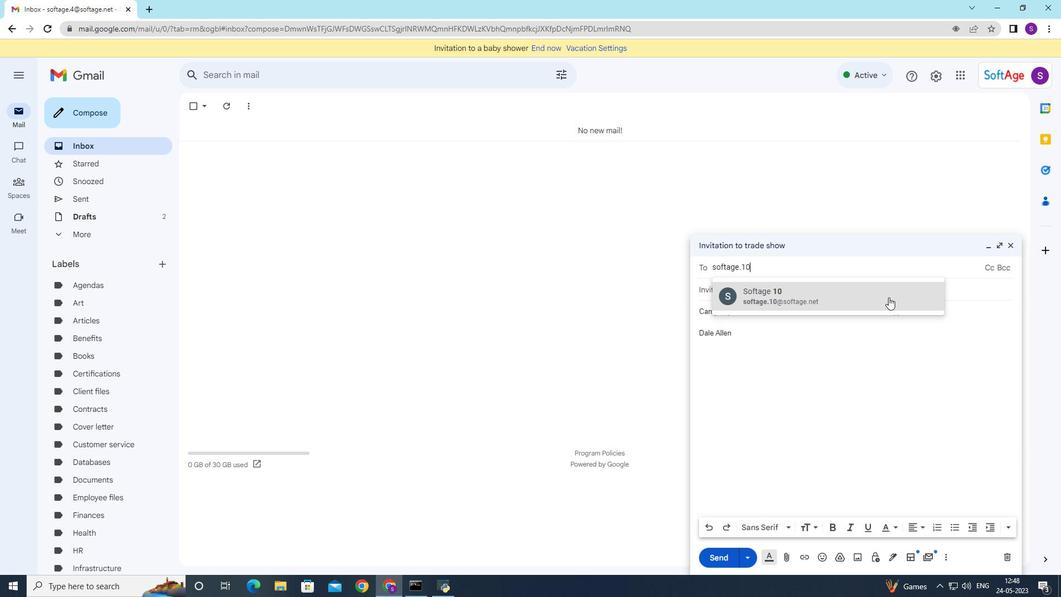 
Action: Mouse pressed left at (840, 301)
Screenshot: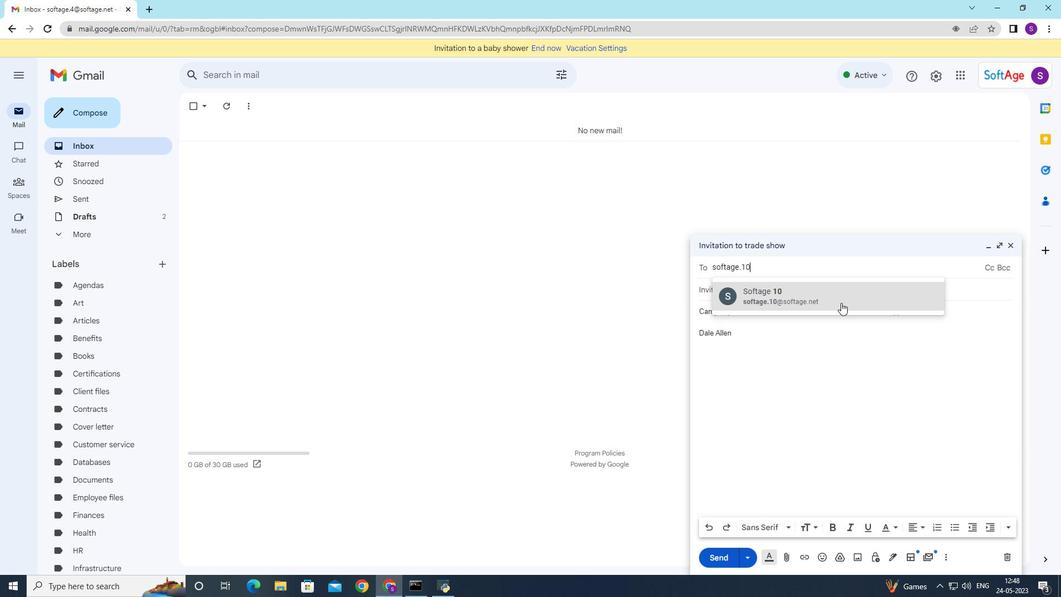 
Action: Mouse moved to (820, 404)
Screenshot: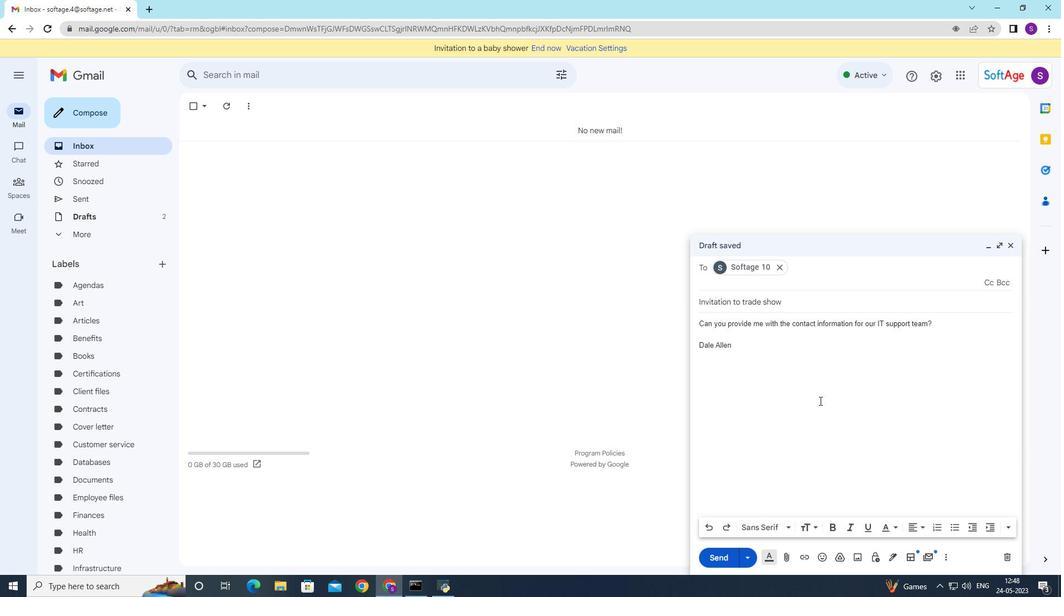 
Action: Mouse scrolled (820, 404) with delta (0, 0)
Screenshot: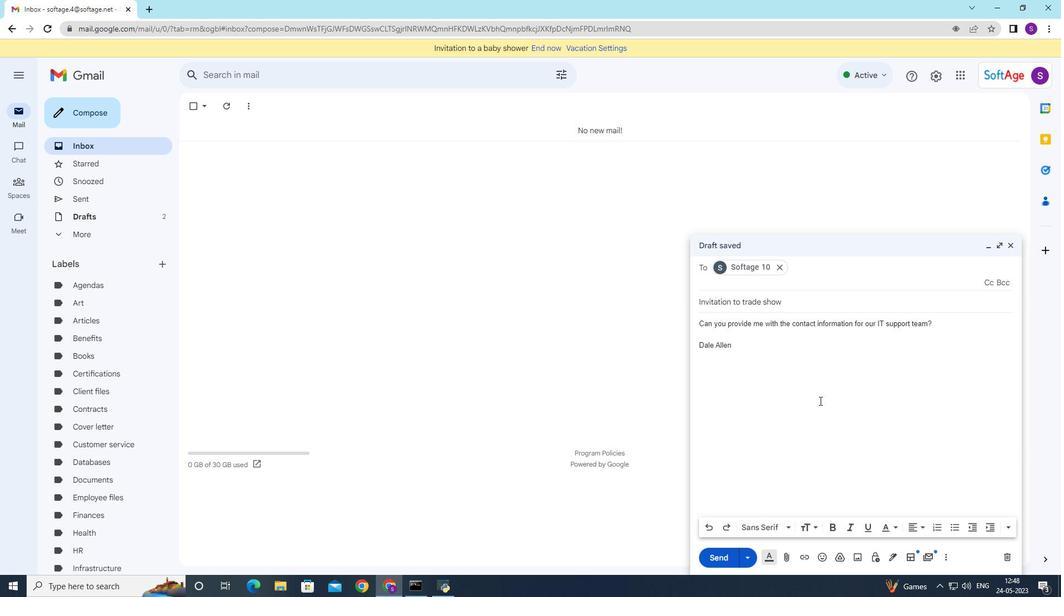 
Action: Mouse moved to (822, 409)
Screenshot: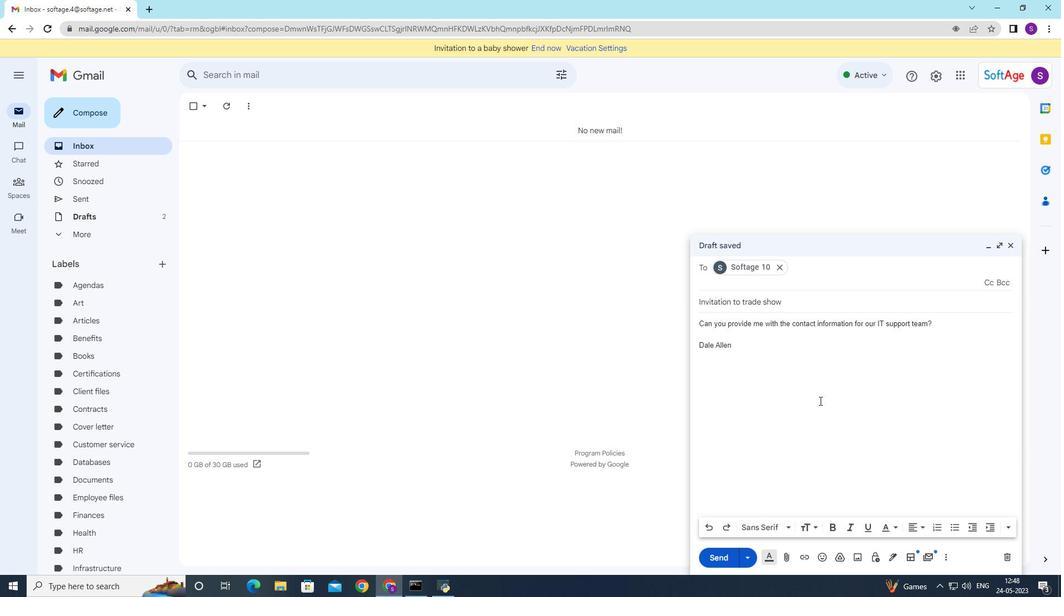 
Action: Mouse scrolled (822, 409) with delta (0, 0)
Screenshot: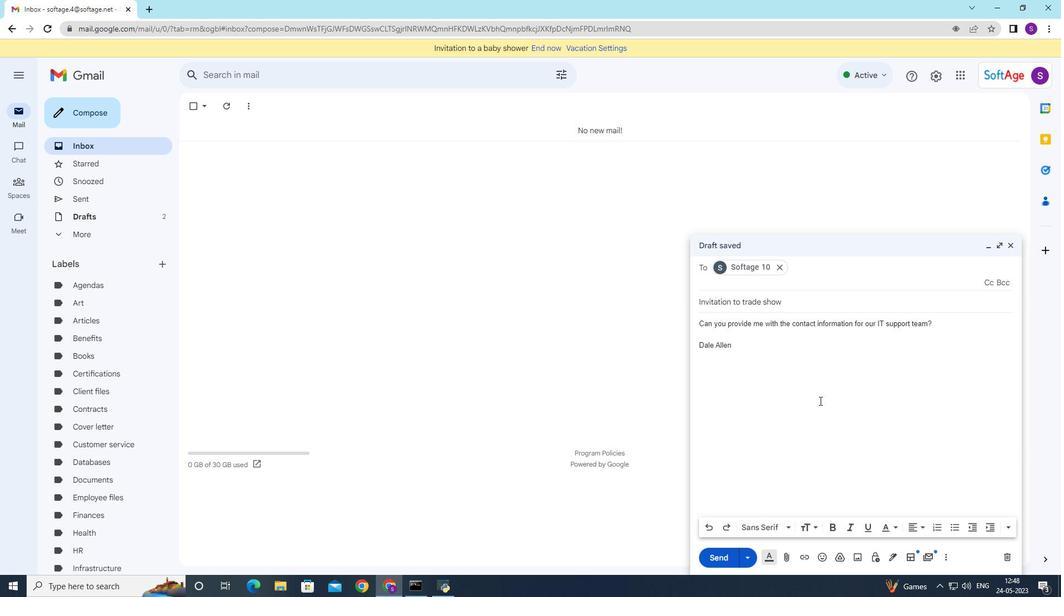 
Action: Mouse moved to (824, 412)
Screenshot: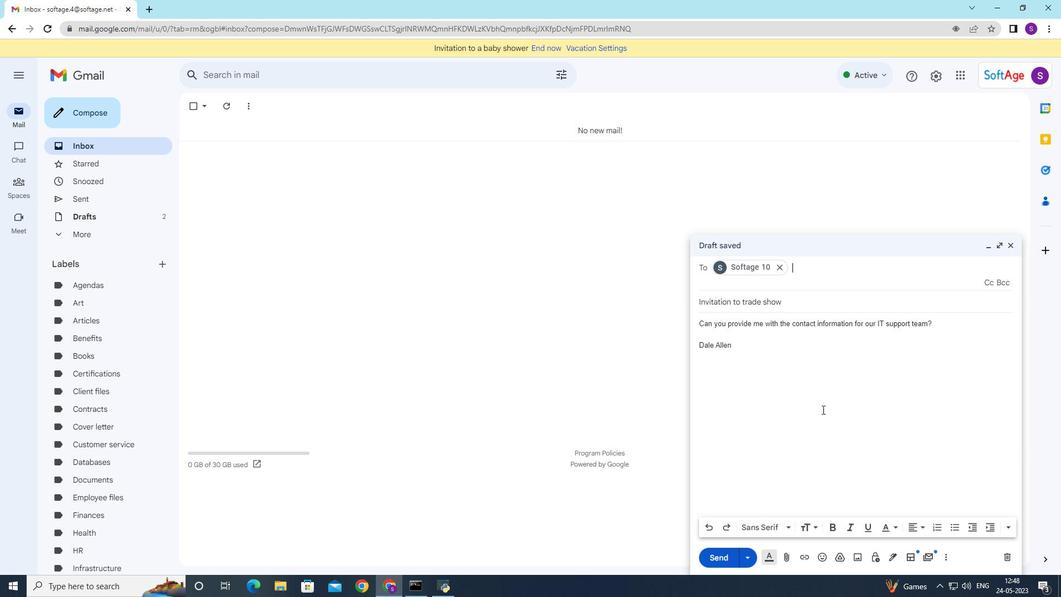 
Action: Mouse scrolled (824, 412) with delta (0, 0)
Screenshot: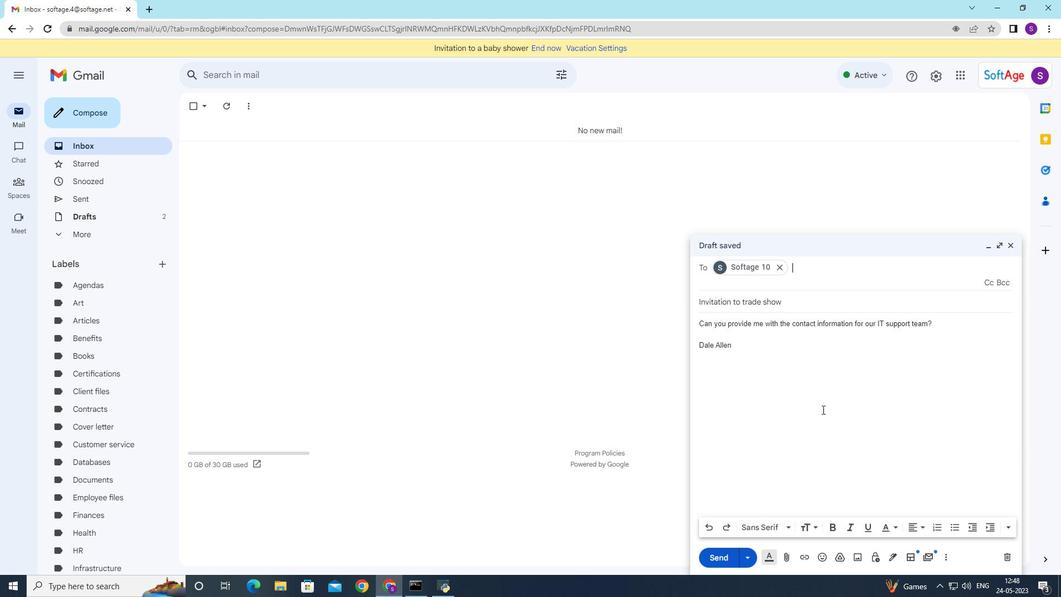 
Action: Mouse moved to (712, 323)
Screenshot: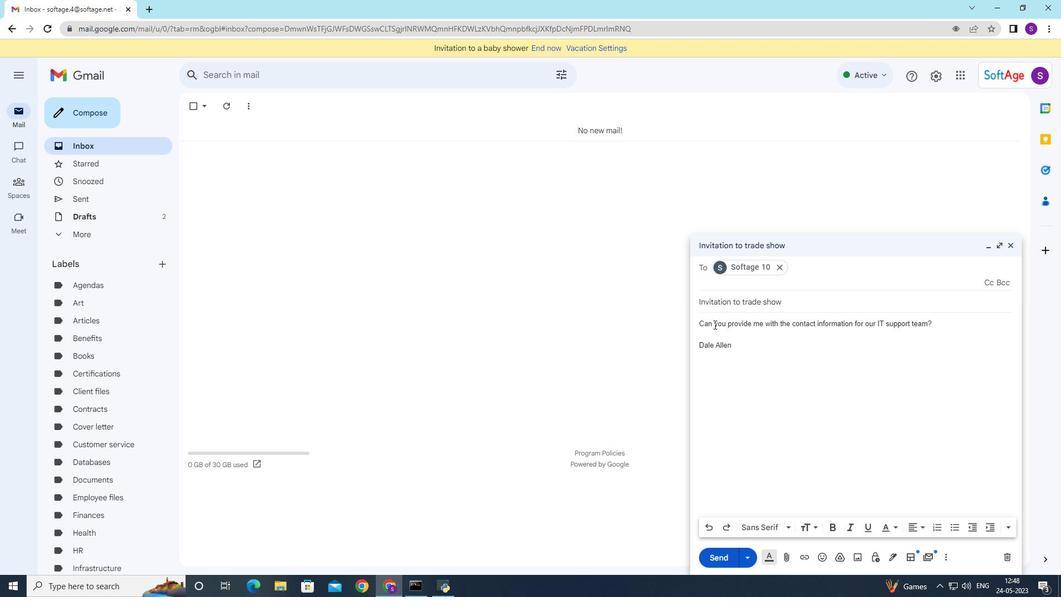 
Action: Mouse pressed left at (712, 323)
Screenshot: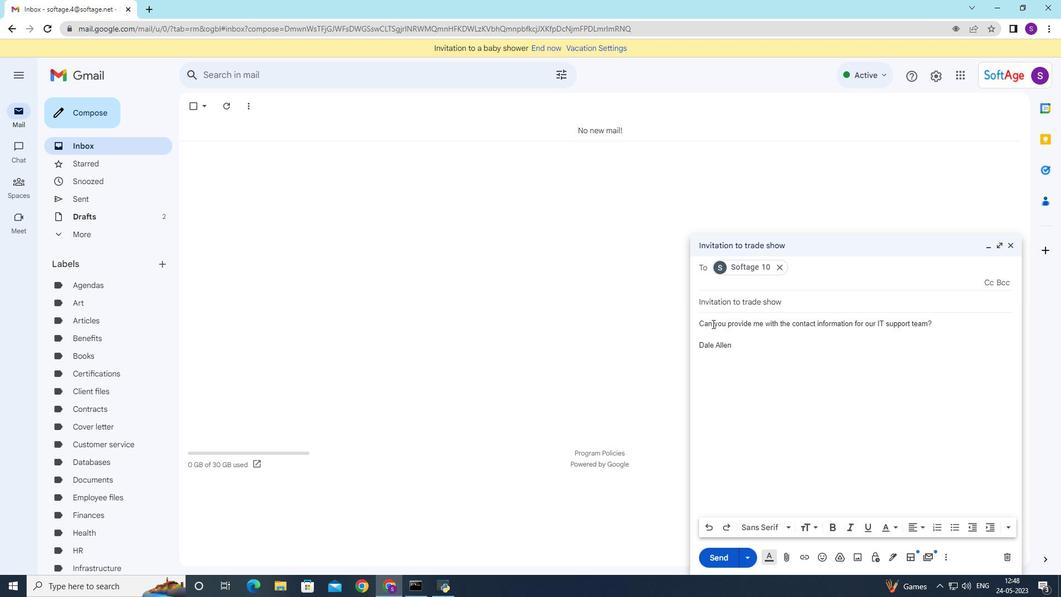 
Action: Mouse moved to (709, 313)
Screenshot: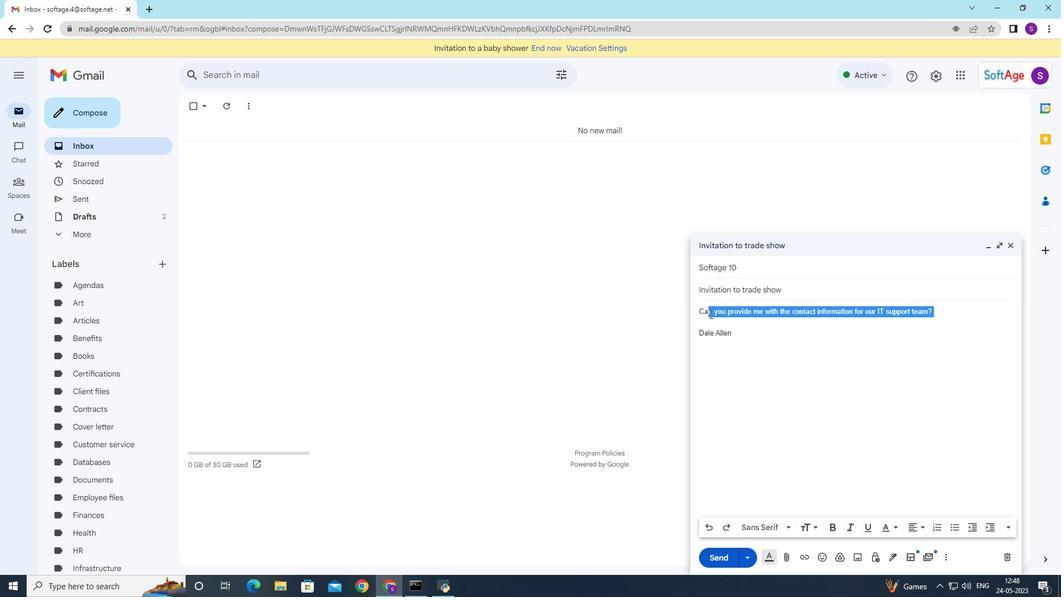 
Action: Mouse pressed left at (709, 313)
Screenshot: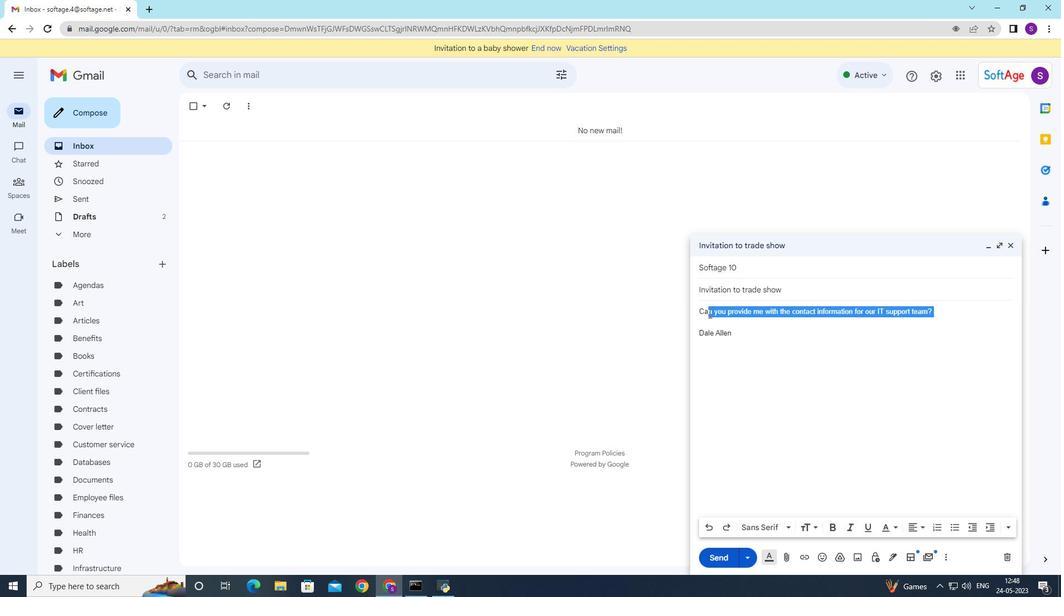 
Action: Mouse moved to (701, 311)
Screenshot: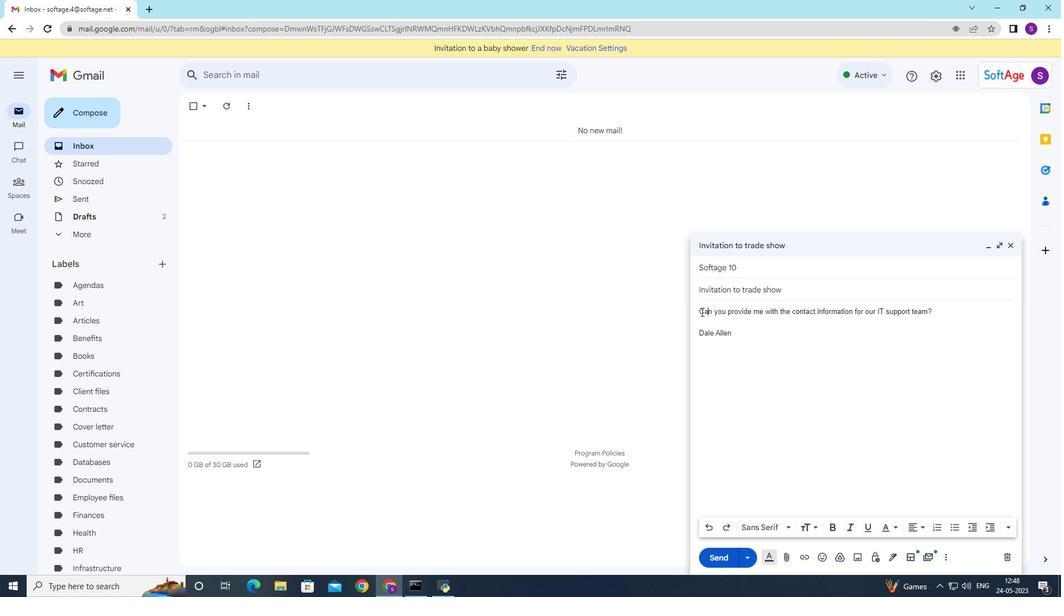 
Action: Mouse pressed left at (701, 311)
Screenshot: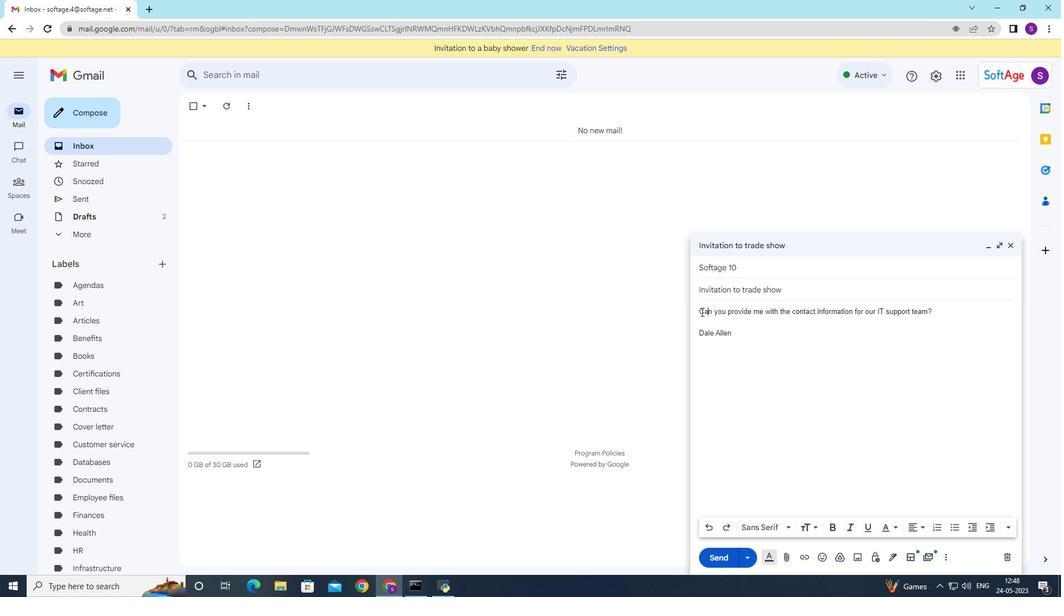 
Action: Mouse pressed left at (701, 311)
Screenshot: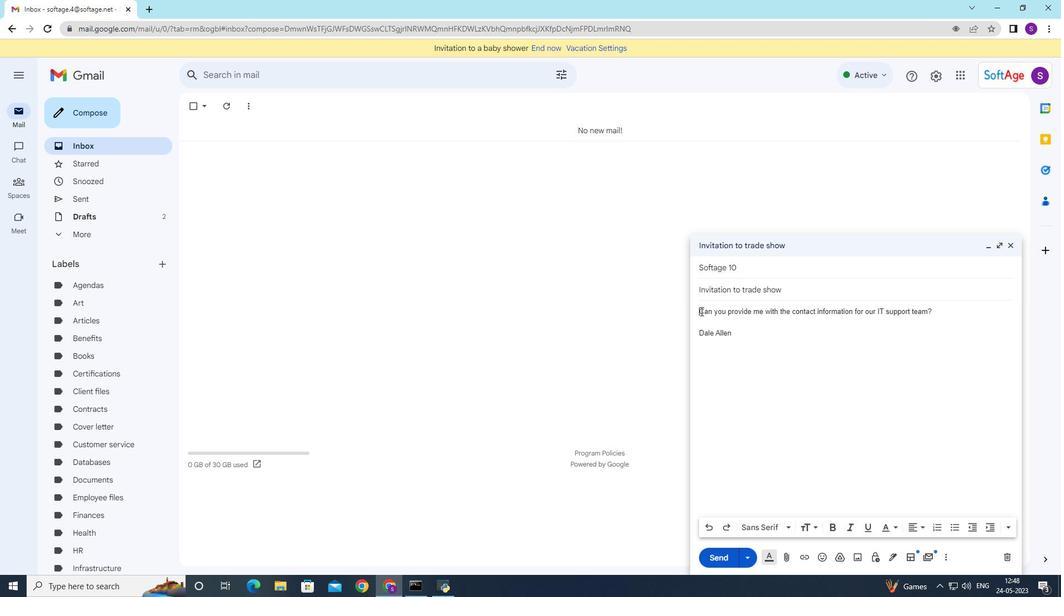 
Action: Mouse moved to (788, 526)
Screenshot: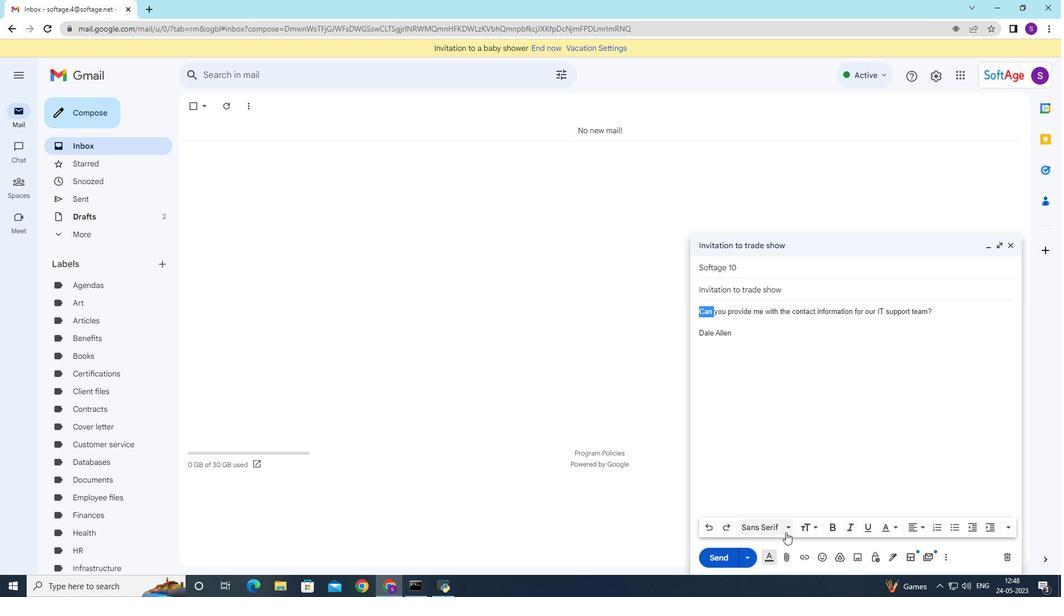 
Action: Mouse pressed left at (788, 526)
Screenshot: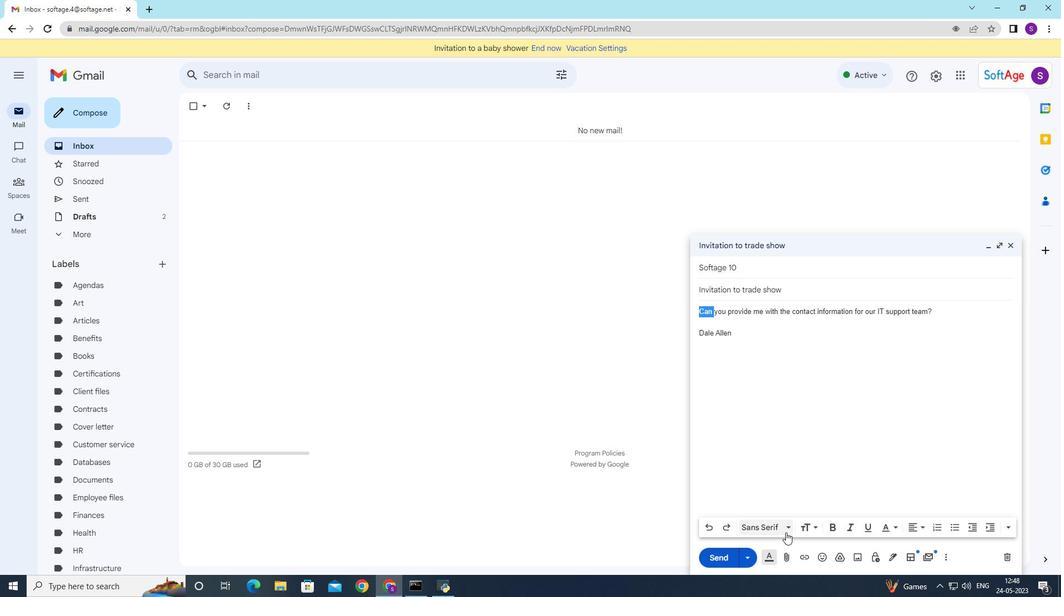 
Action: Mouse moved to (791, 342)
Screenshot: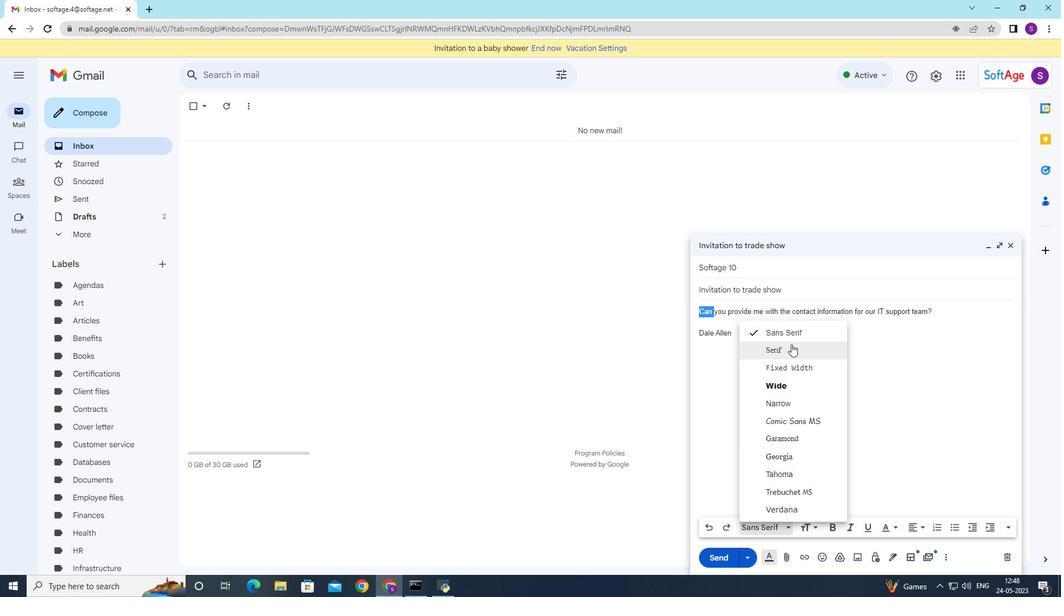 
Action: Mouse pressed left at (791, 342)
Screenshot: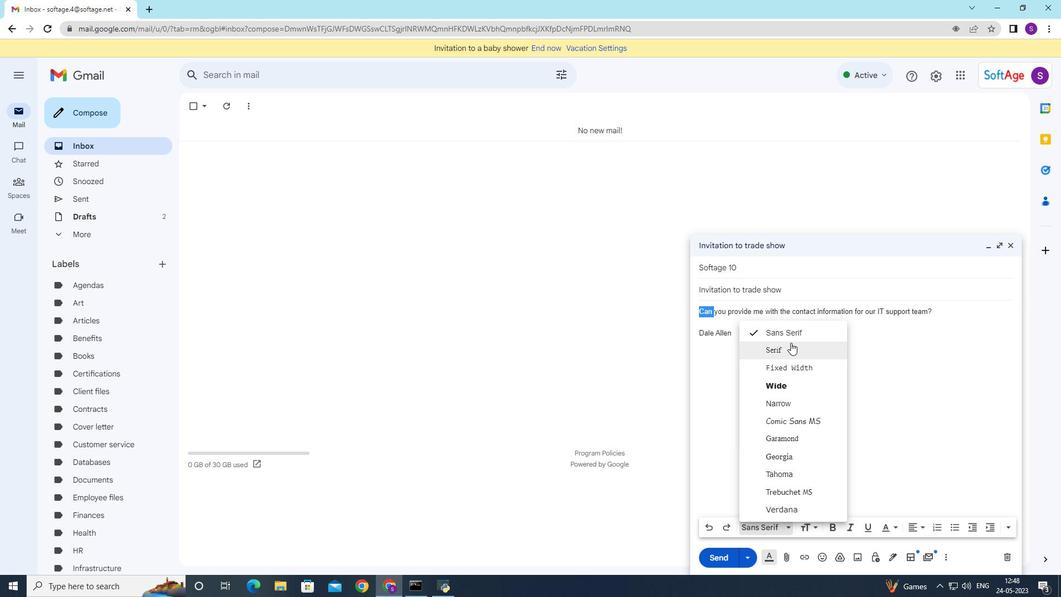 
Action: Mouse moved to (830, 531)
Screenshot: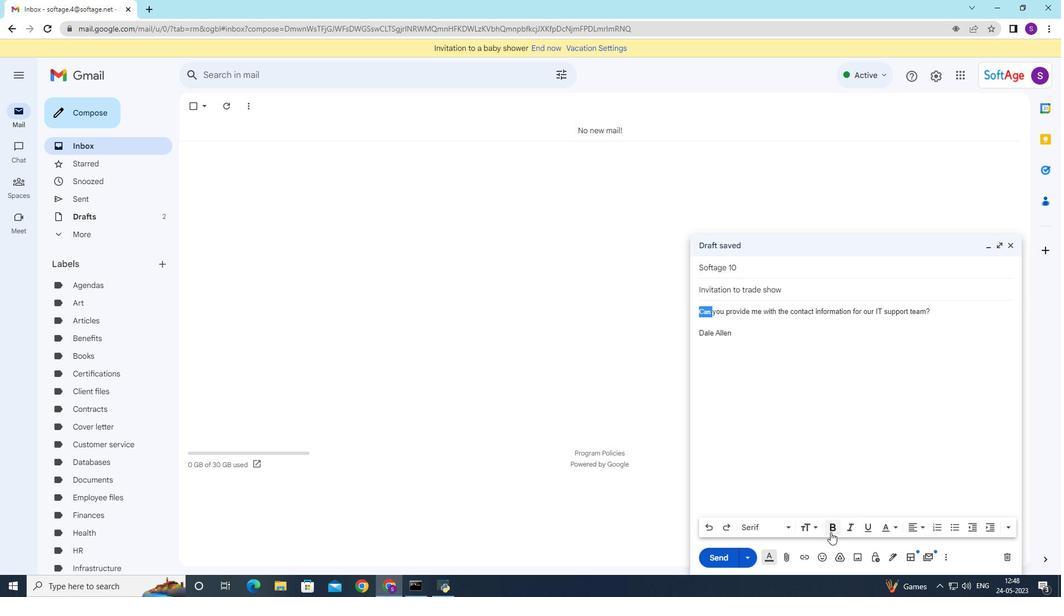 
Action: Mouse pressed left at (830, 531)
Screenshot: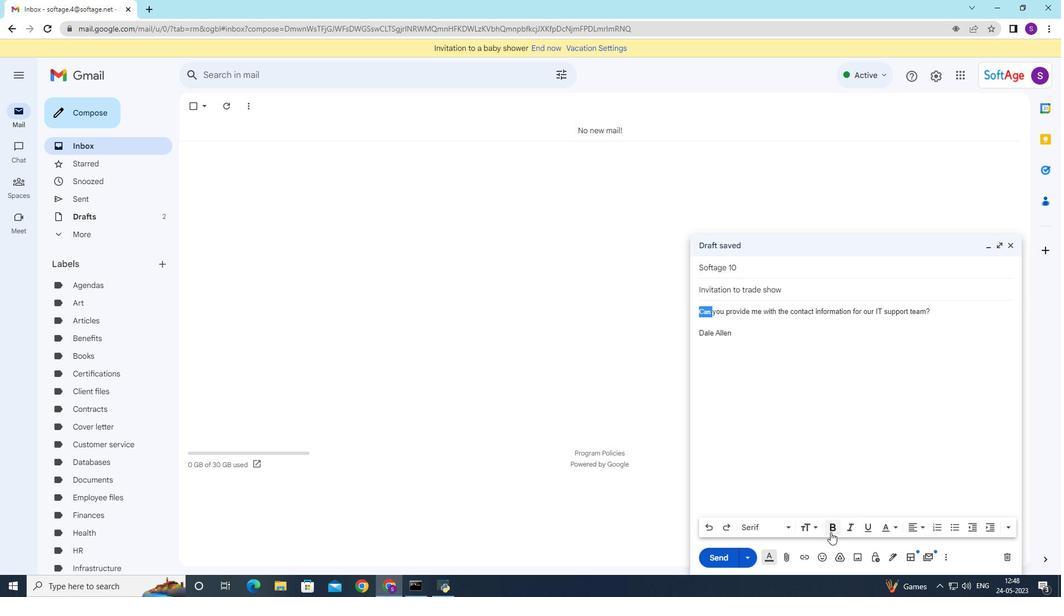 
Action: Mouse moved to (850, 526)
Screenshot: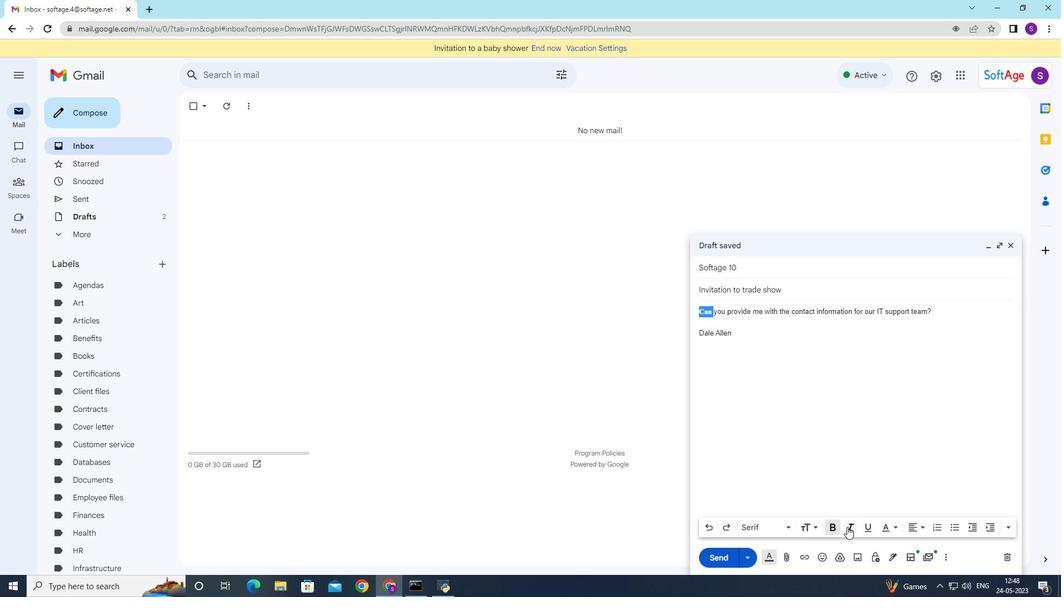 
Action: Mouse pressed left at (850, 526)
Screenshot: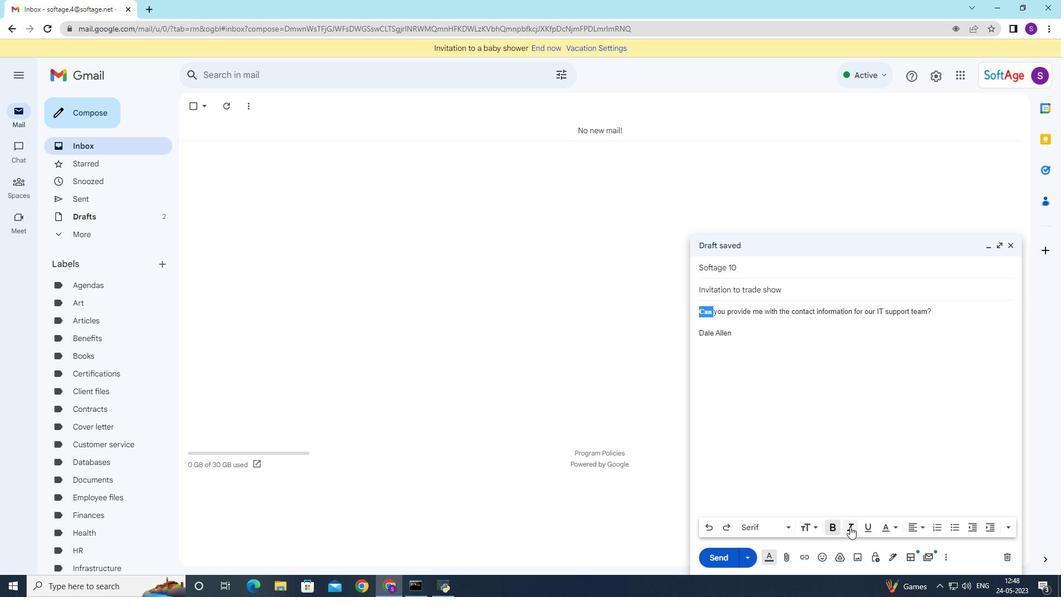 
Action: Mouse moved to (710, 560)
Screenshot: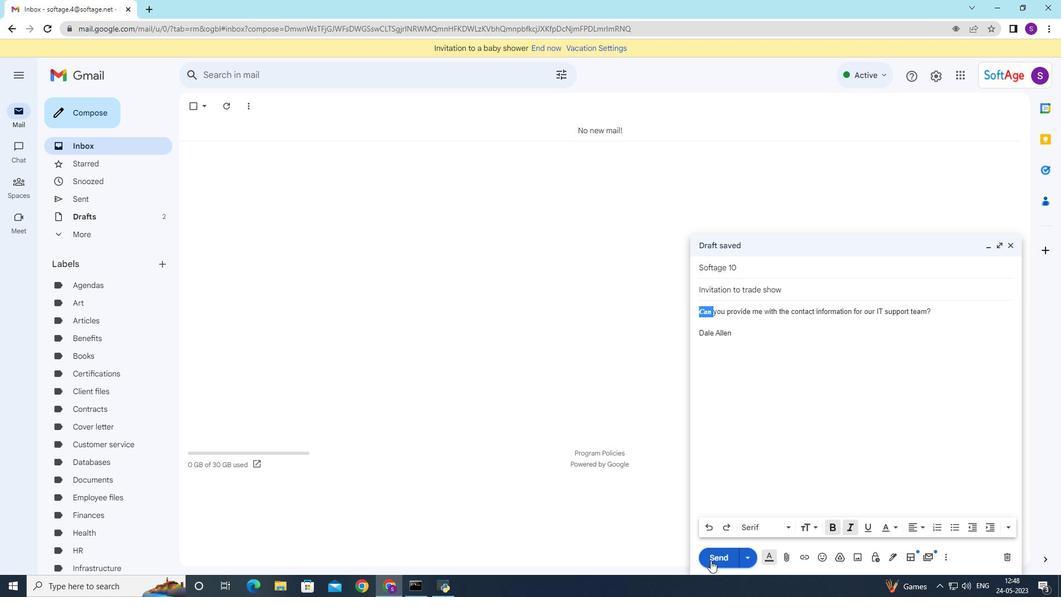 
Action: Mouse pressed left at (710, 560)
Screenshot: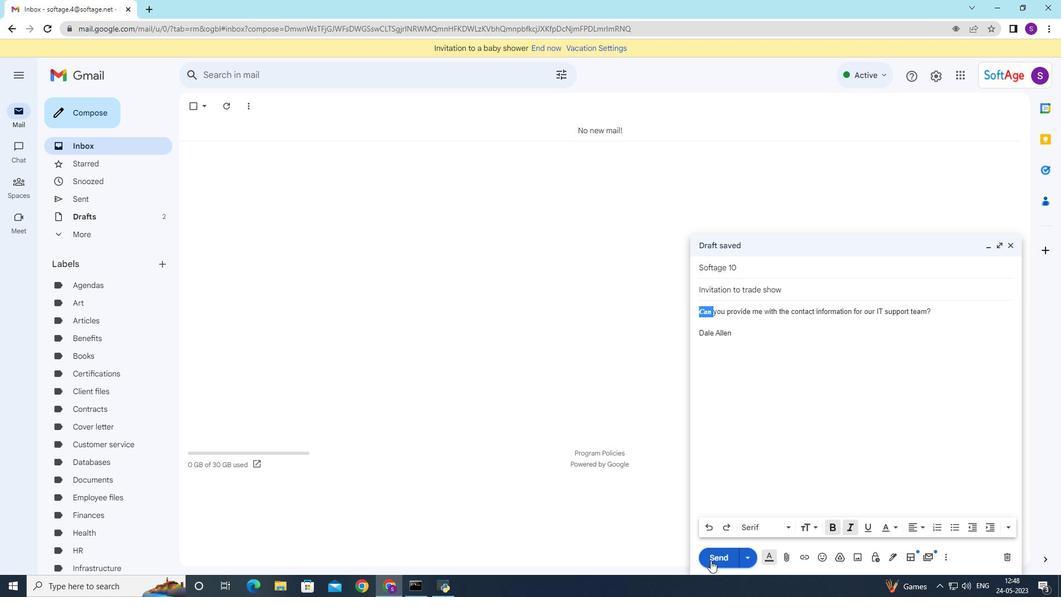 
Action: Mouse moved to (163, 264)
Screenshot: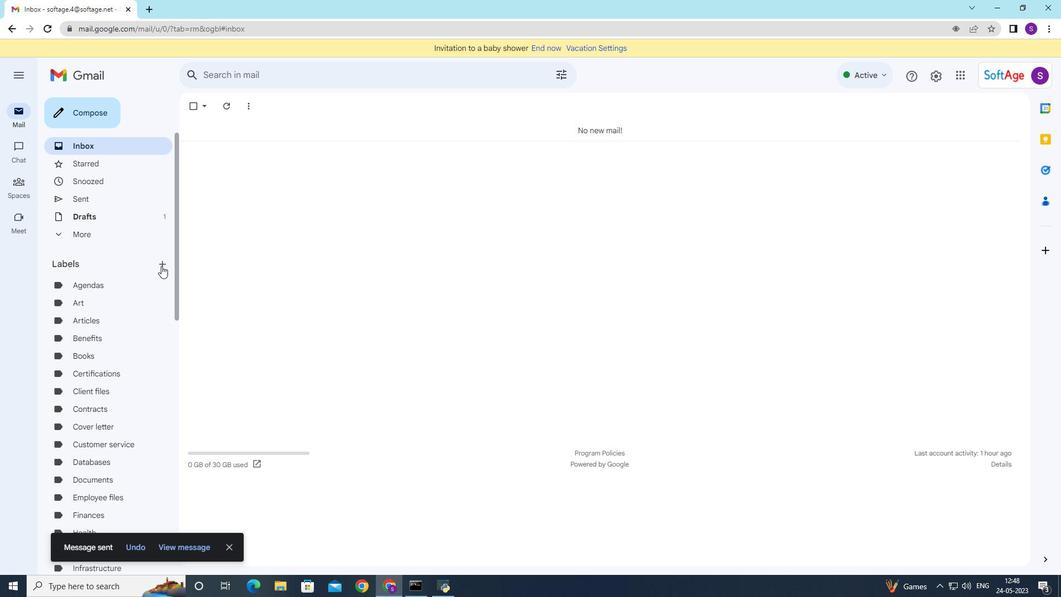 
Action: Mouse pressed left at (163, 264)
Screenshot: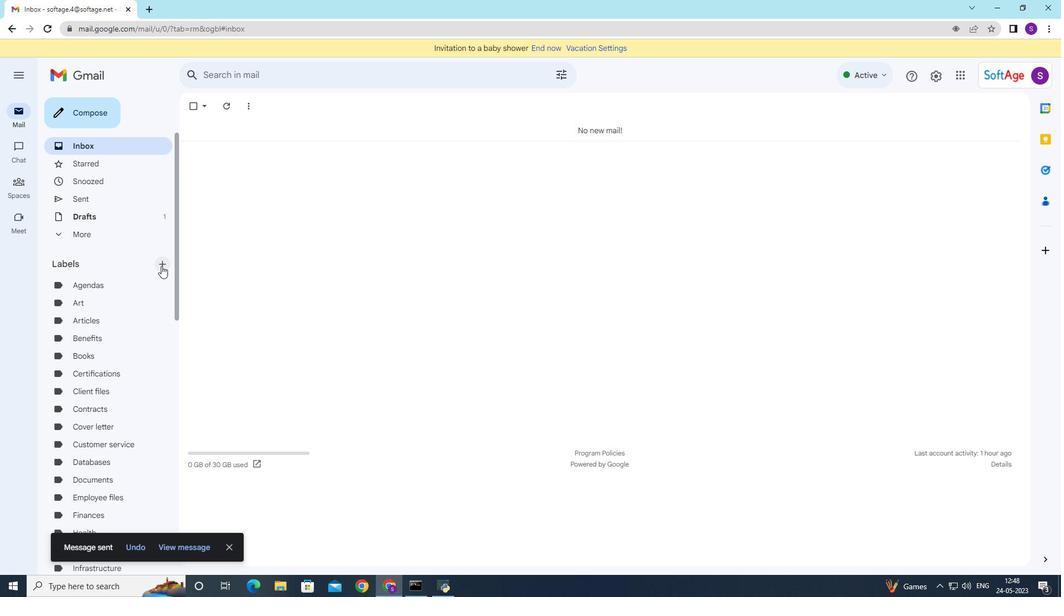 
Action: Mouse moved to (159, 271)
Screenshot: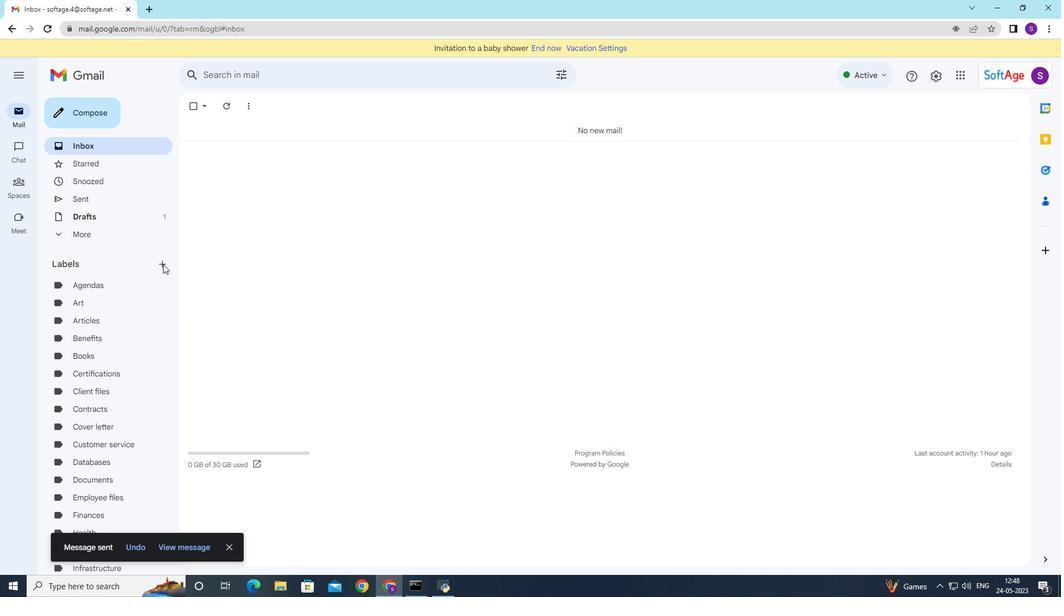 
Action: Key pressed <Key.shift>Softa<Key.backspace>ware
Screenshot: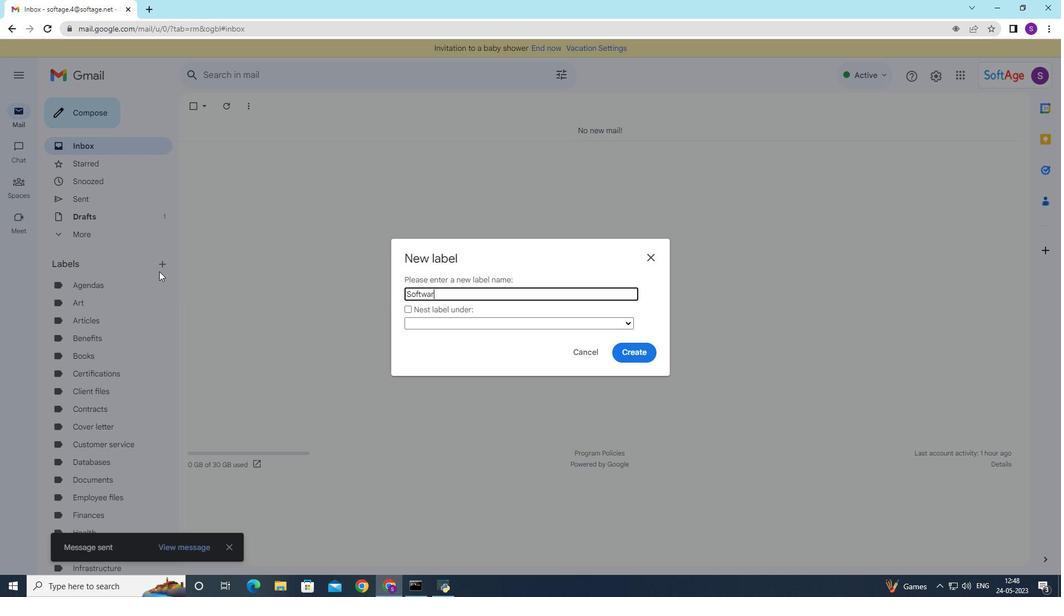 
Action: Mouse moved to (641, 357)
Screenshot: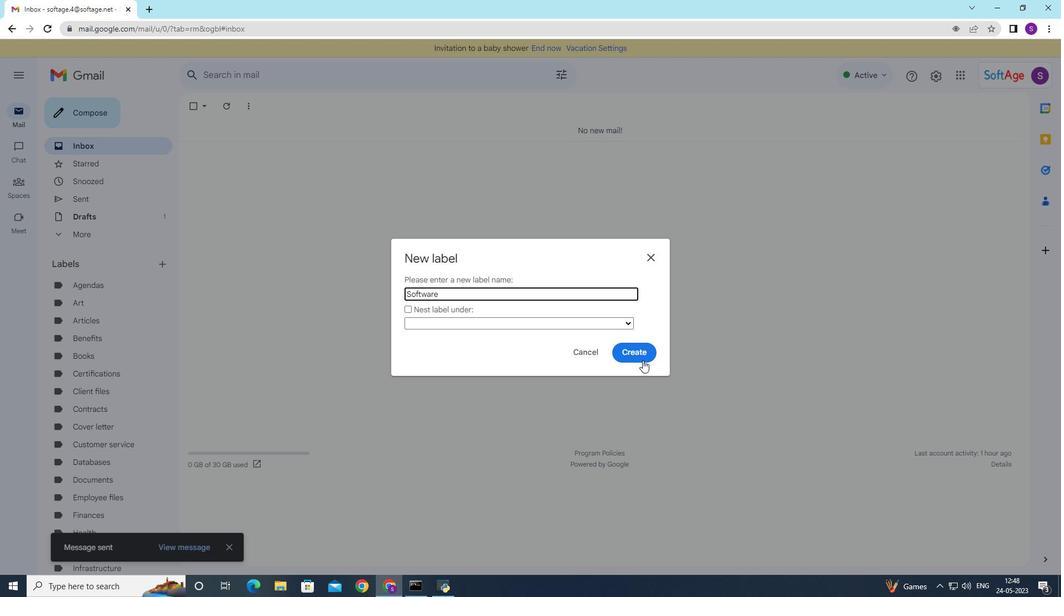 
Action: Mouse pressed left at (641, 357)
Screenshot: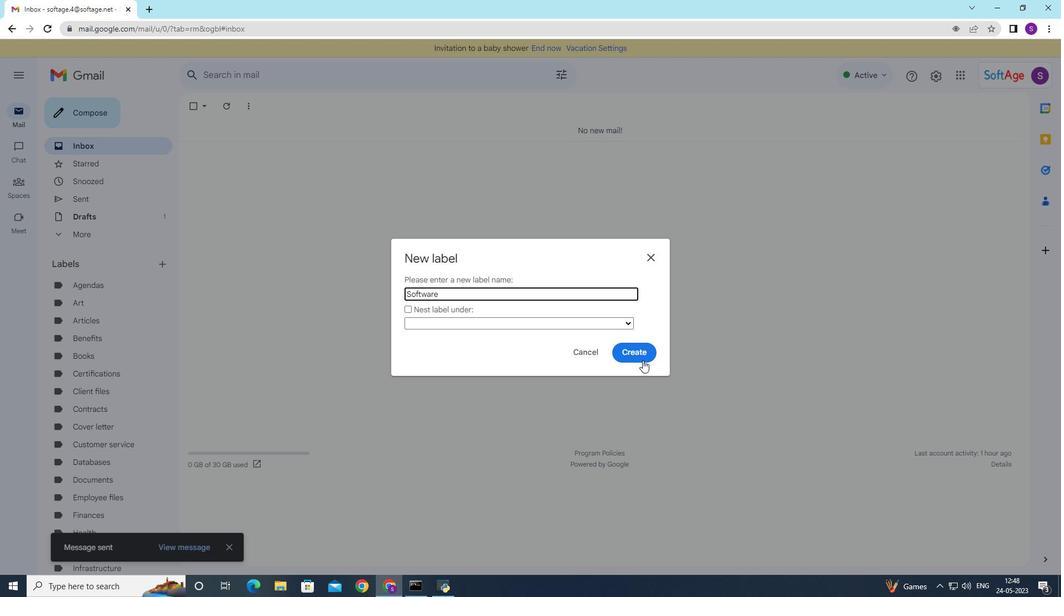 
Action: Mouse moved to (99, 197)
Screenshot: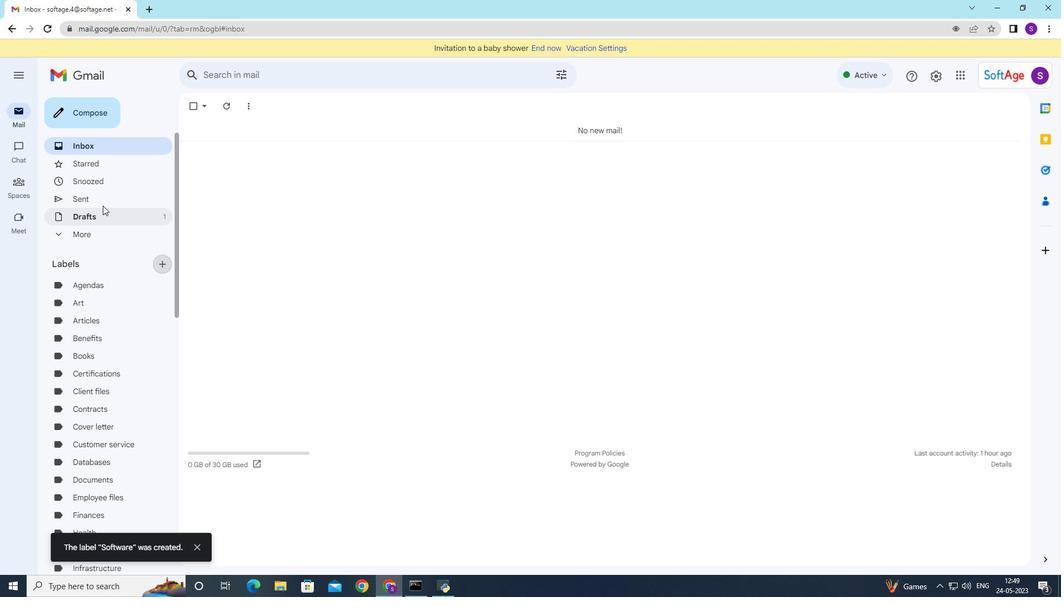 
Action: Mouse pressed left at (99, 197)
Screenshot: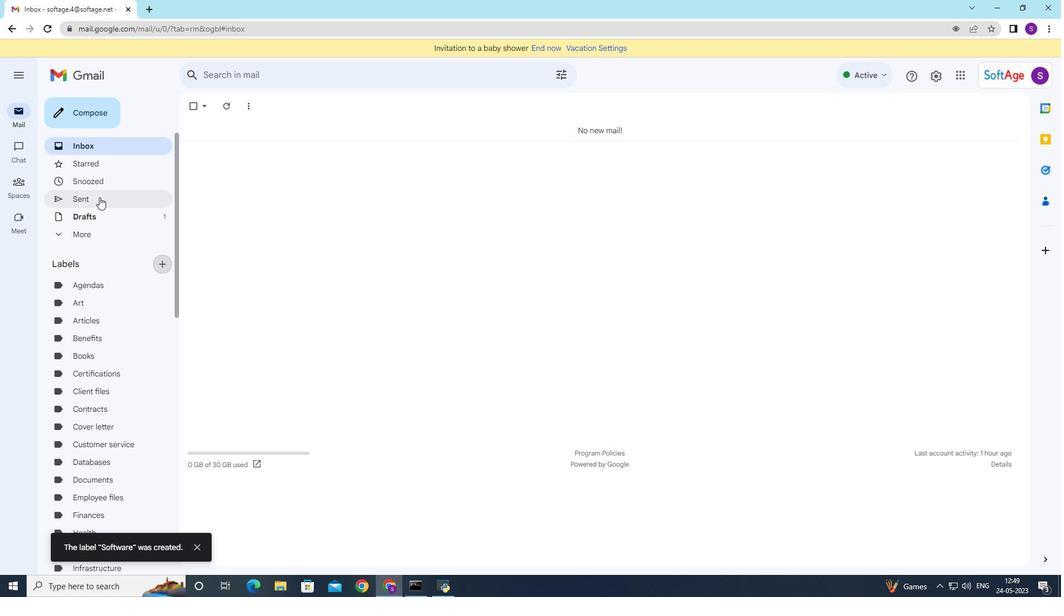 
Action: Mouse moved to (418, 160)
Screenshot: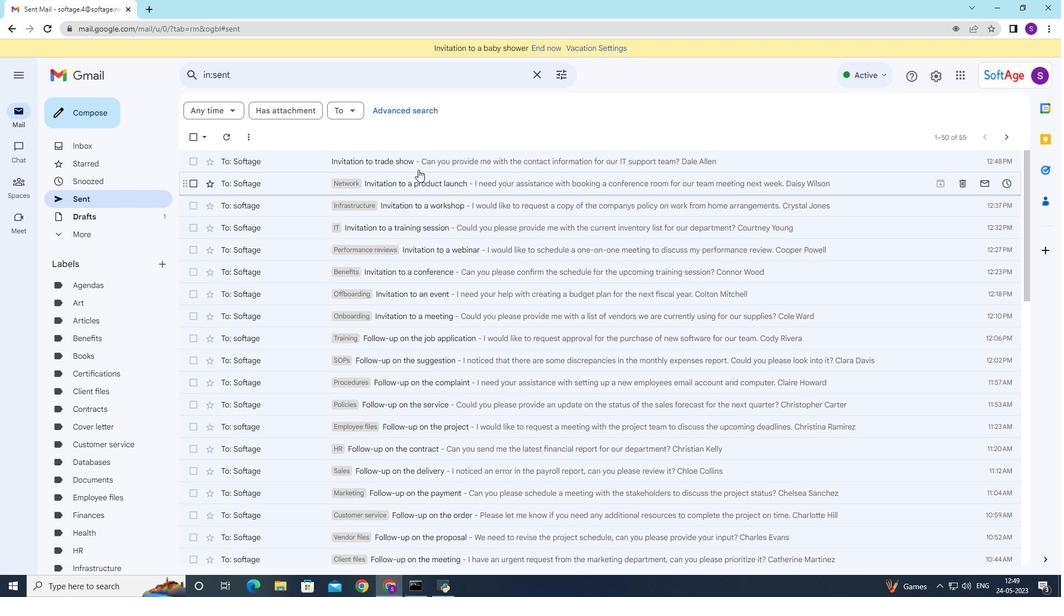 
Action: Mouse pressed right at (418, 160)
Screenshot: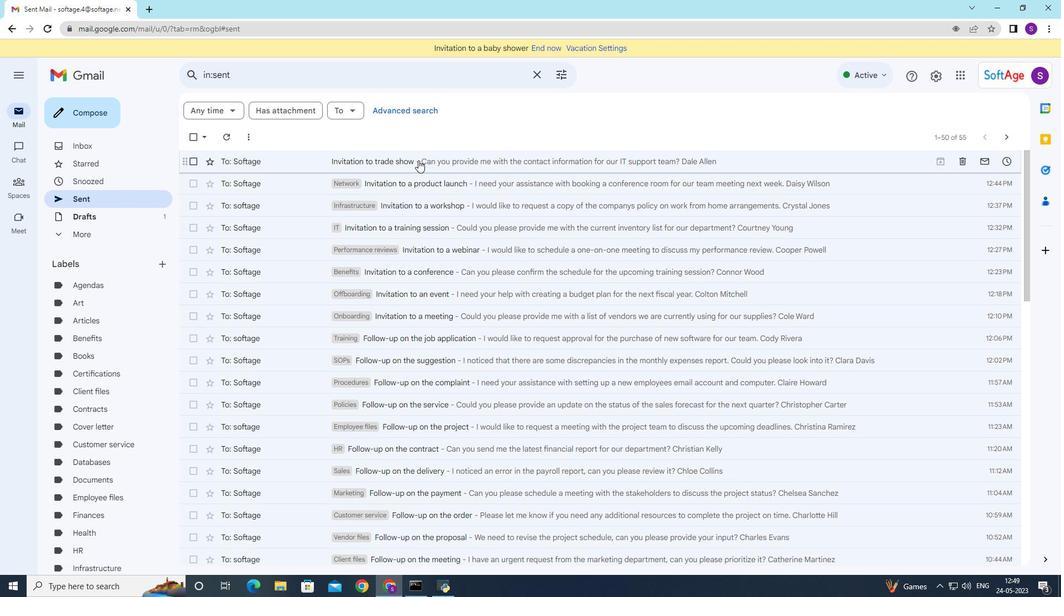 
Action: Mouse moved to (609, 173)
Screenshot: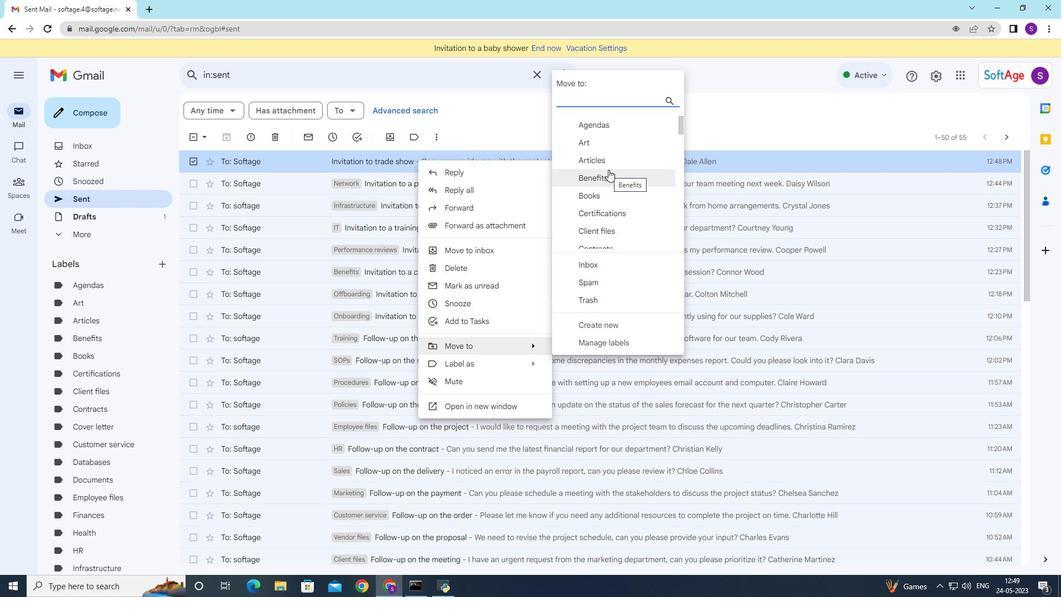 
Action: Mouse scrolled (609, 173) with delta (0, 0)
Screenshot: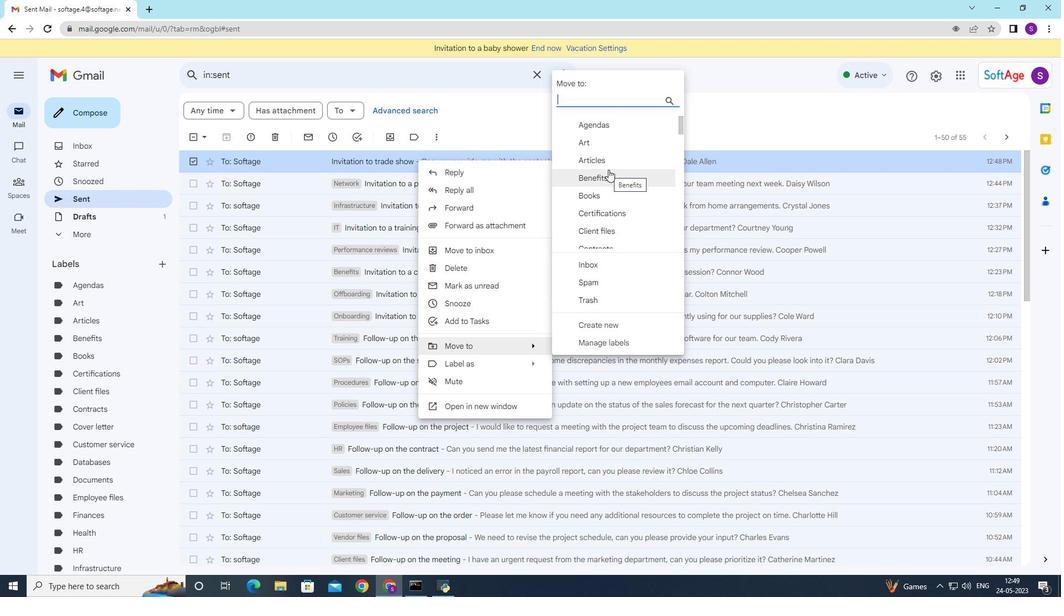 
Action: Mouse scrolled (609, 173) with delta (0, 0)
Screenshot: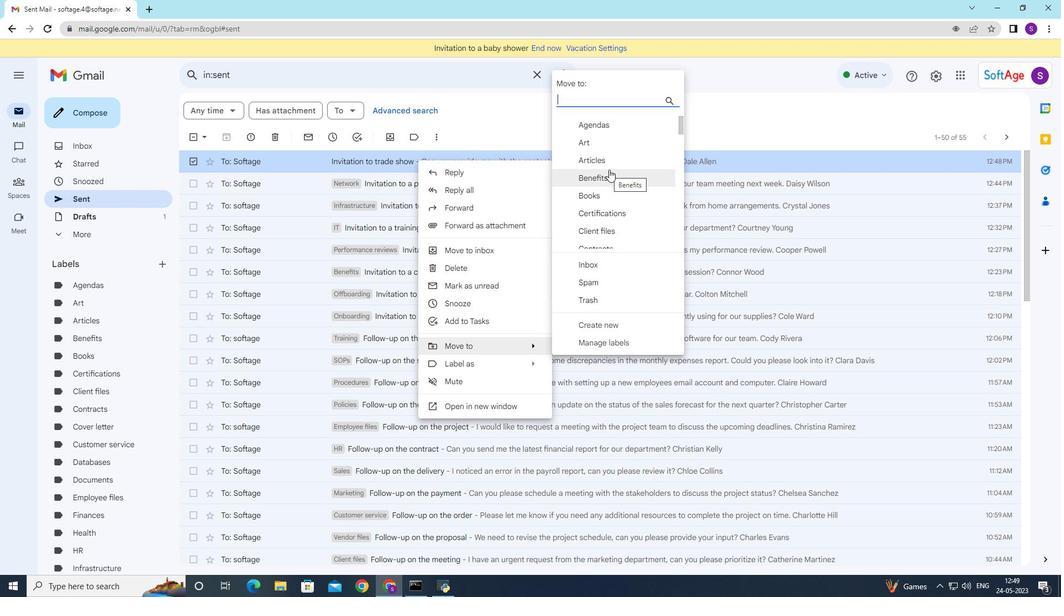 
Action: Mouse scrolled (609, 173) with delta (0, 0)
Screenshot: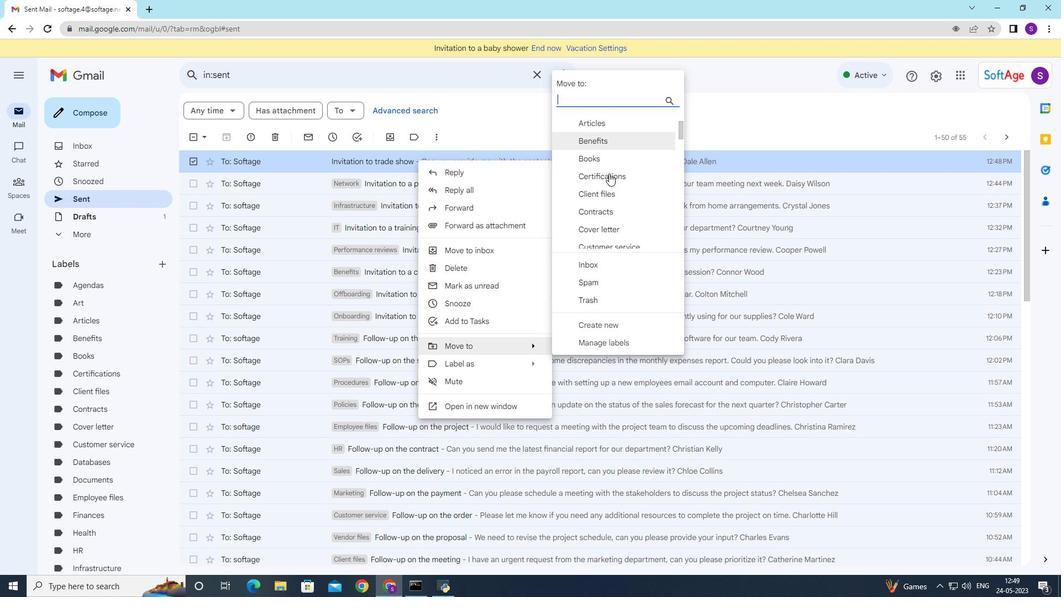 
Action: Mouse scrolled (609, 173) with delta (0, 0)
Screenshot: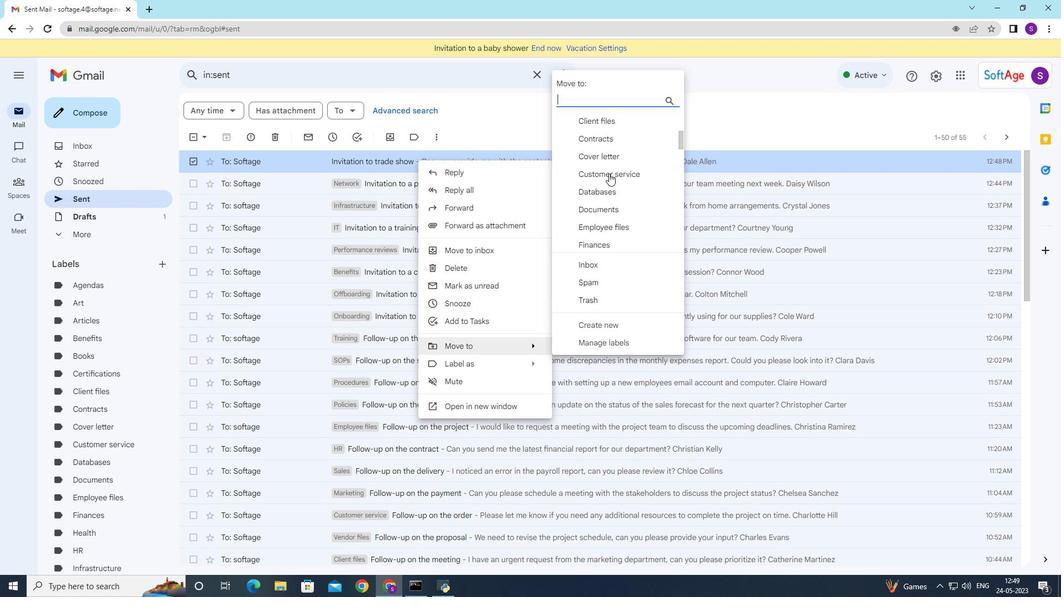 
Action: Mouse scrolled (609, 173) with delta (0, 0)
Screenshot: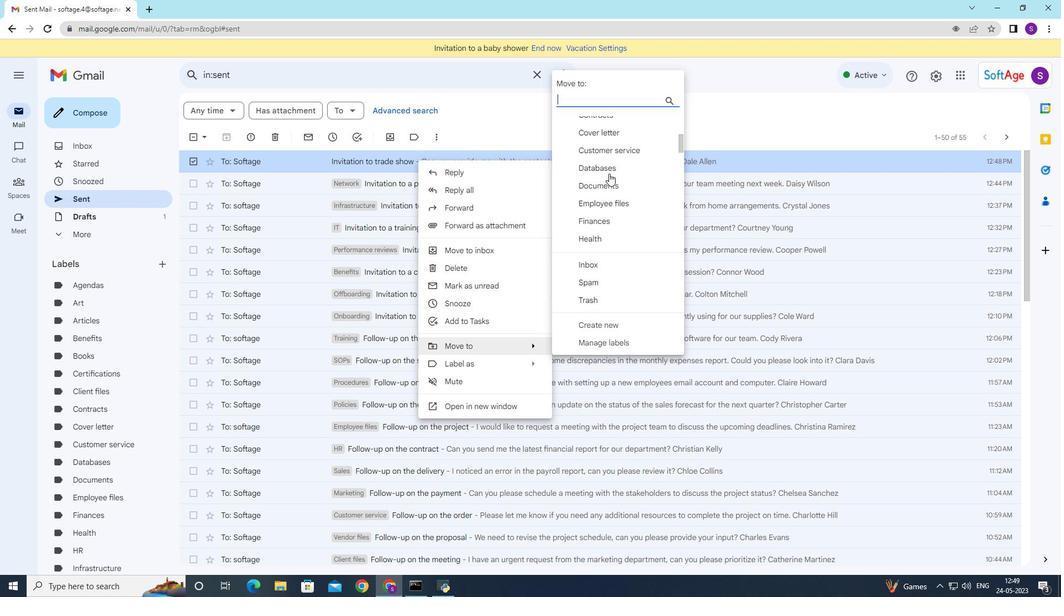 
Action: Mouse moved to (608, 174)
Screenshot: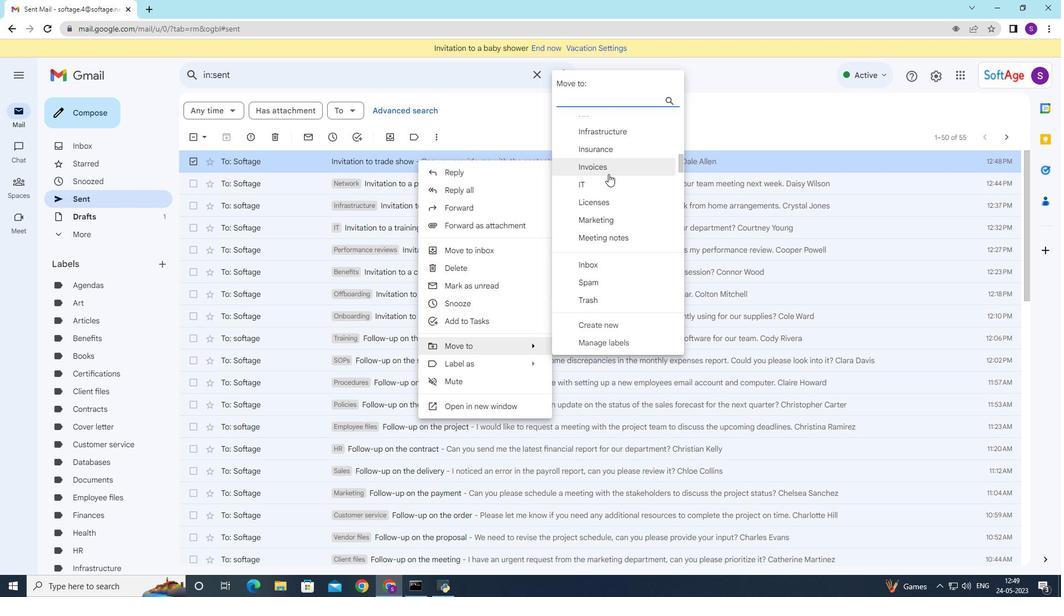 
Action: Mouse scrolled (608, 174) with delta (0, 0)
Screenshot: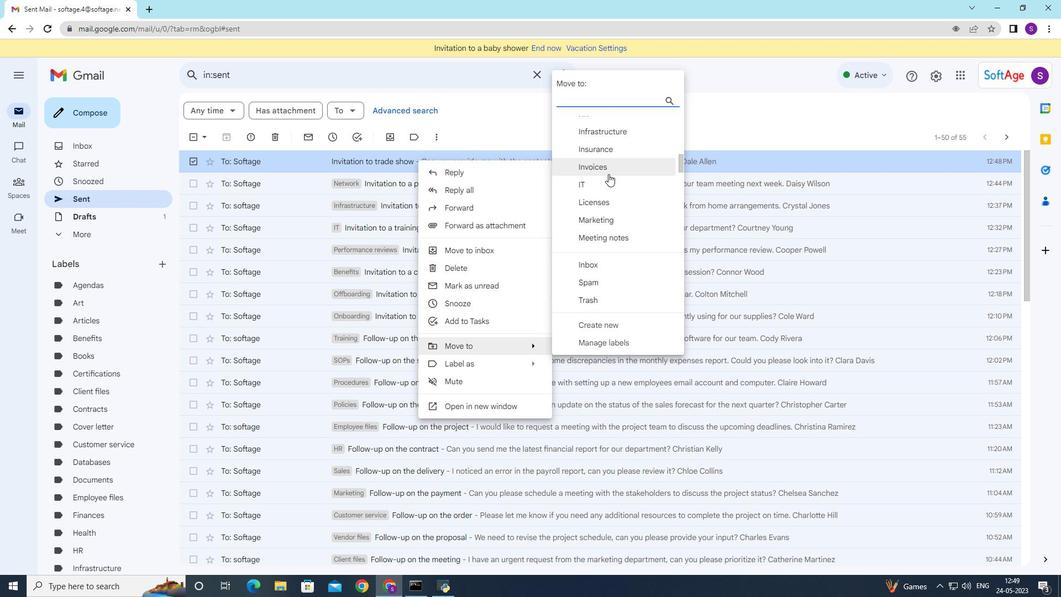 
Action: Mouse scrolled (608, 174) with delta (0, 0)
Screenshot: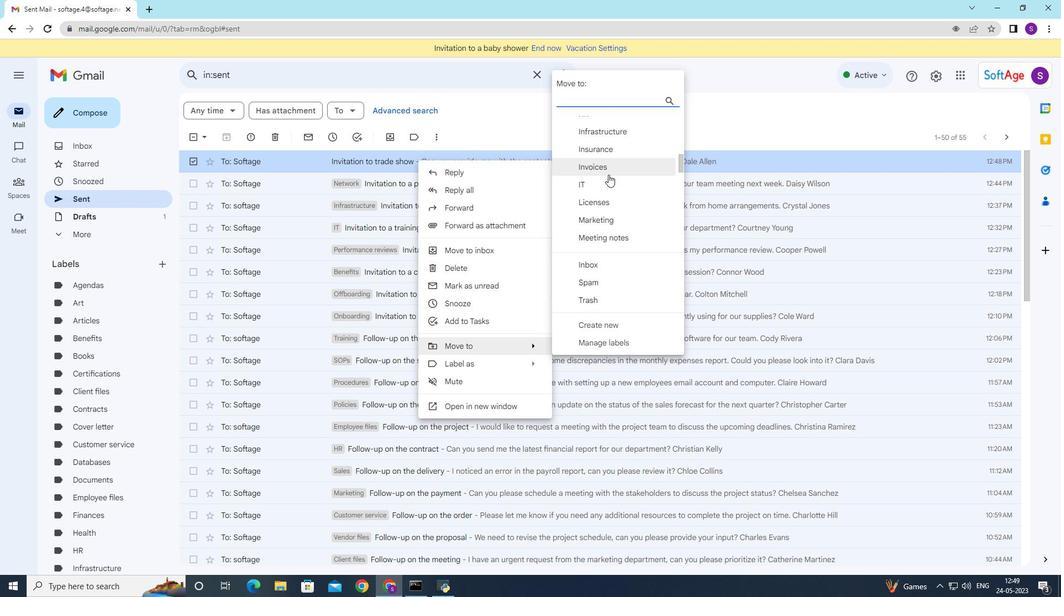 
Action: Mouse scrolled (608, 174) with delta (0, 0)
Screenshot: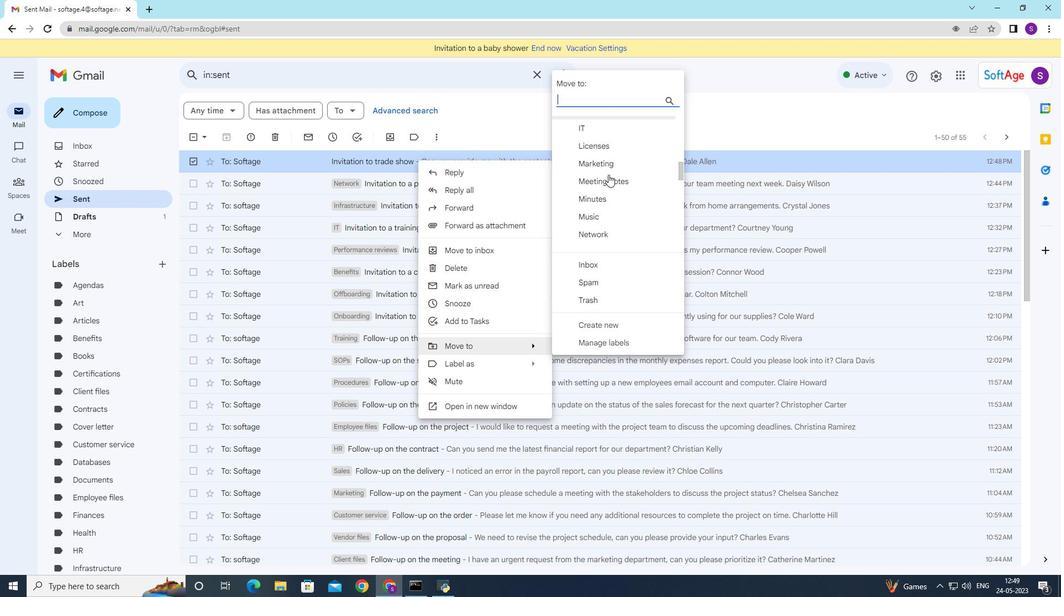 
Action: Mouse scrolled (608, 174) with delta (0, 0)
Screenshot: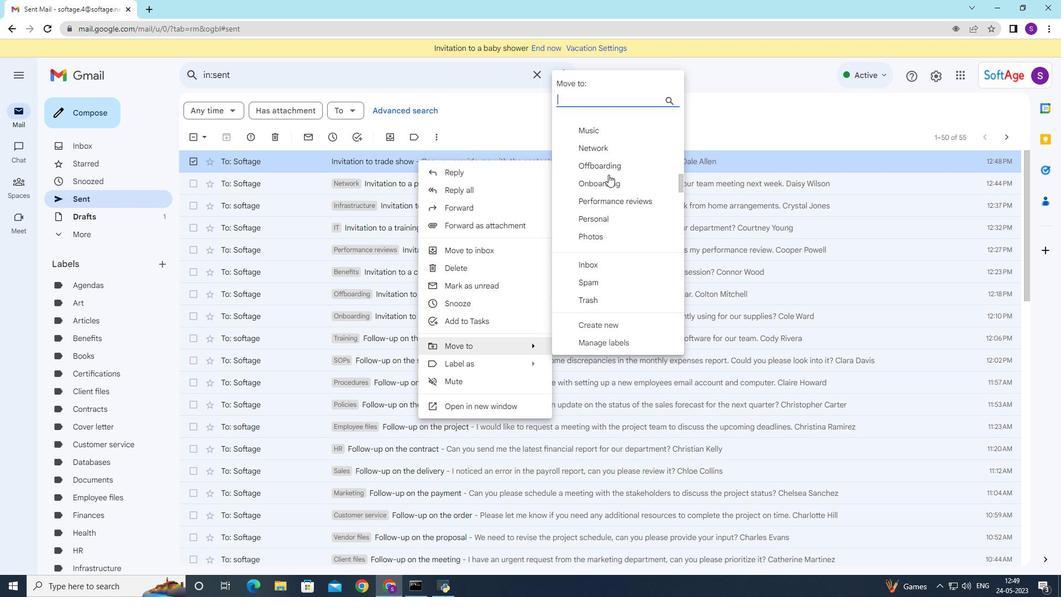 
Action: Mouse moved to (607, 178)
Screenshot: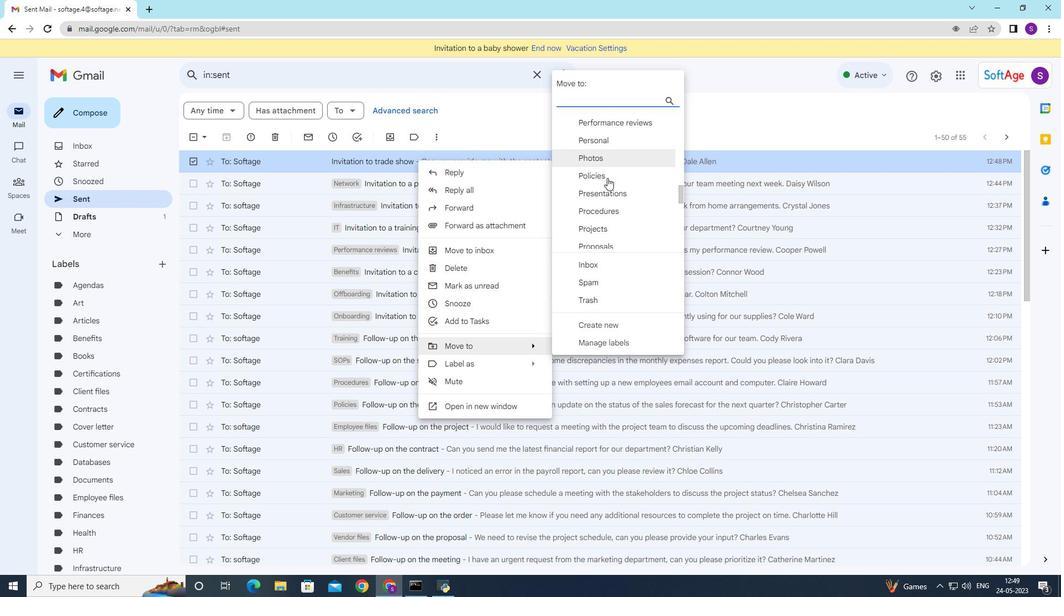 
Action: Mouse scrolled (607, 177) with delta (0, 0)
Screenshot: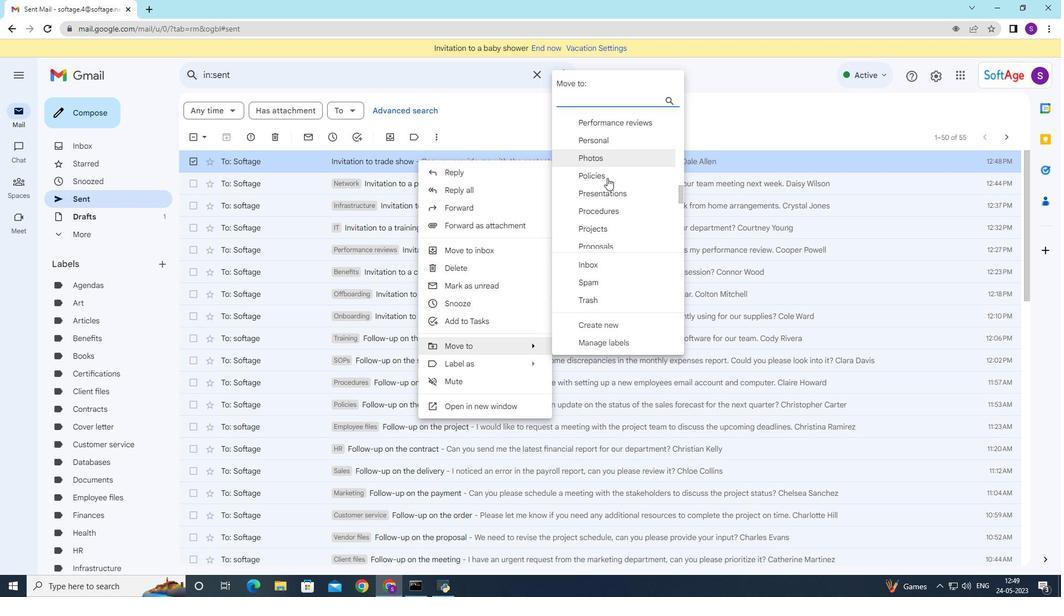 
Action: Mouse scrolled (607, 177) with delta (0, 0)
Screenshot: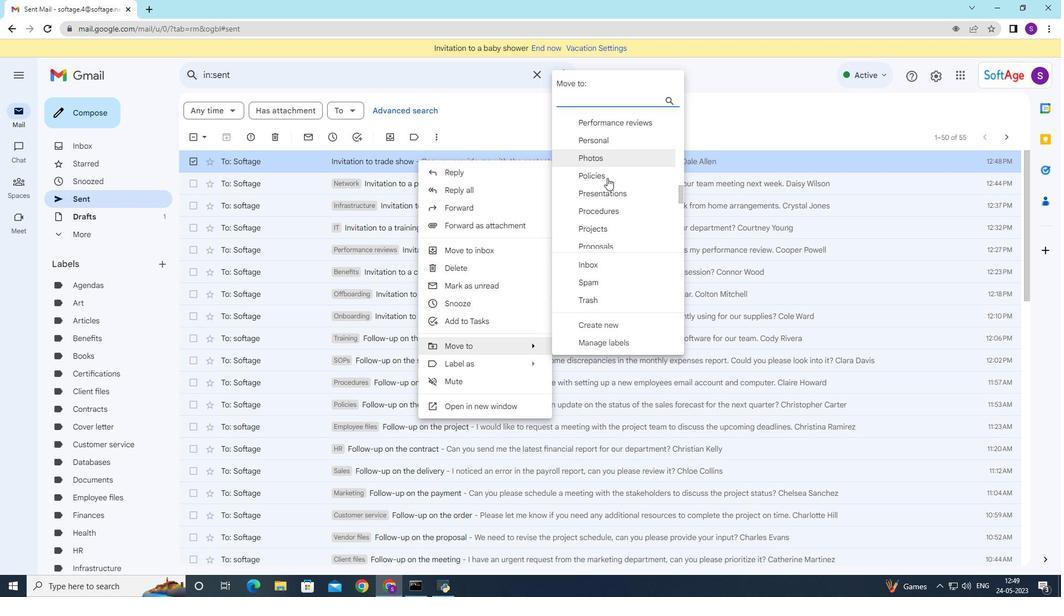 
Action: Mouse moved to (607, 178)
Screenshot: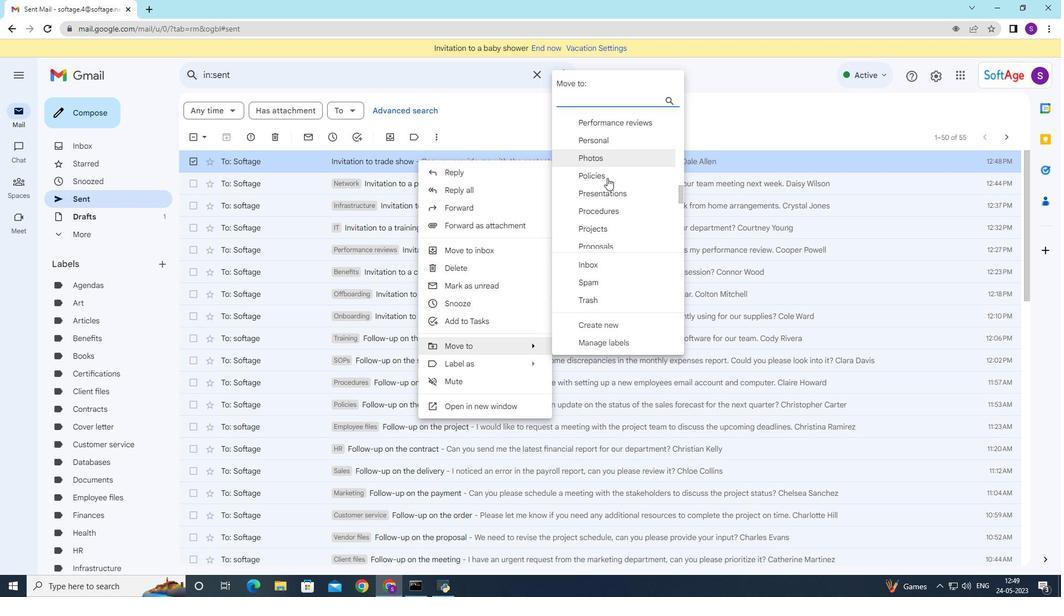 
Action: Mouse scrolled (607, 177) with delta (0, 0)
Screenshot: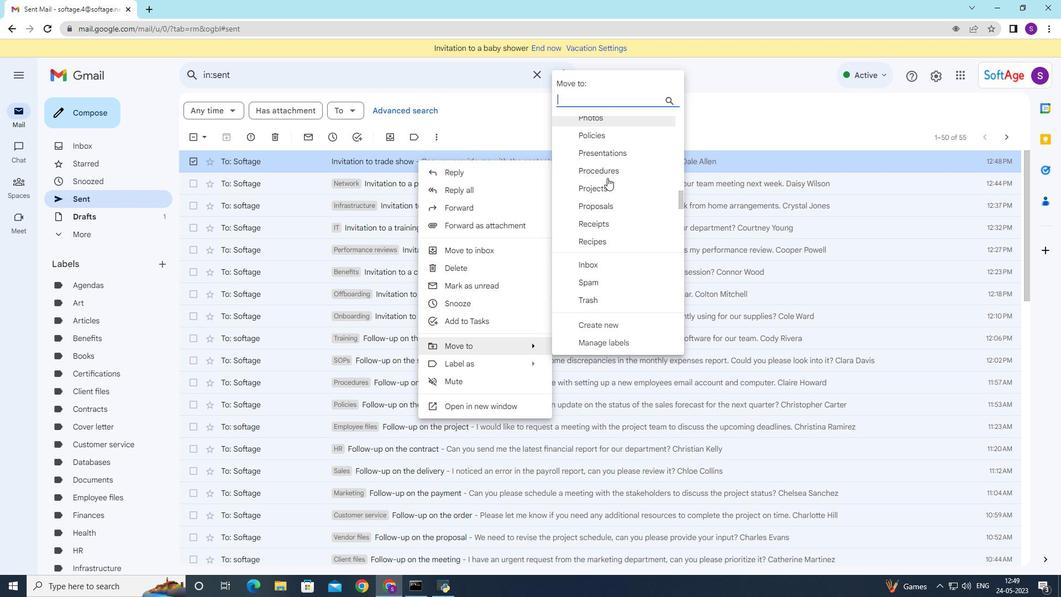 
Action: Mouse moved to (605, 203)
Screenshot: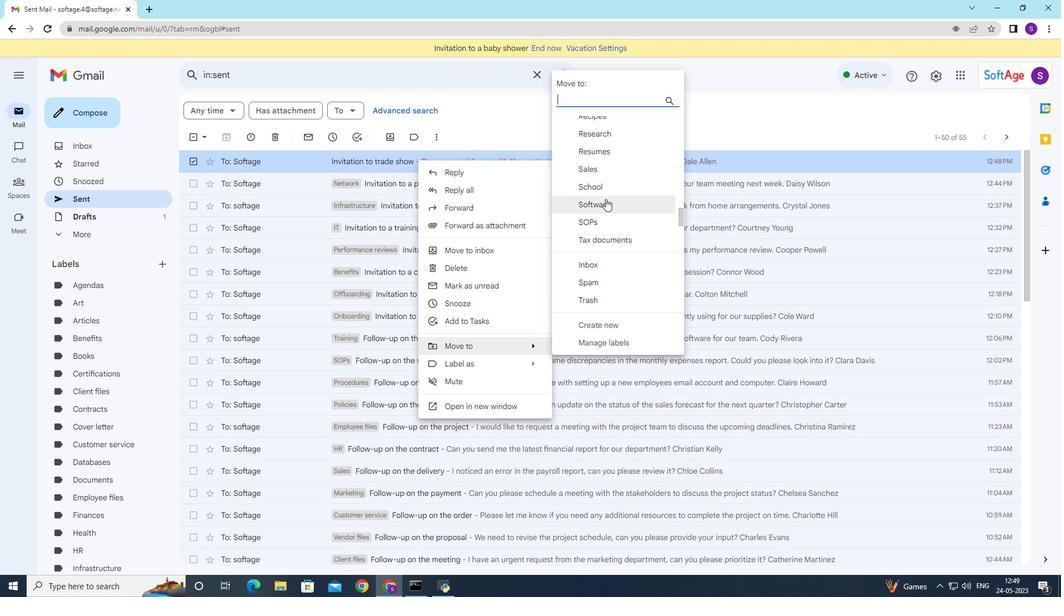 
Action: Mouse pressed left at (605, 203)
Screenshot: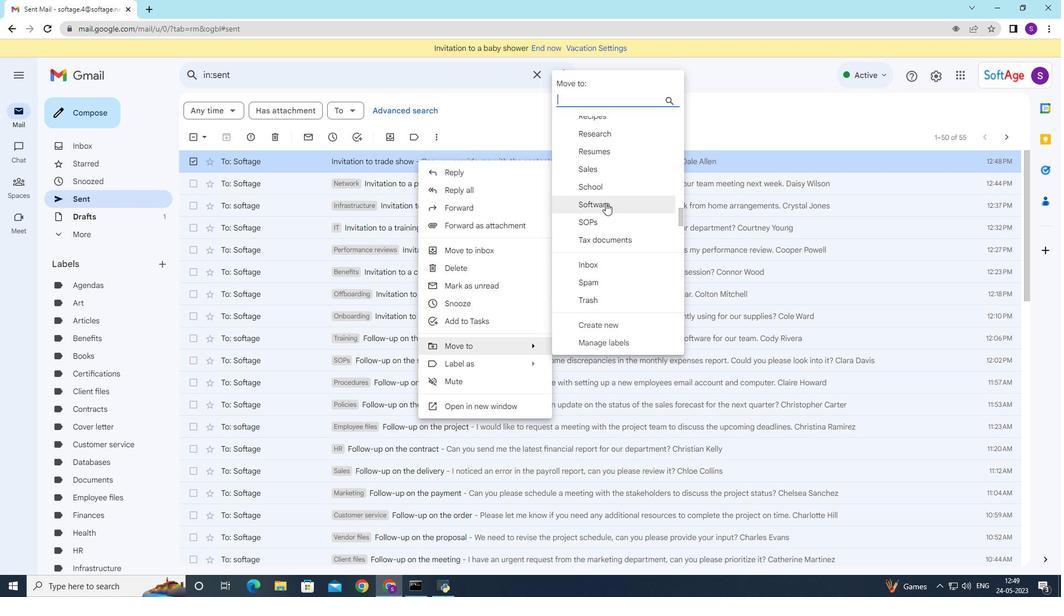 
Action: Mouse moved to (606, 202)
Screenshot: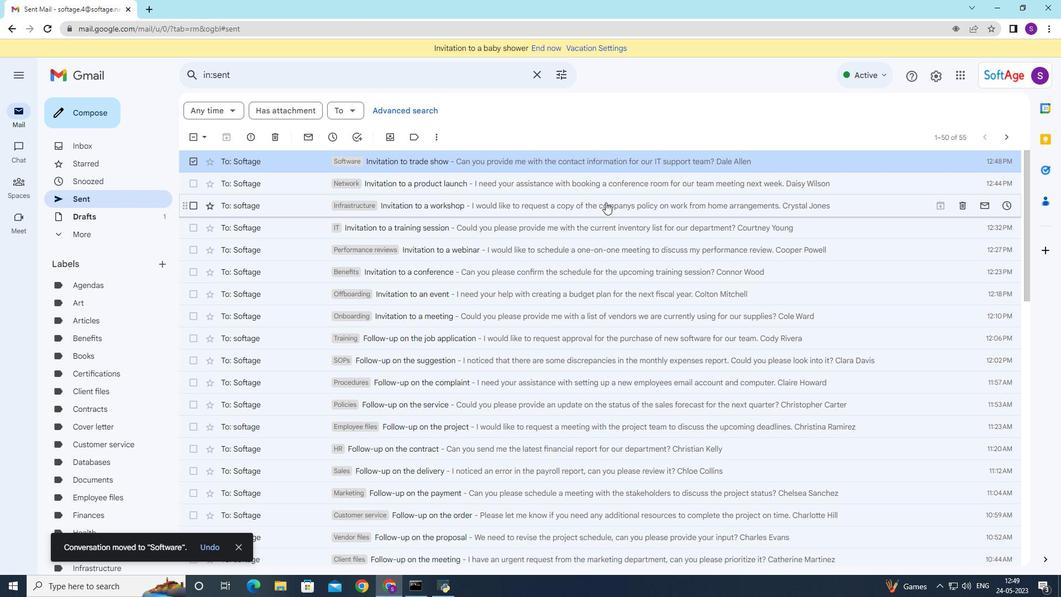 
